 Task: Look for space in Tabanan, Indonesia from 24th August, 2023 to 10th September, 2023 for 6 adults, 2 children in price range Rs.12000 to Rs.15000. Place can be entire place or shared room with 6 bedrooms having 6 beds and 6 bathrooms. Property type can be house, flat, guest house. Amenities needed are: wifi, TV, free parkinig on premises, gym, breakfast. Booking option can be shelf check-in. Required host language is English.
Action: Mouse moved to (492, 120)
Screenshot: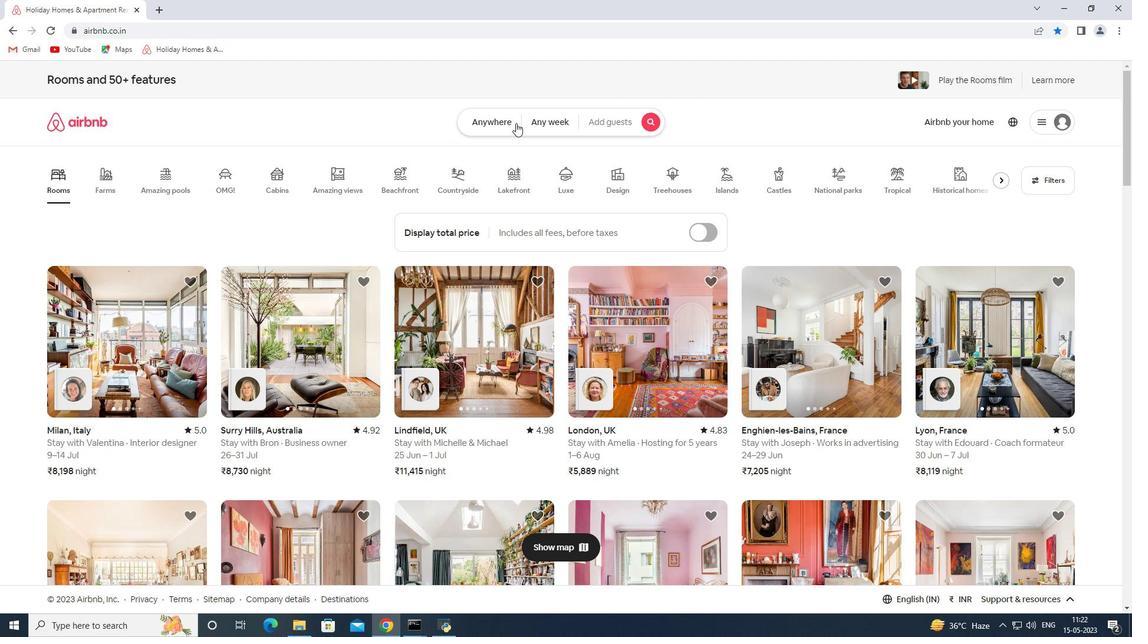 
Action: Mouse pressed left at (492, 120)
Screenshot: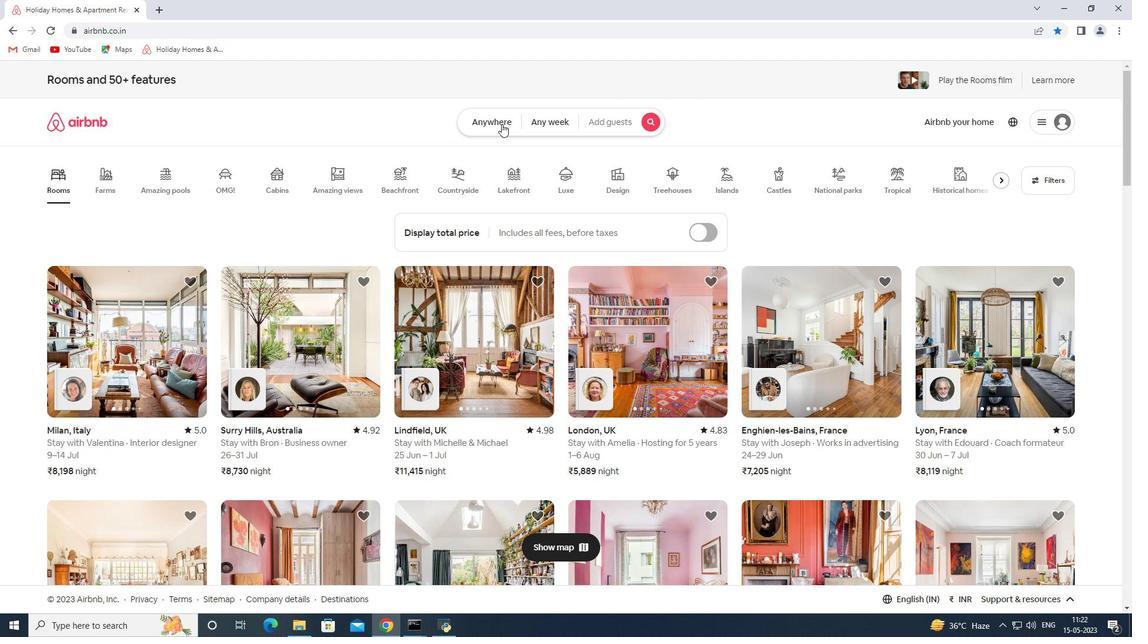
Action: Mouse moved to (402, 168)
Screenshot: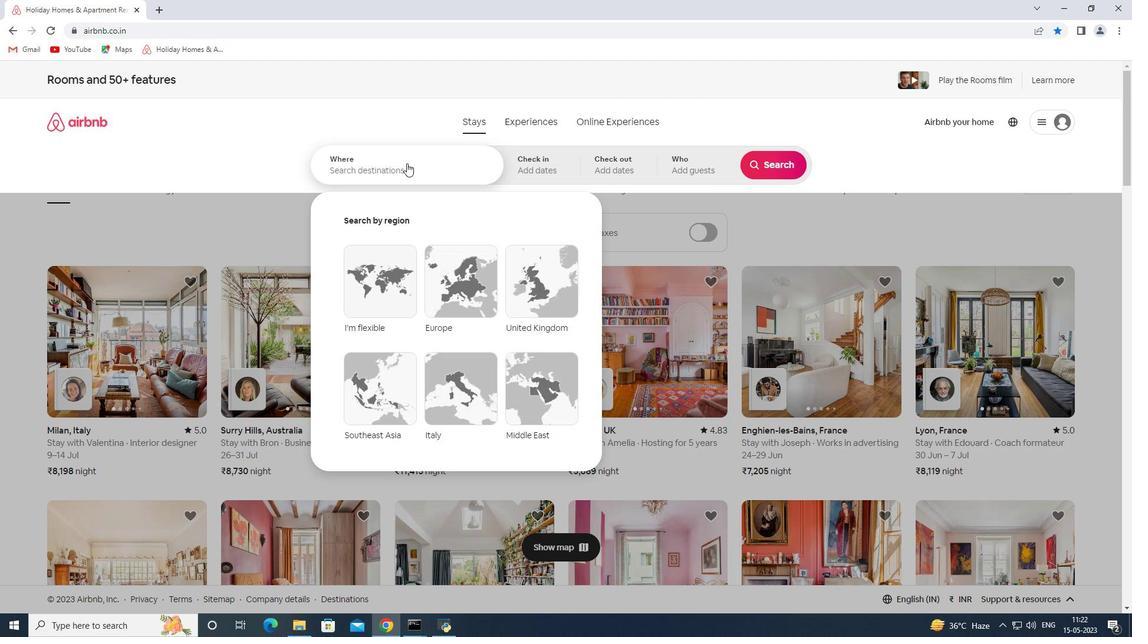 
Action: Mouse pressed left at (402, 168)
Screenshot: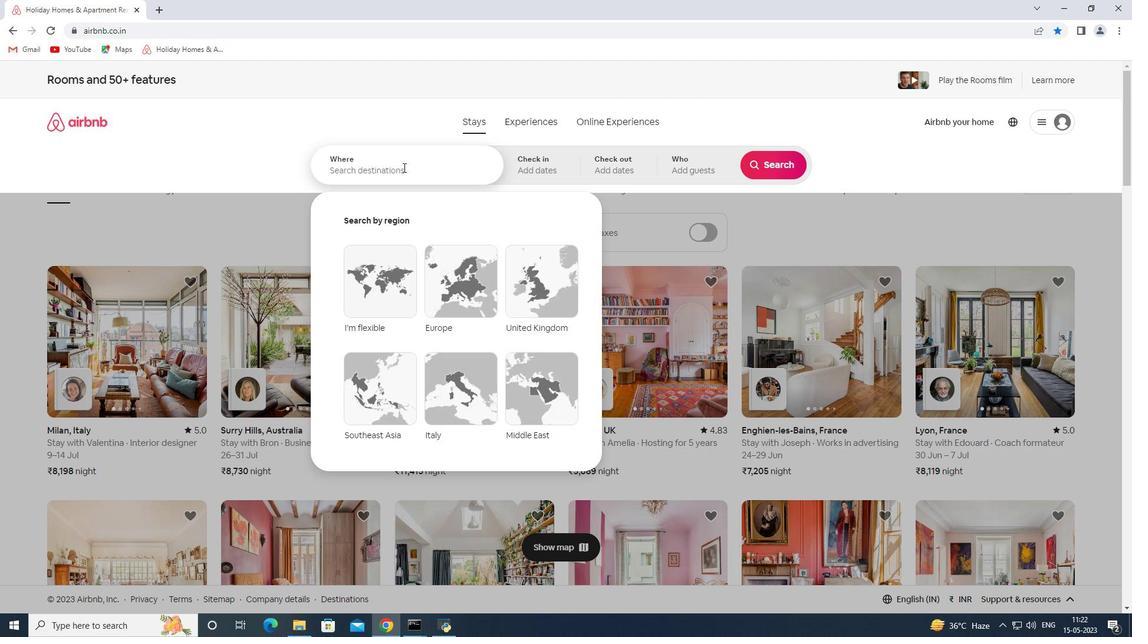
Action: Mouse moved to (402, 168)
Screenshot: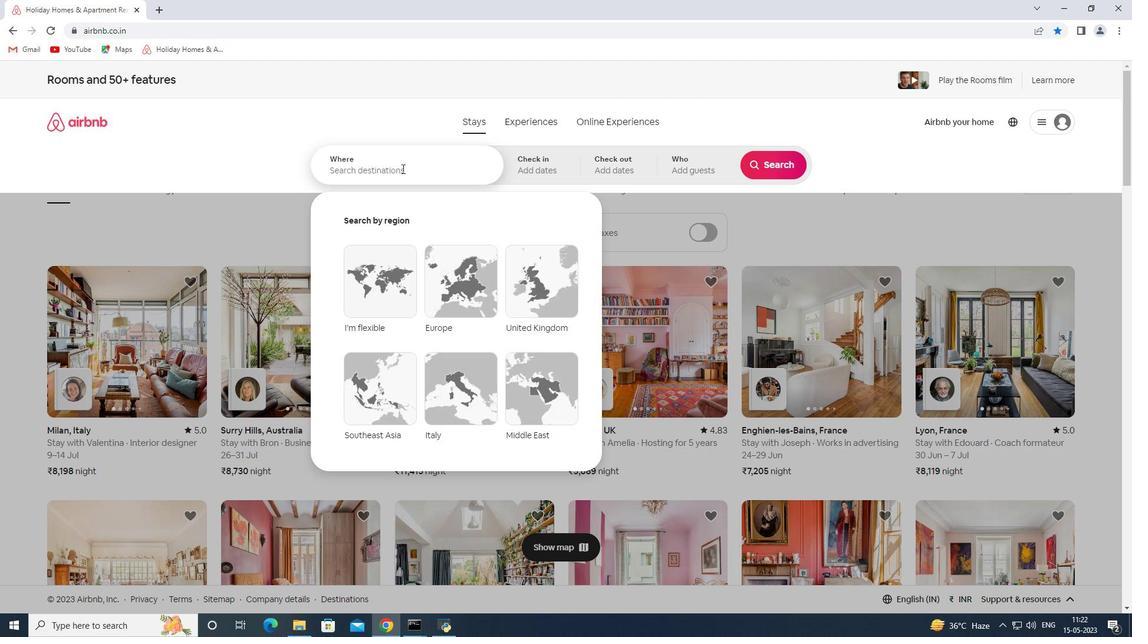 
Action: Key pressed <Key.shift><Key.shift><Key.shift><Key.shift>Tabamam<Key.backspace><Key.backspace><Key.backspace>nan<Key.space><Key.shift><Key.shift><Key.shift><Key.shift><Key.shift><Key.shift><Key.shift><Key.shift><Key.shift><Key.shift>Indonesia<Key.space><Key.enter>
Screenshot: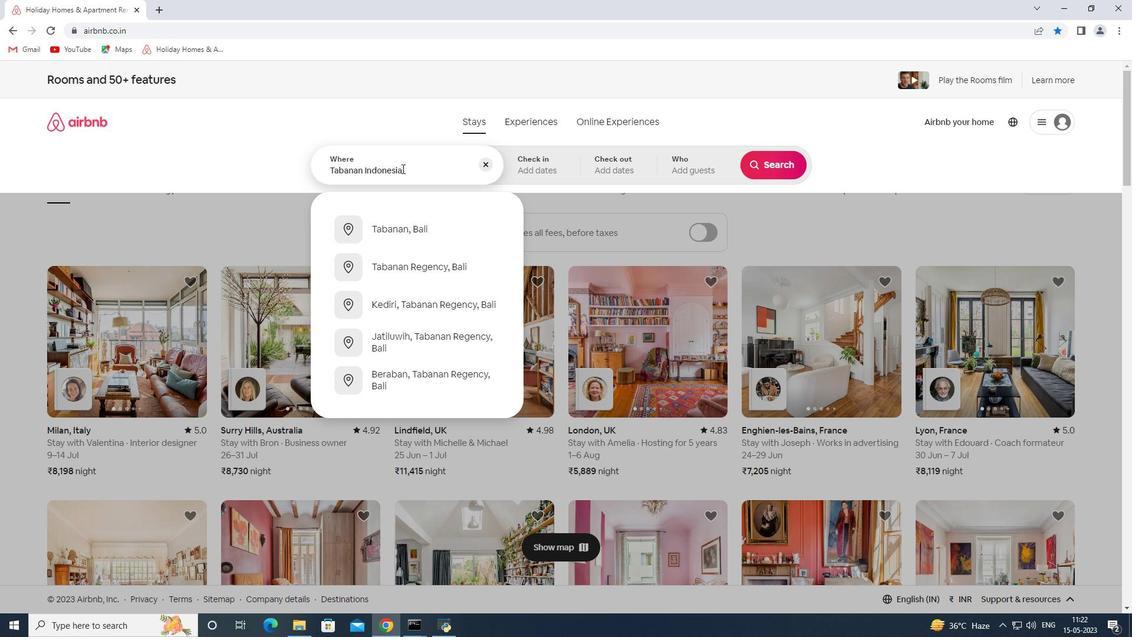 
Action: Mouse moved to (771, 262)
Screenshot: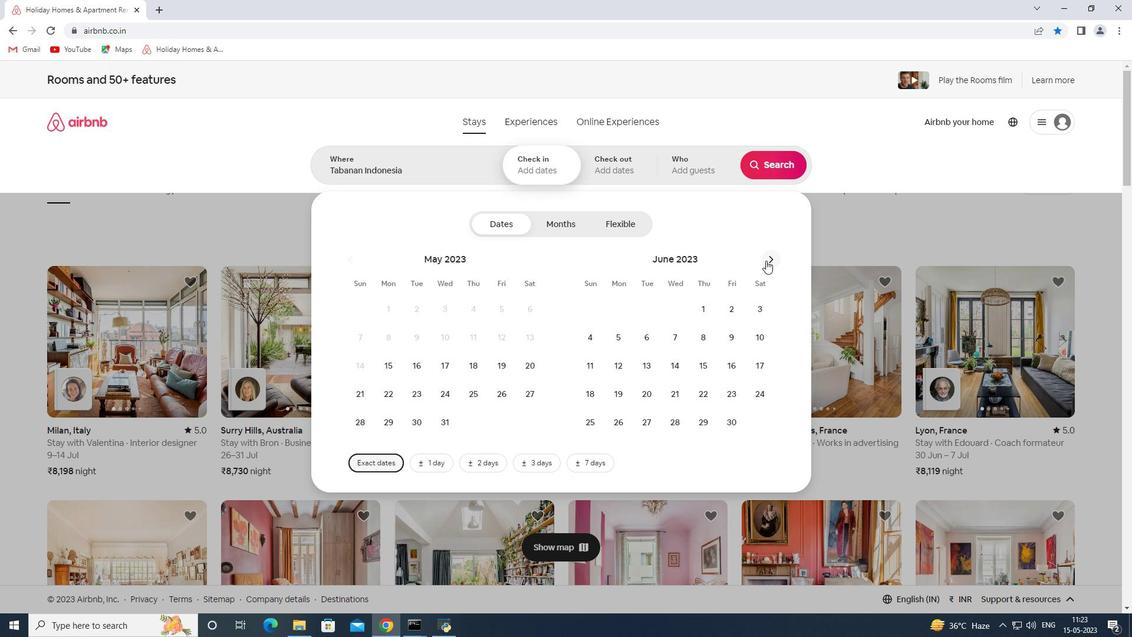 
Action: Mouse pressed left at (771, 262)
Screenshot: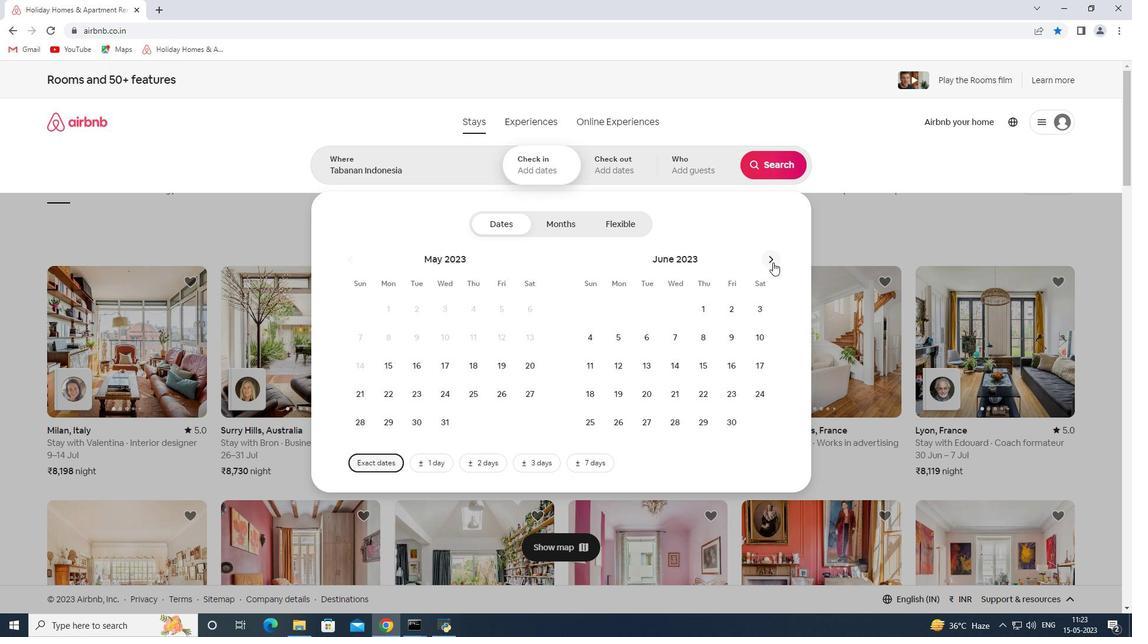 
Action: Mouse moved to (757, 262)
Screenshot: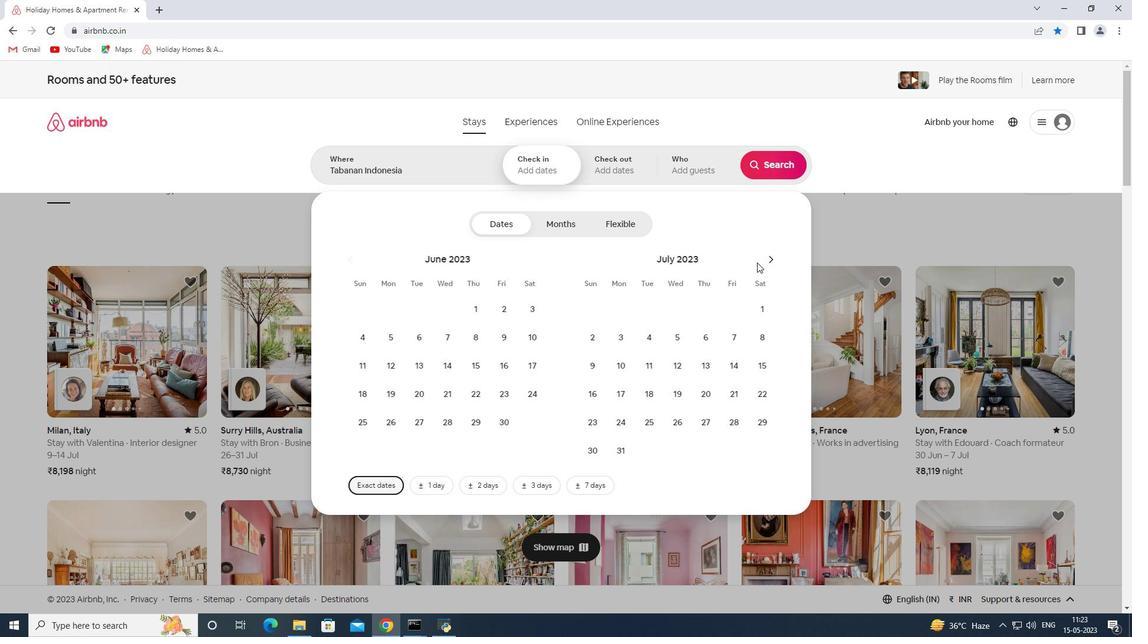 
Action: Mouse pressed left at (757, 262)
Screenshot: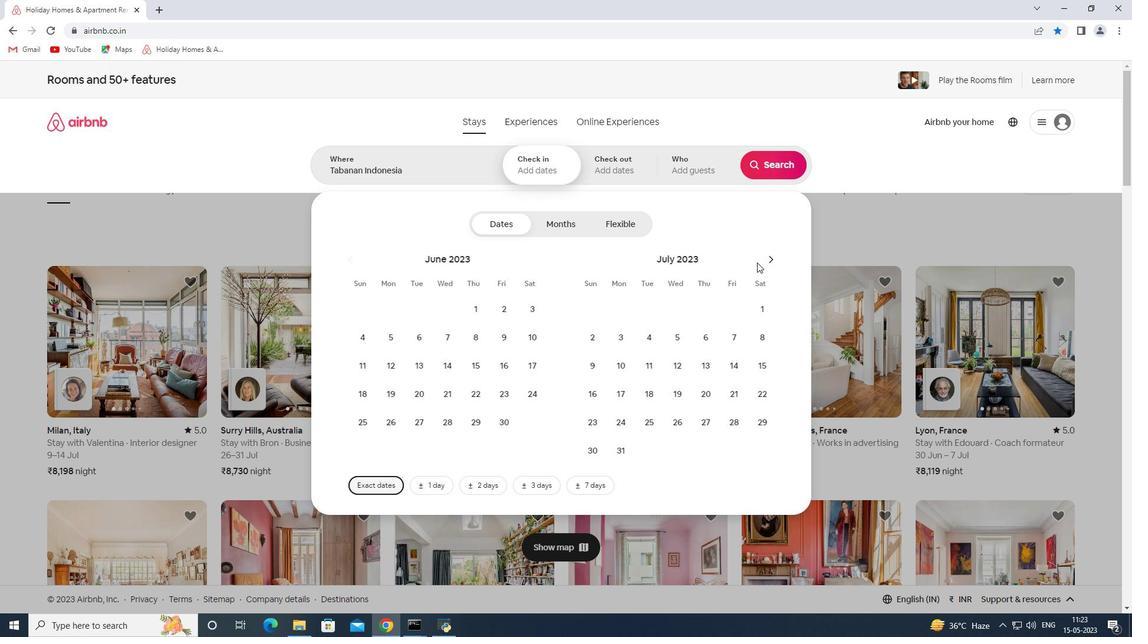 
Action: Mouse moved to (767, 262)
Screenshot: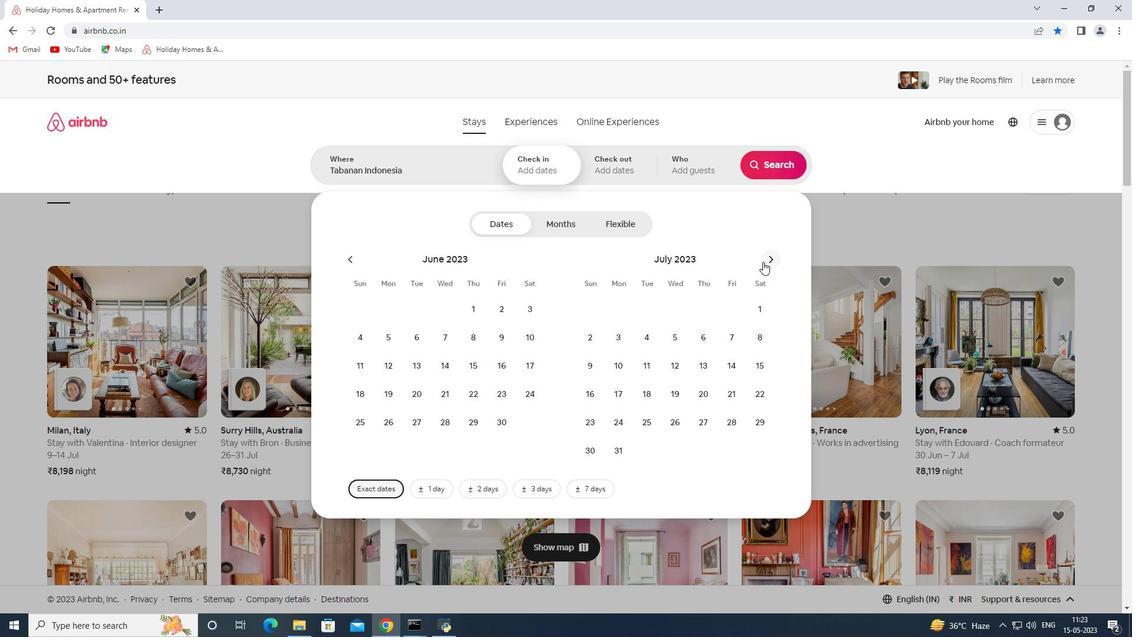 
Action: Mouse pressed left at (767, 262)
Screenshot: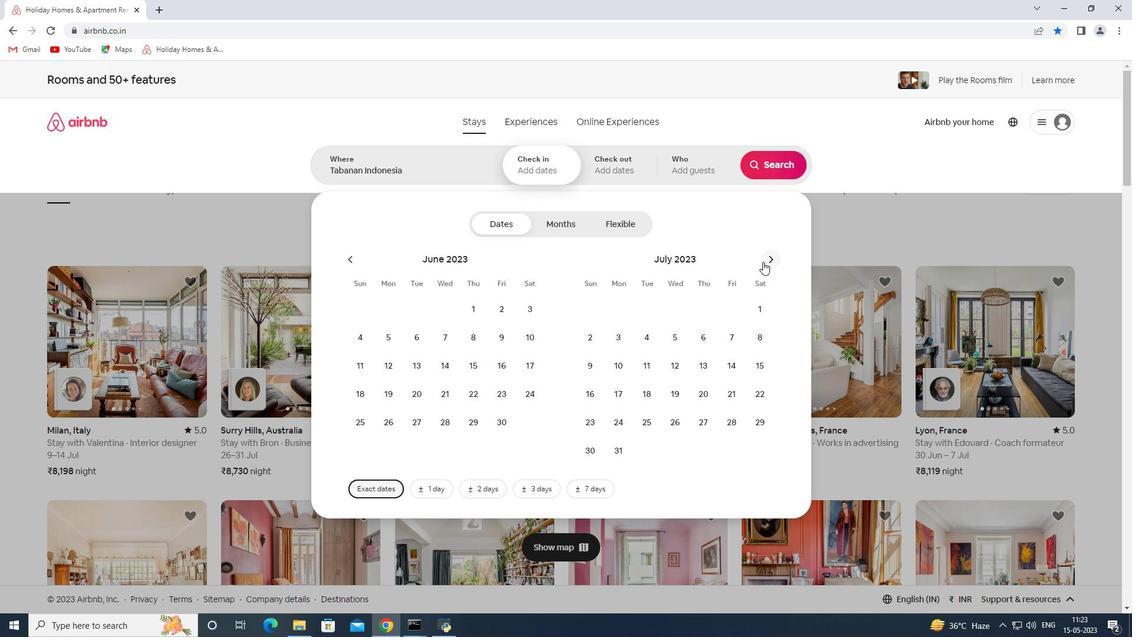 
Action: Mouse moved to (696, 391)
Screenshot: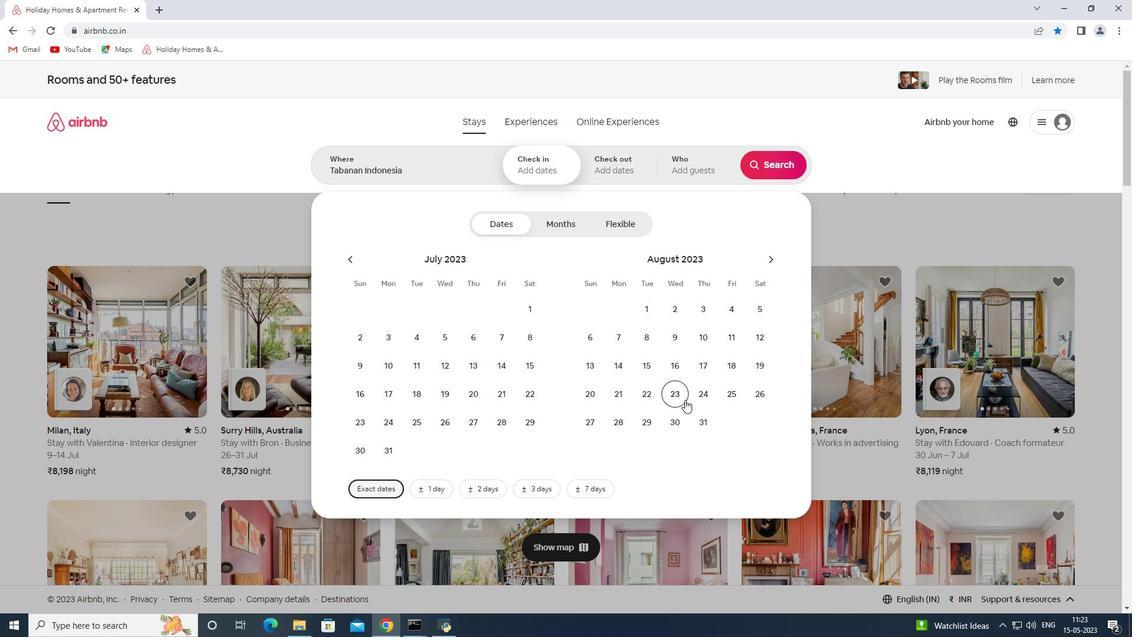 
Action: Mouse pressed left at (696, 391)
Screenshot: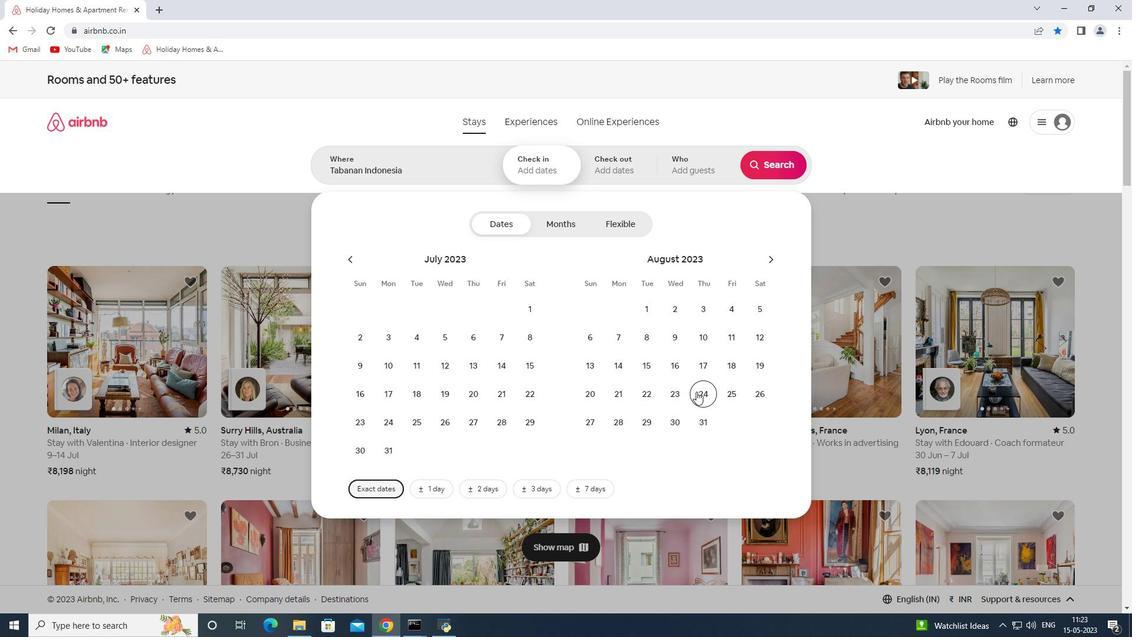 
Action: Mouse moved to (768, 262)
Screenshot: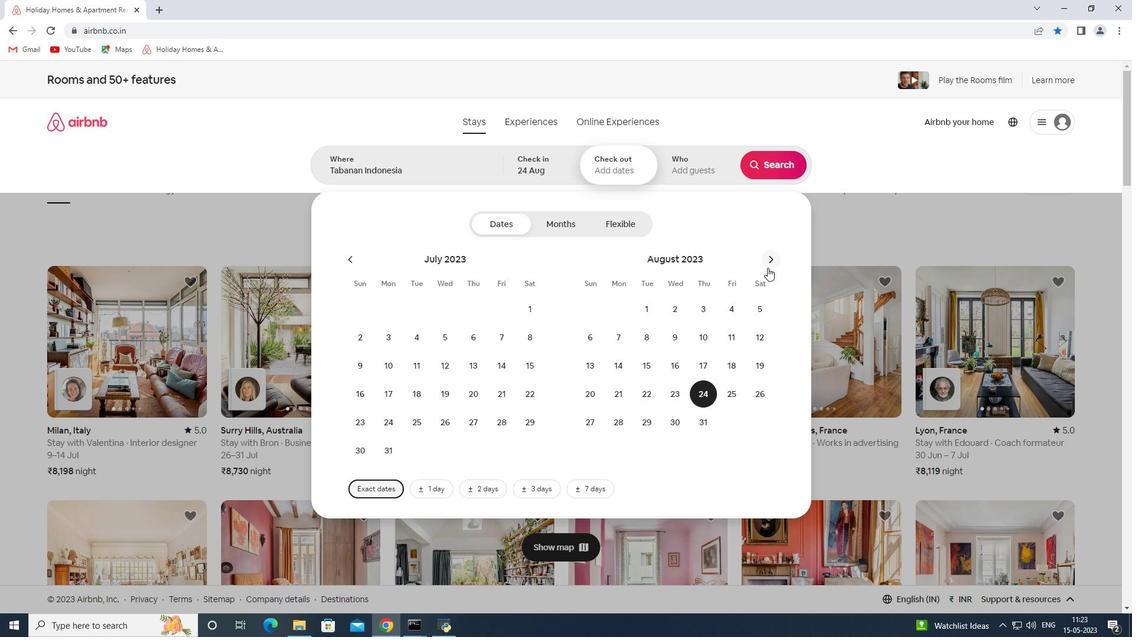 
Action: Mouse pressed left at (768, 262)
Screenshot: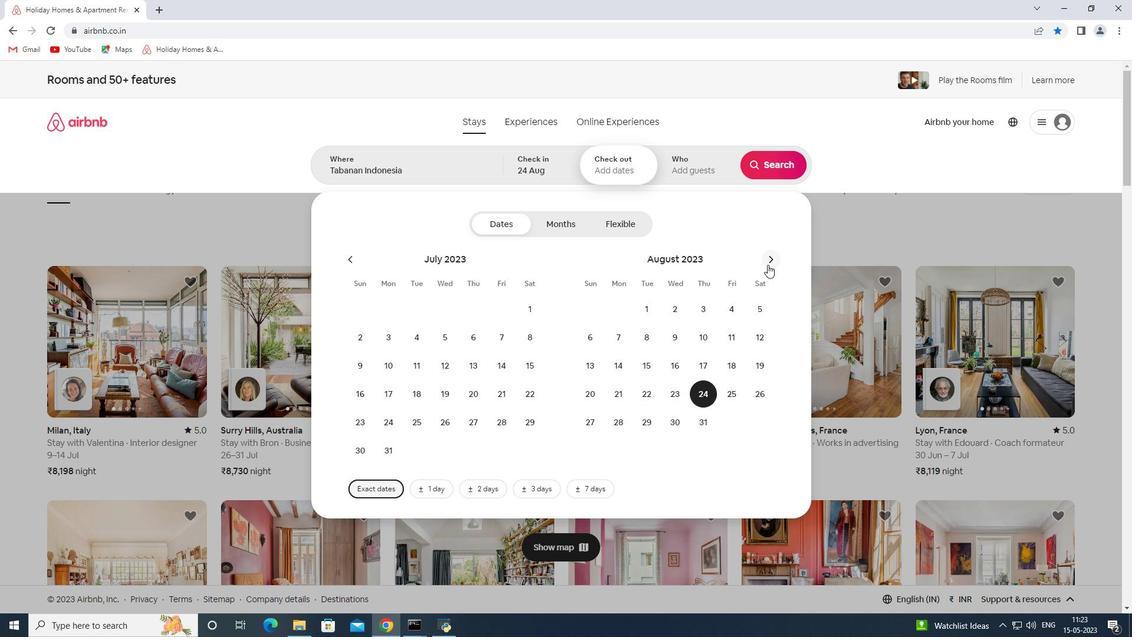 
Action: Mouse moved to (591, 363)
Screenshot: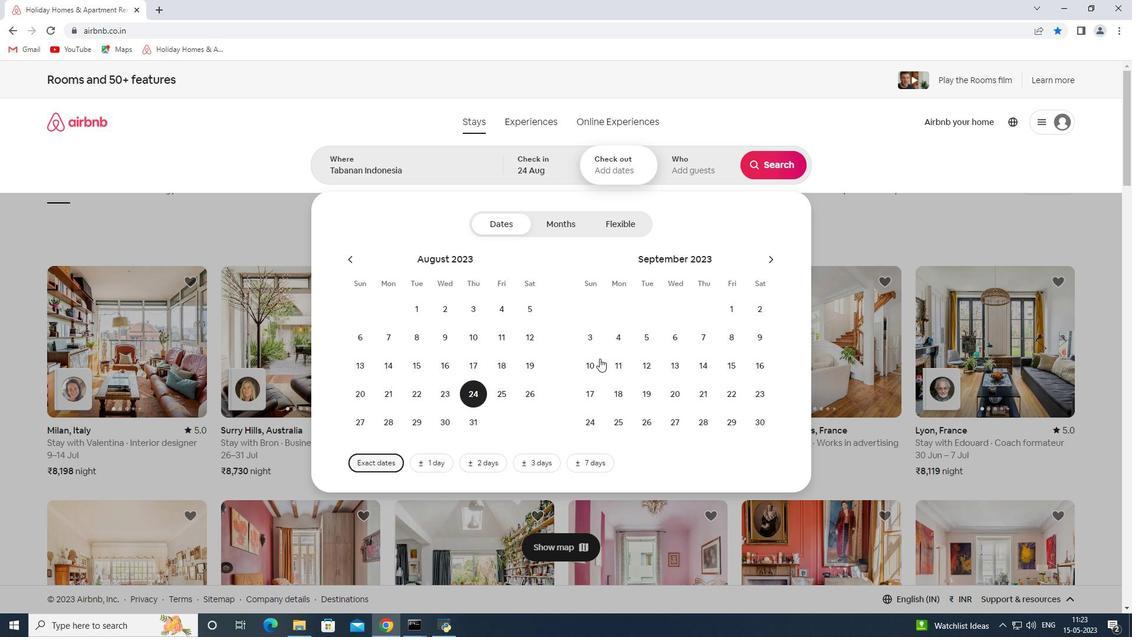 
Action: Mouse pressed left at (591, 363)
Screenshot: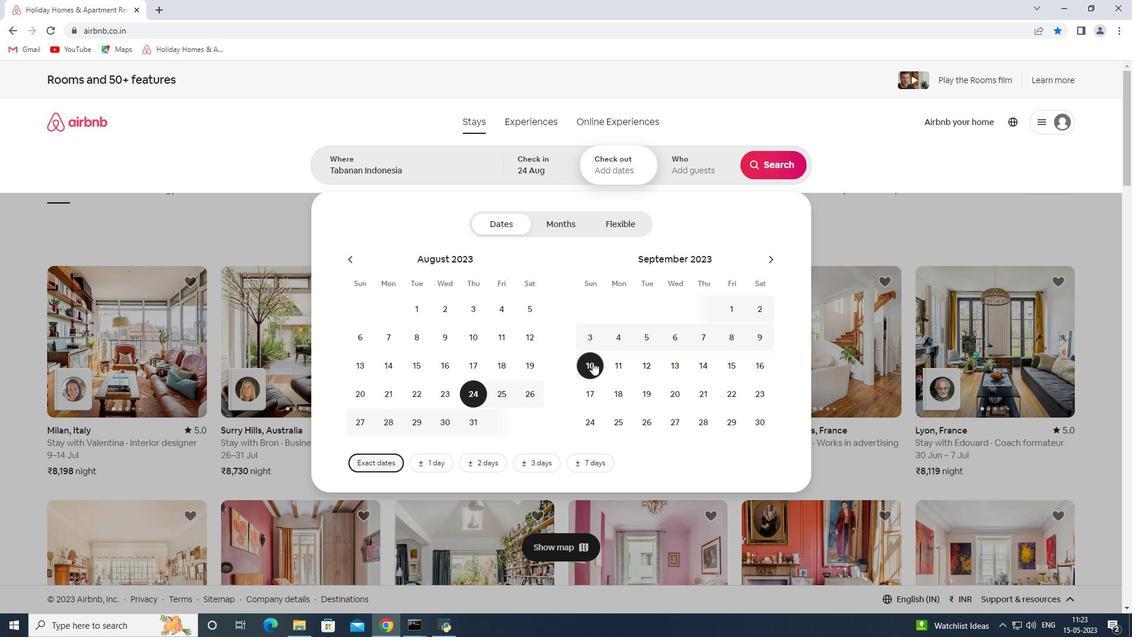 
Action: Mouse moved to (695, 178)
Screenshot: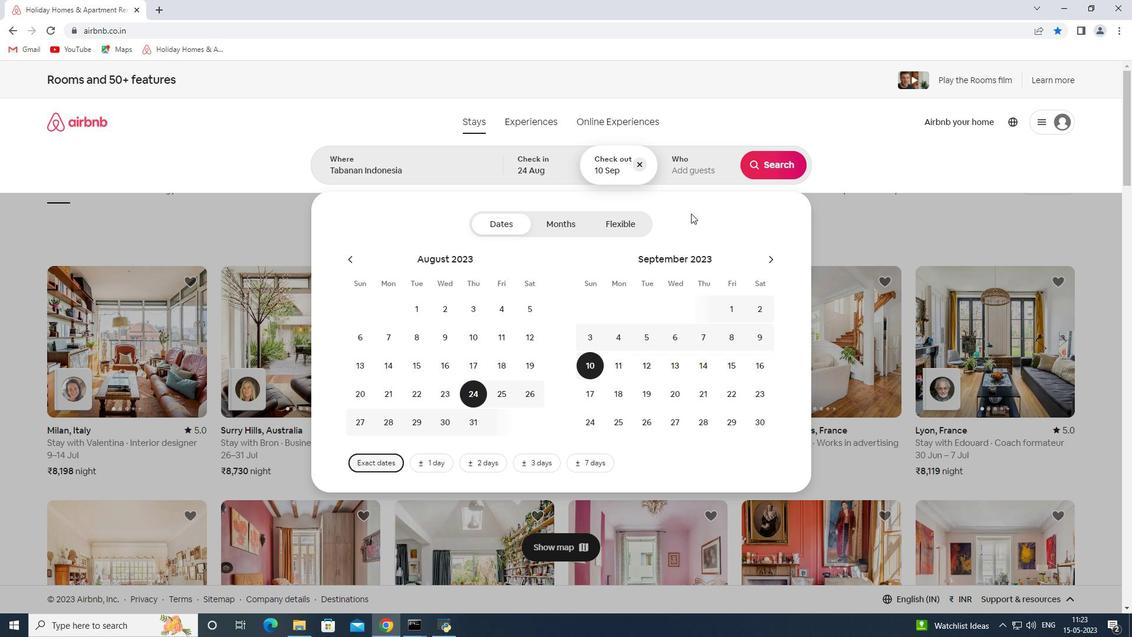 
Action: Mouse pressed left at (695, 178)
Screenshot: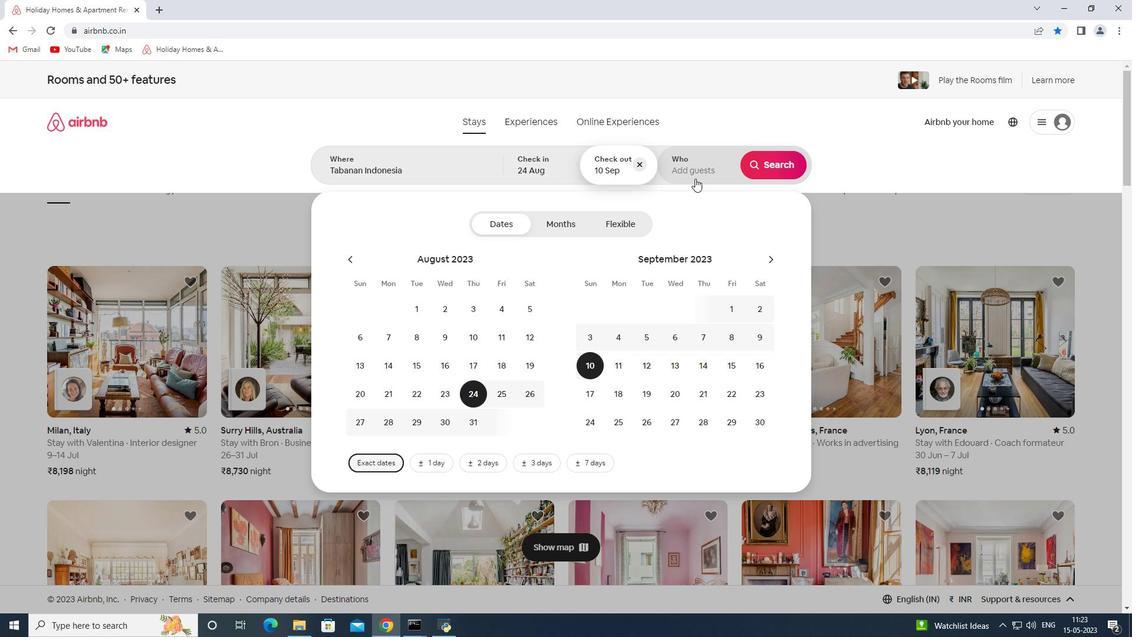 
Action: Mouse moved to (779, 224)
Screenshot: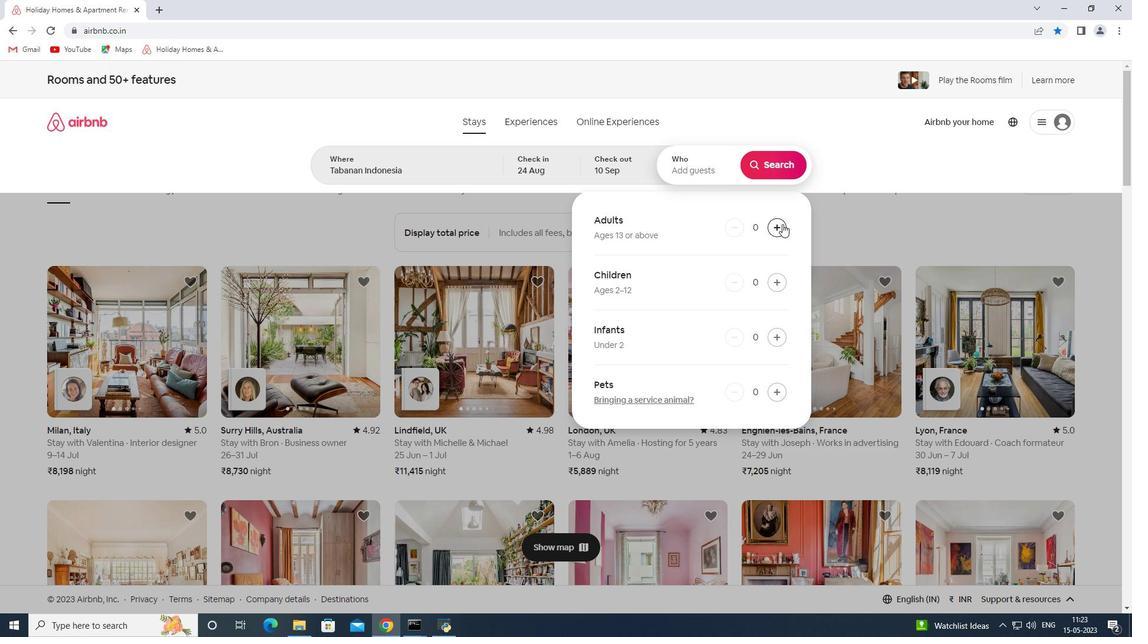 
Action: Mouse pressed left at (779, 224)
Screenshot: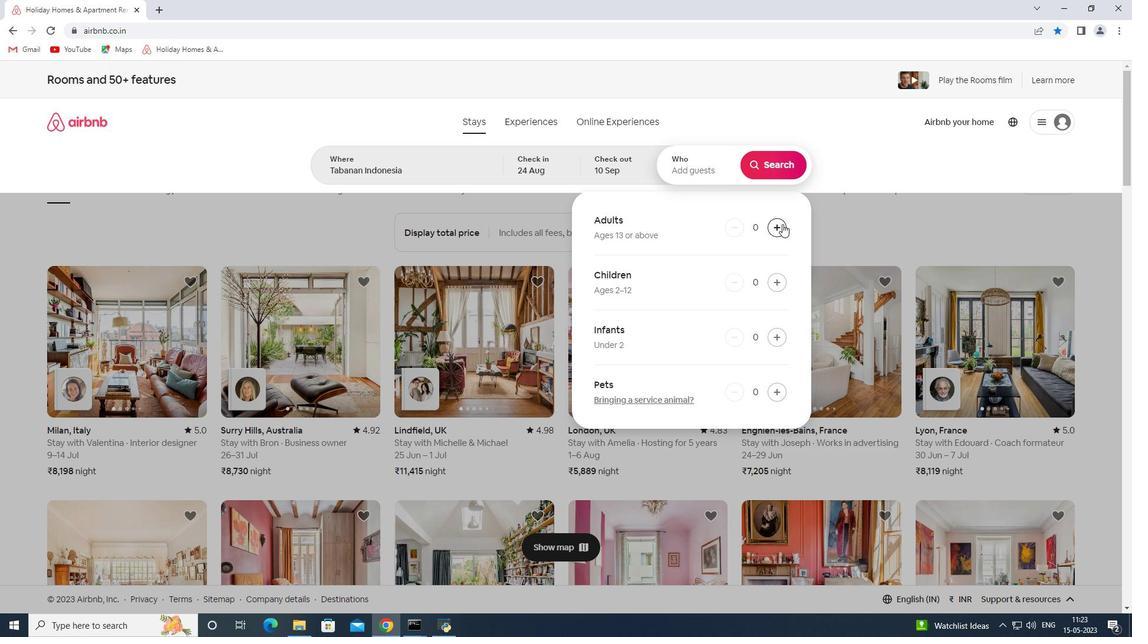 
Action: Mouse pressed left at (779, 224)
Screenshot: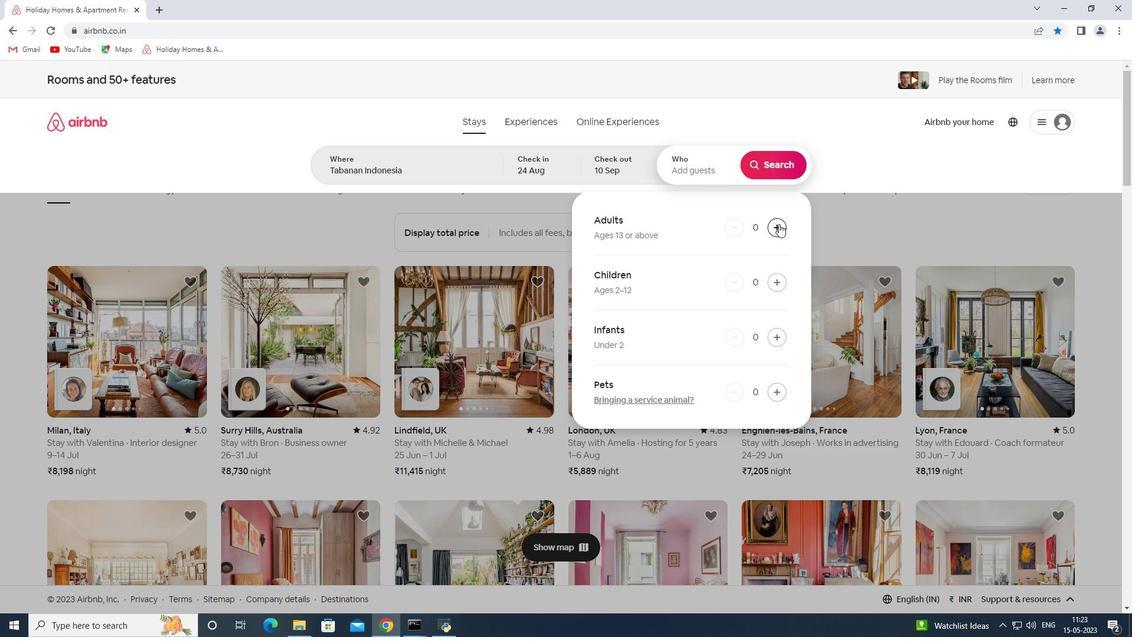 
Action: Mouse pressed left at (779, 224)
Screenshot: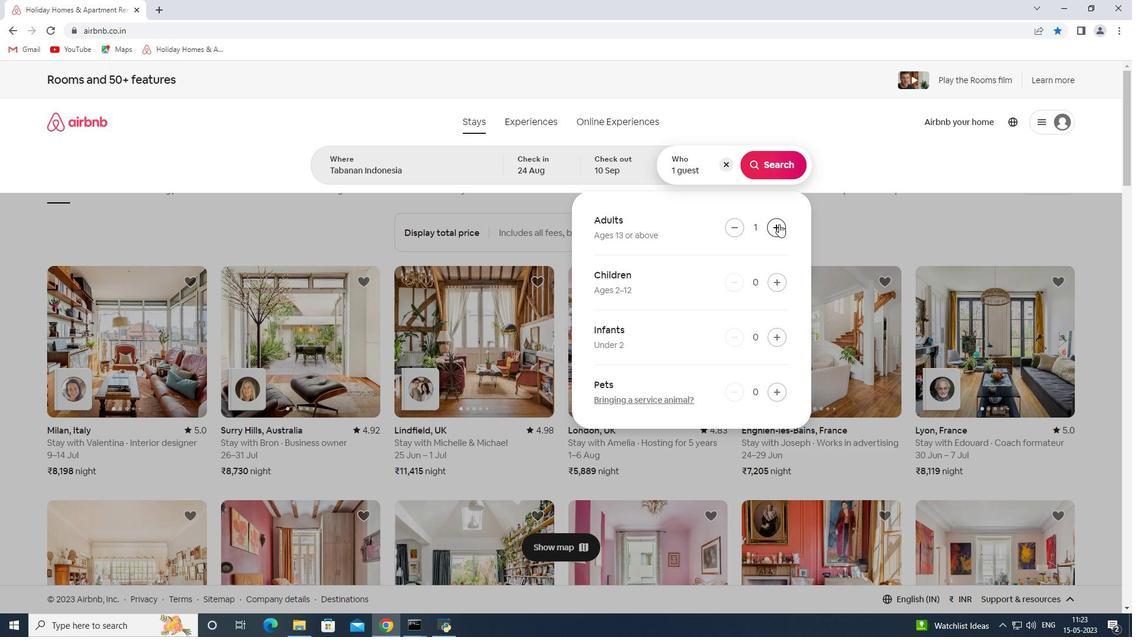 
Action: Mouse pressed left at (779, 224)
Screenshot: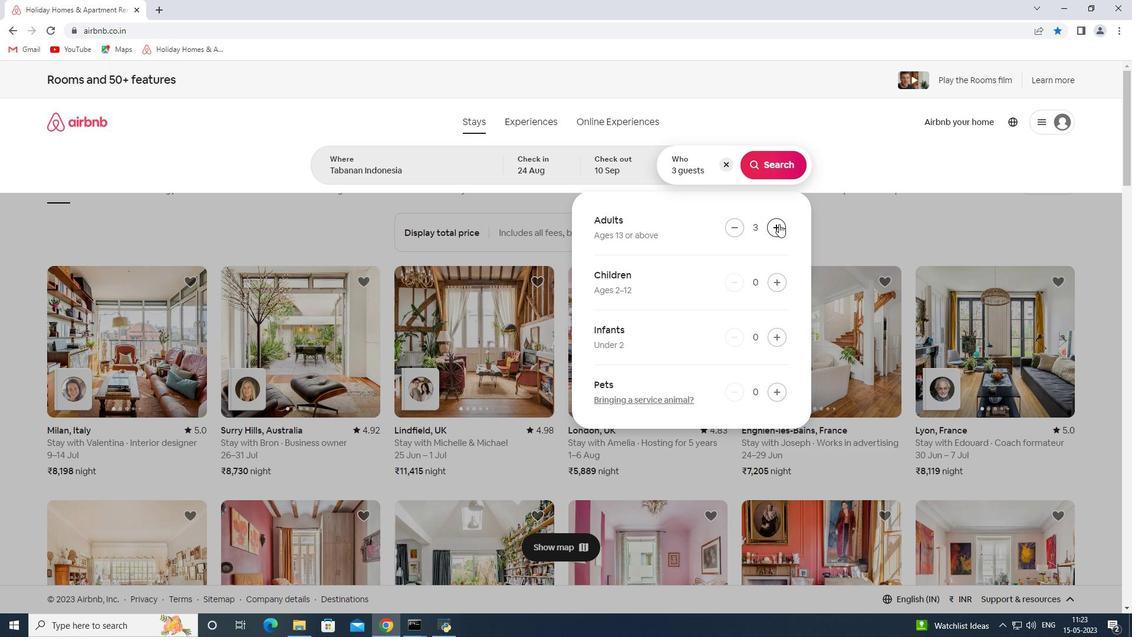 
Action: Mouse pressed left at (779, 224)
Screenshot: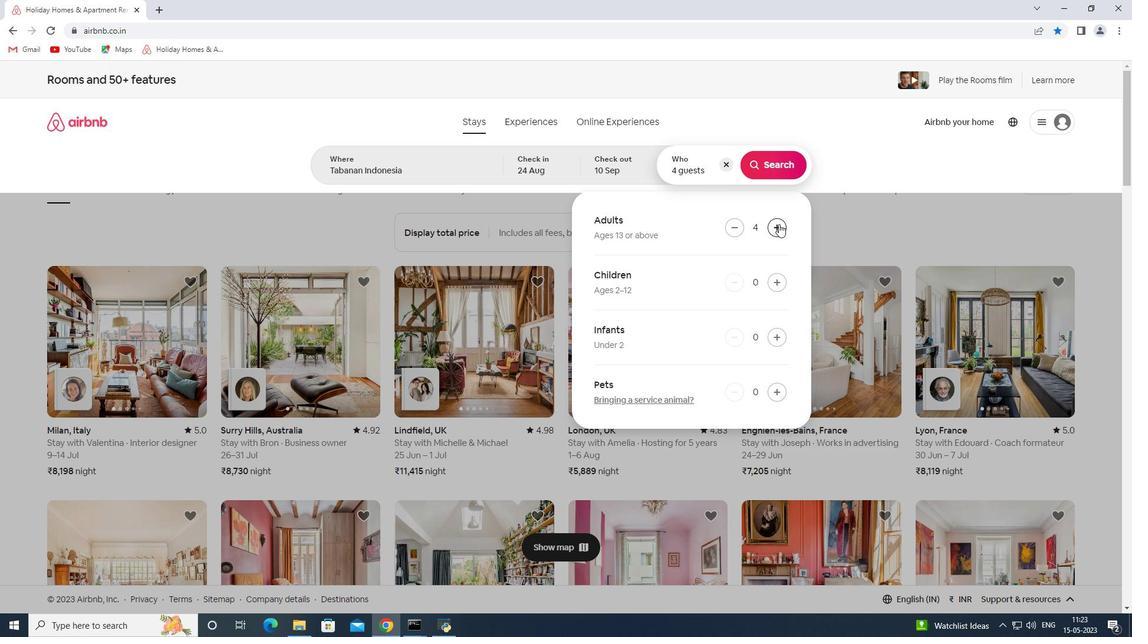 
Action: Mouse pressed left at (779, 224)
Screenshot: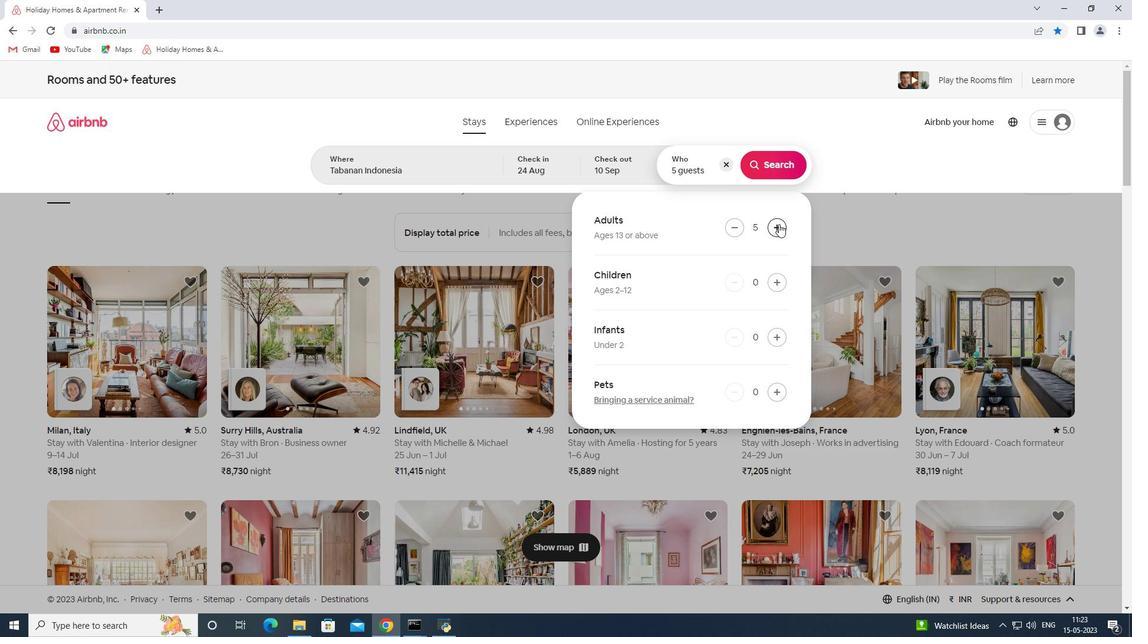 
Action: Mouse moved to (779, 281)
Screenshot: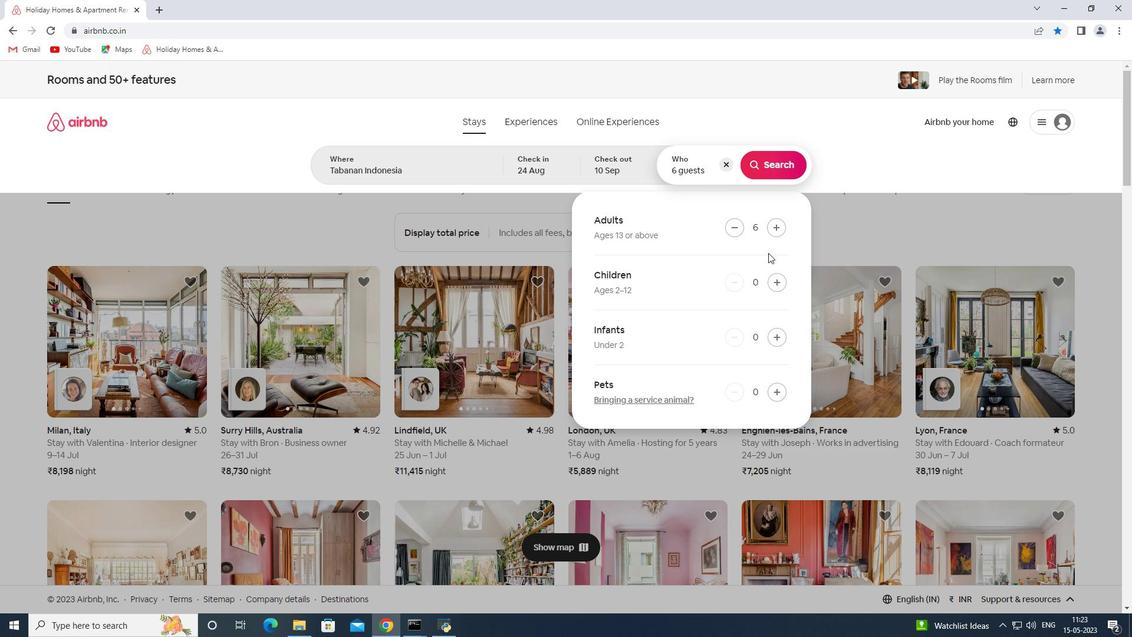 
Action: Mouse pressed left at (779, 281)
Screenshot: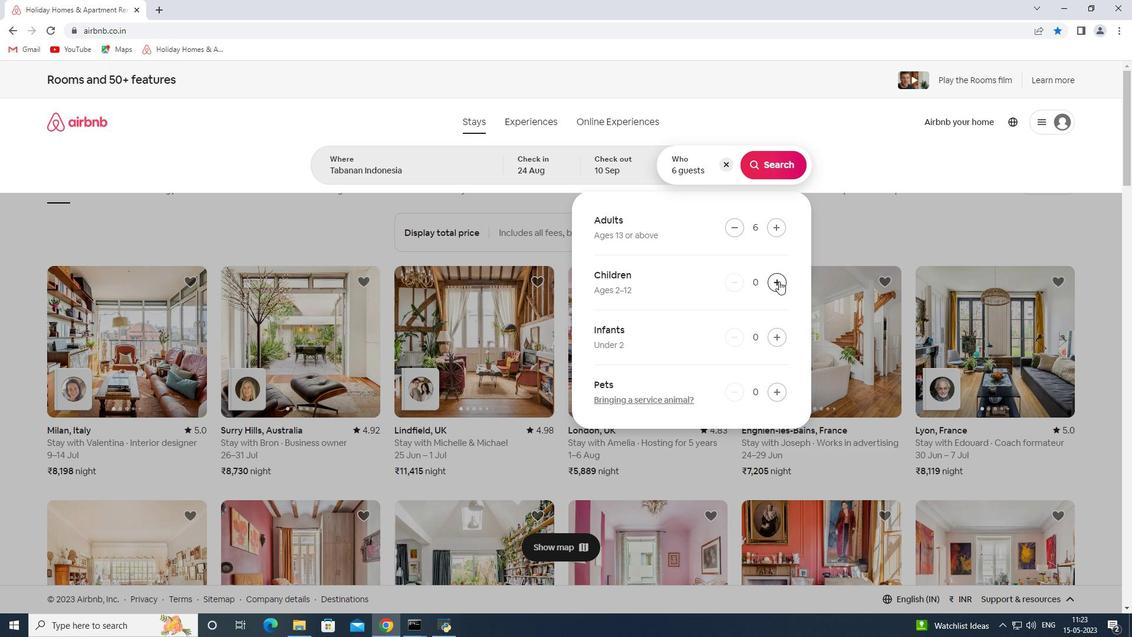 
Action: Mouse pressed left at (779, 281)
Screenshot: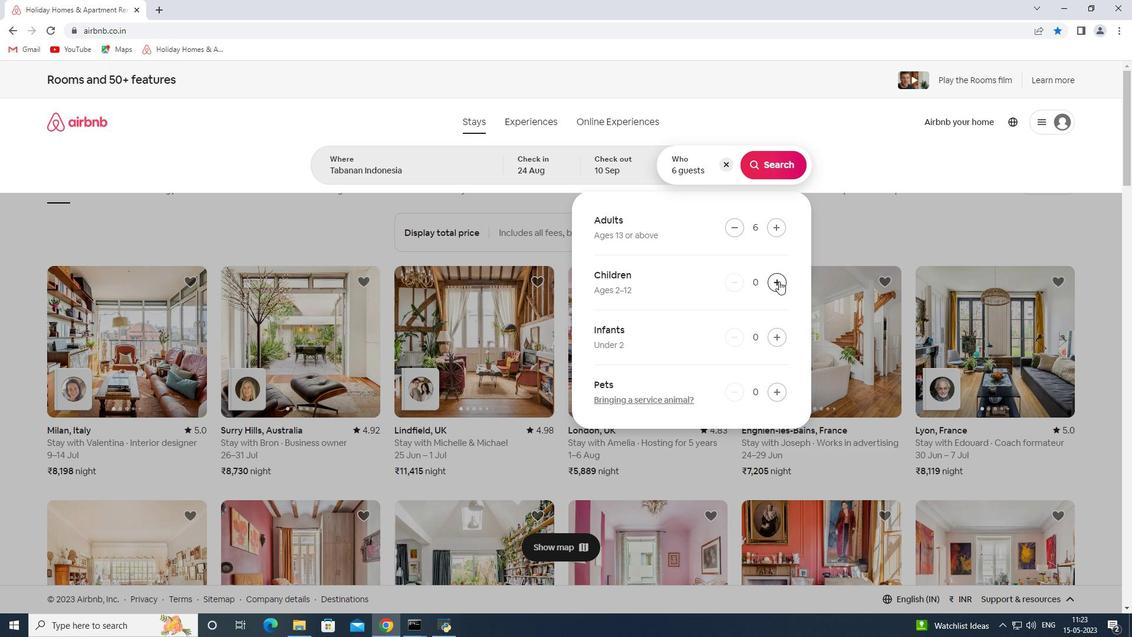 
Action: Mouse moved to (779, 170)
Screenshot: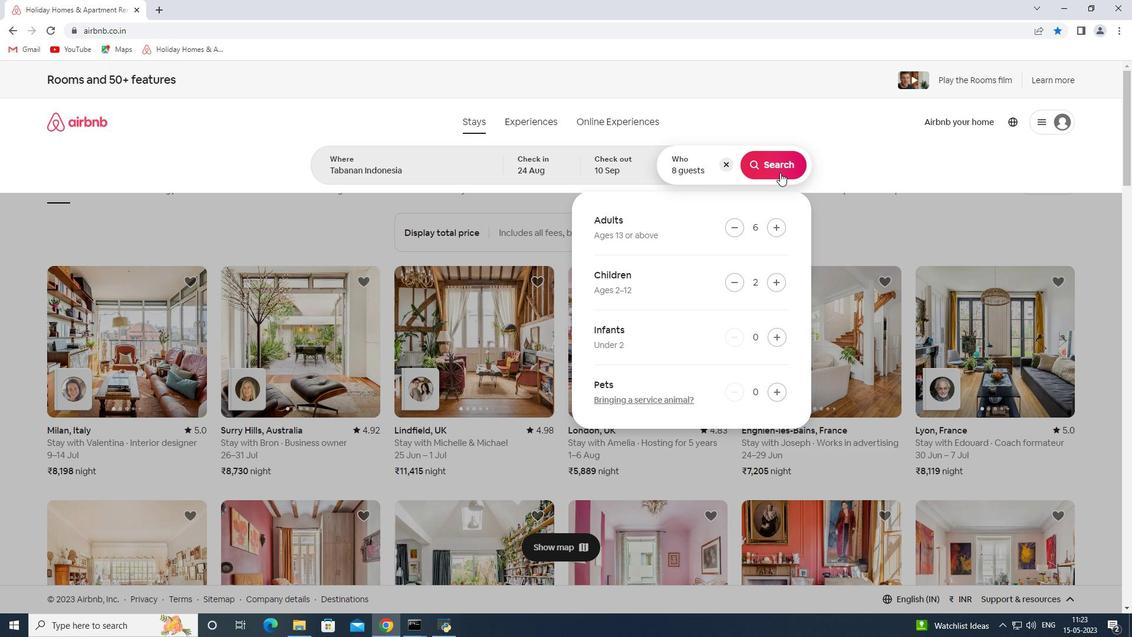 
Action: Mouse pressed left at (779, 170)
Screenshot: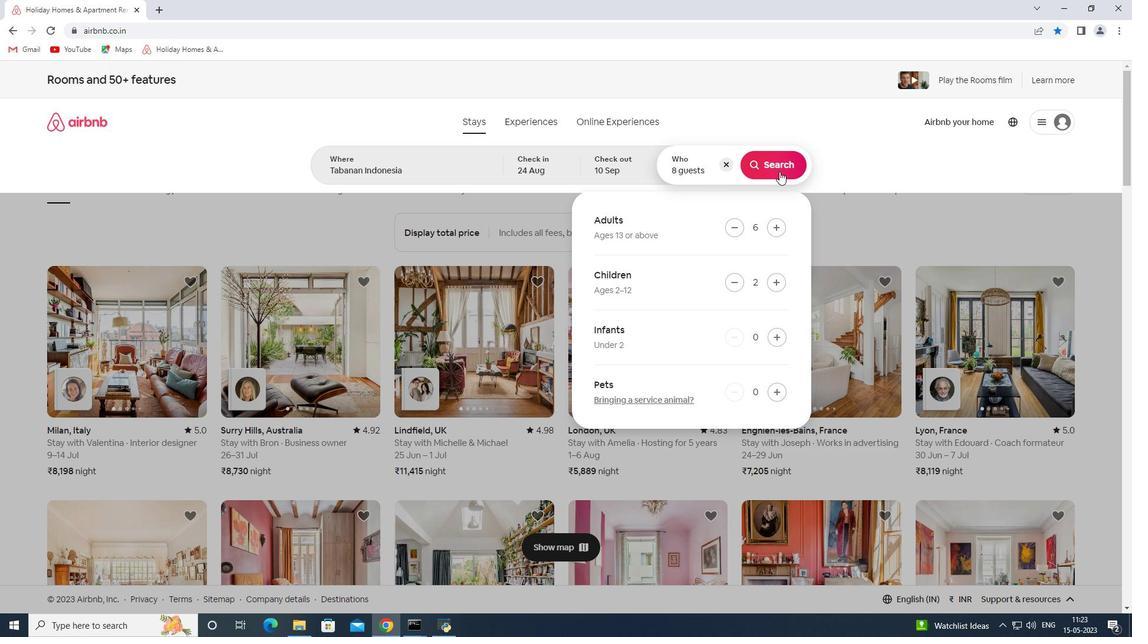 
Action: Mouse moved to (1076, 126)
Screenshot: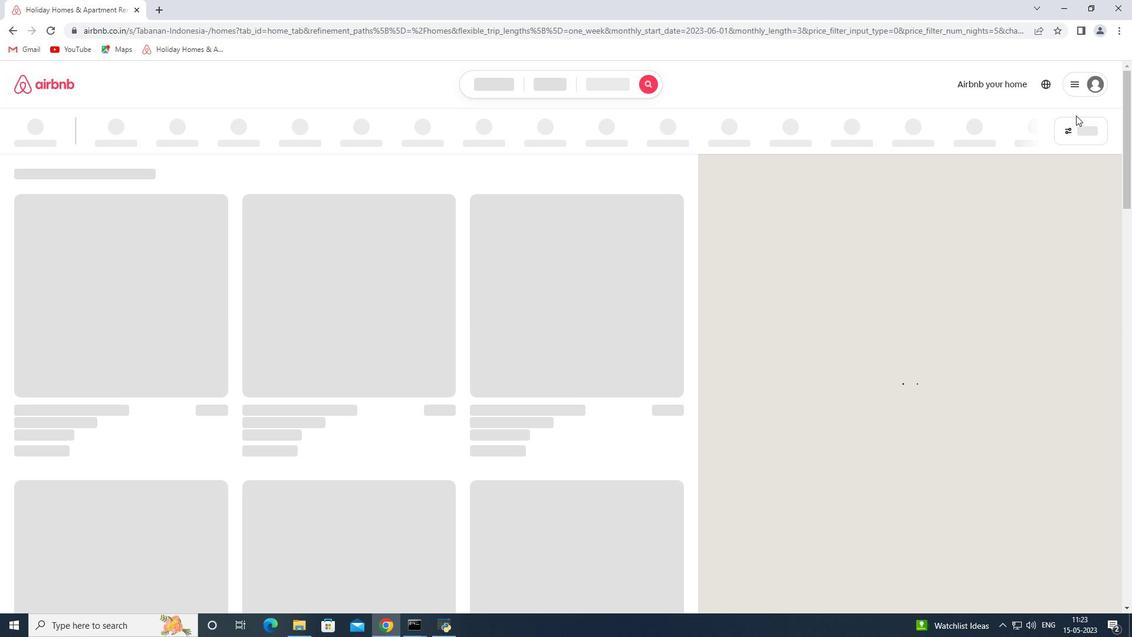 
Action: Mouse pressed left at (1076, 126)
Screenshot: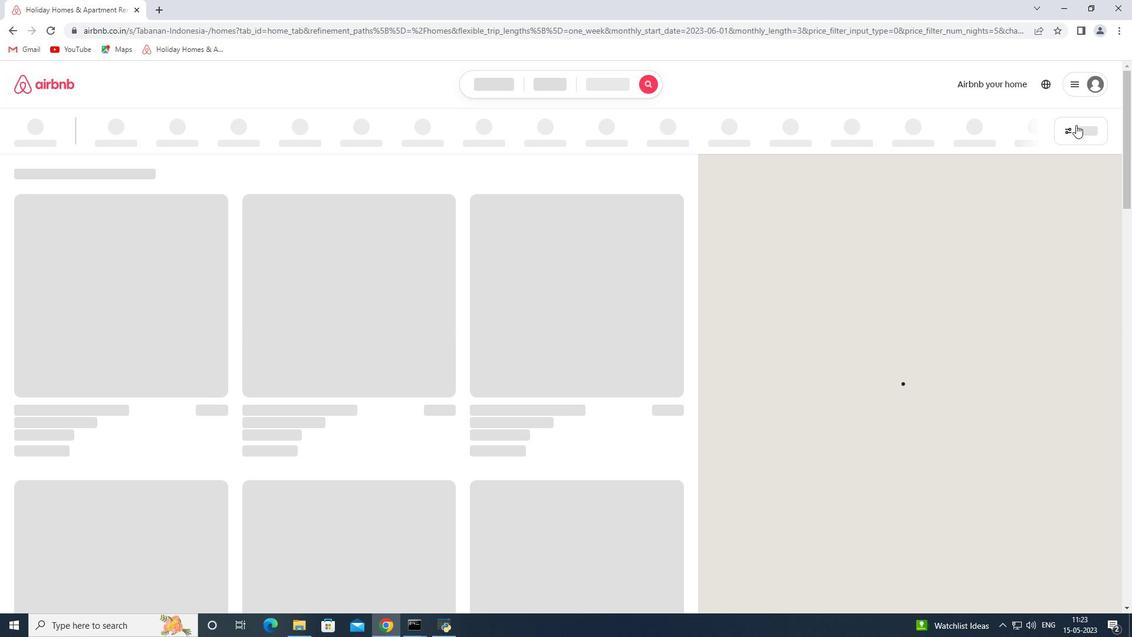 
Action: Mouse moved to (400, 419)
Screenshot: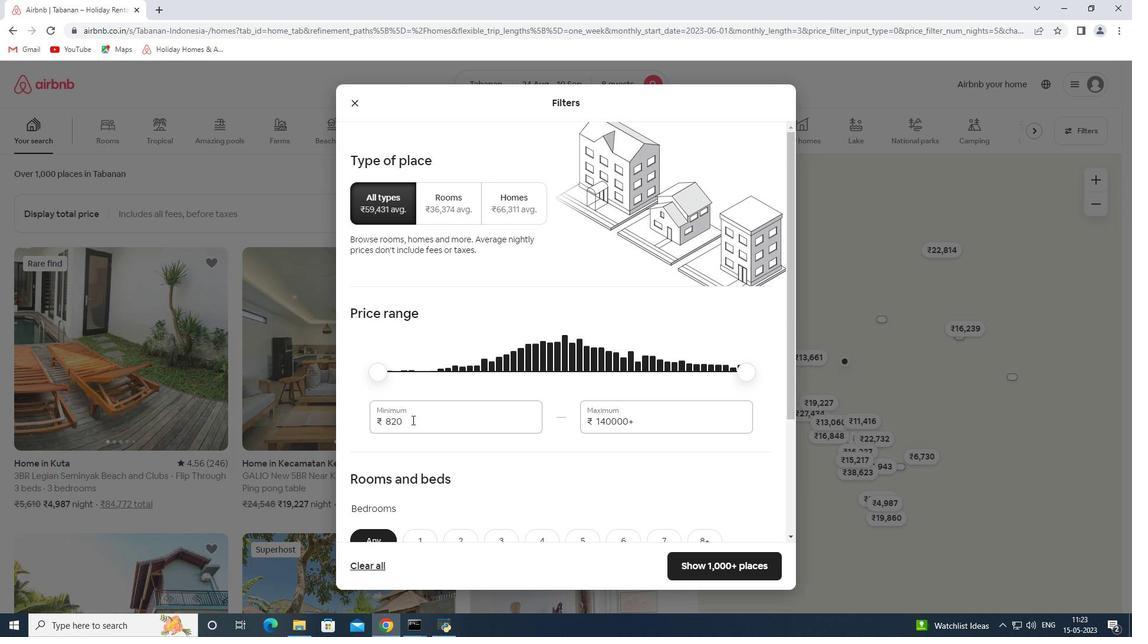 
Action: Mouse pressed left at (400, 419)
Screenshot: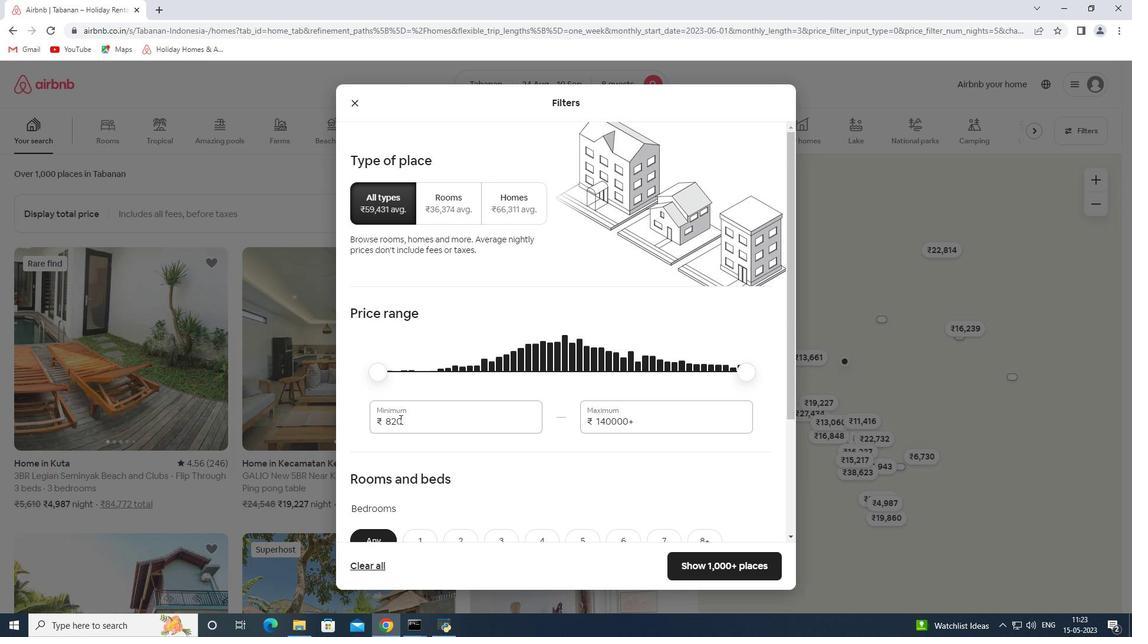 
Action: Mouse pressed left at (400, 419)
Screenshot: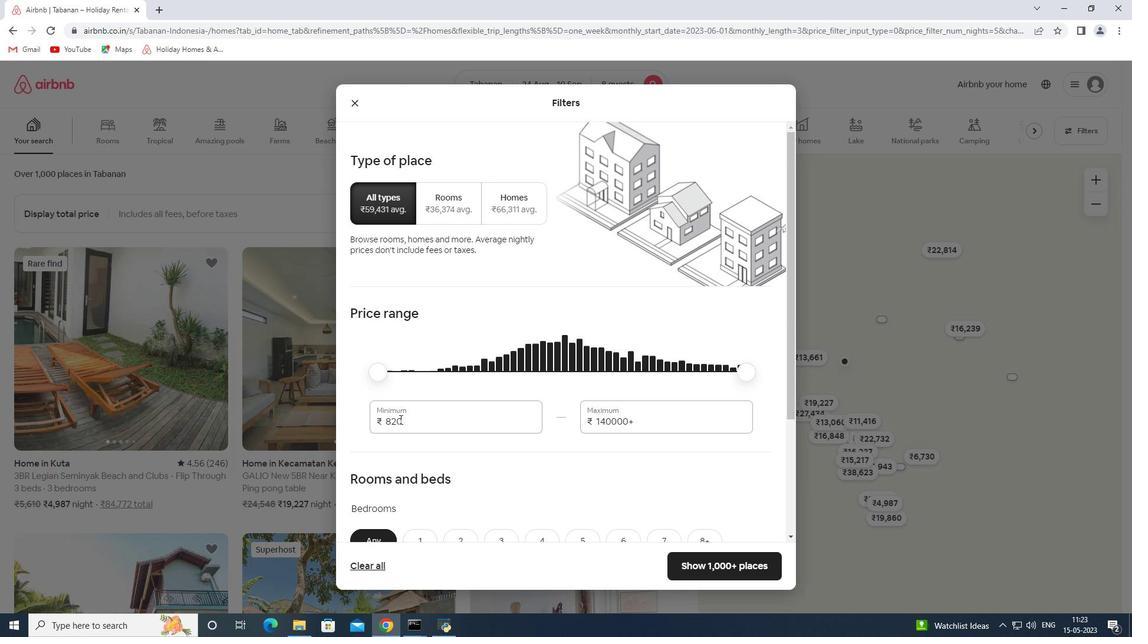 
Action: Key pressed 12000<Key.tab>1
Screenshot: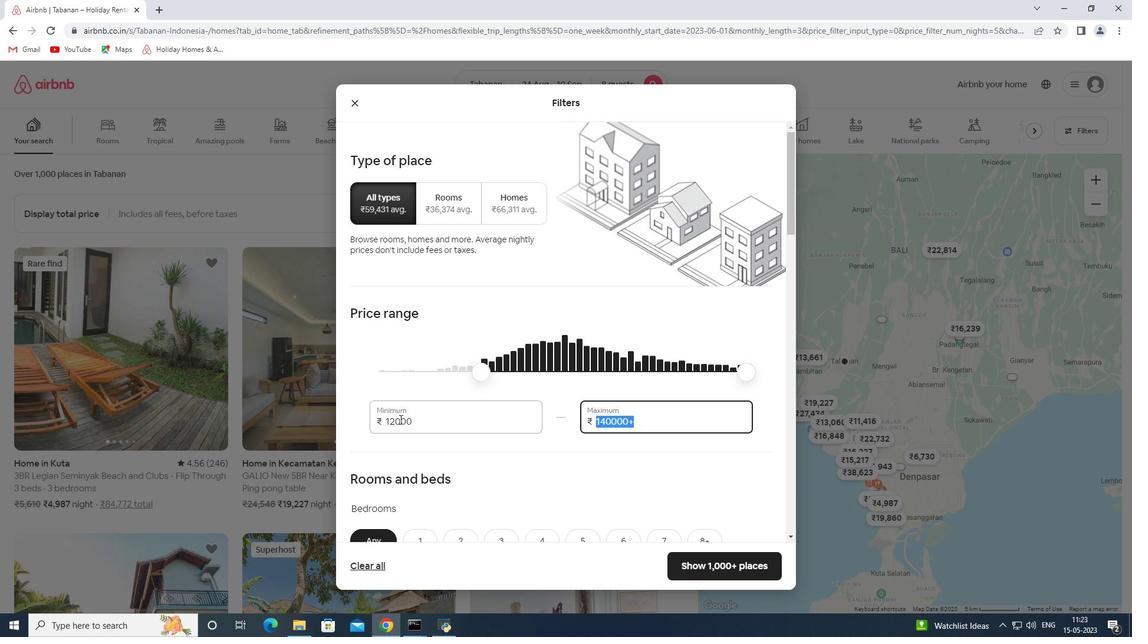 
Action: Mouse moved to (407, 414)
Screenshot: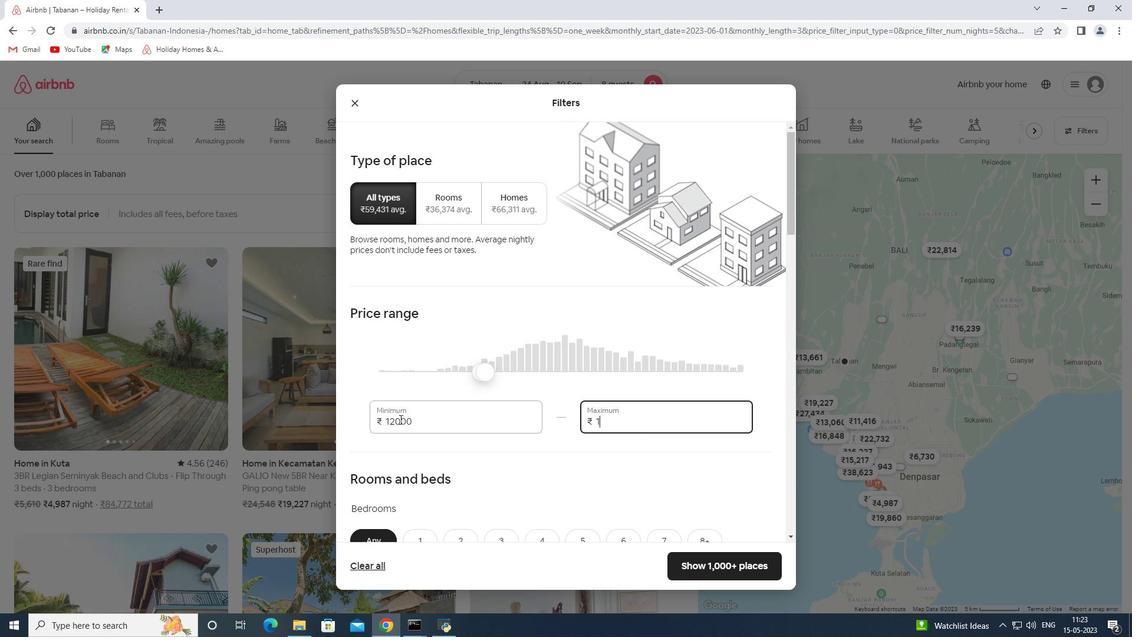 
Action: Key pressed 5
Screenshot: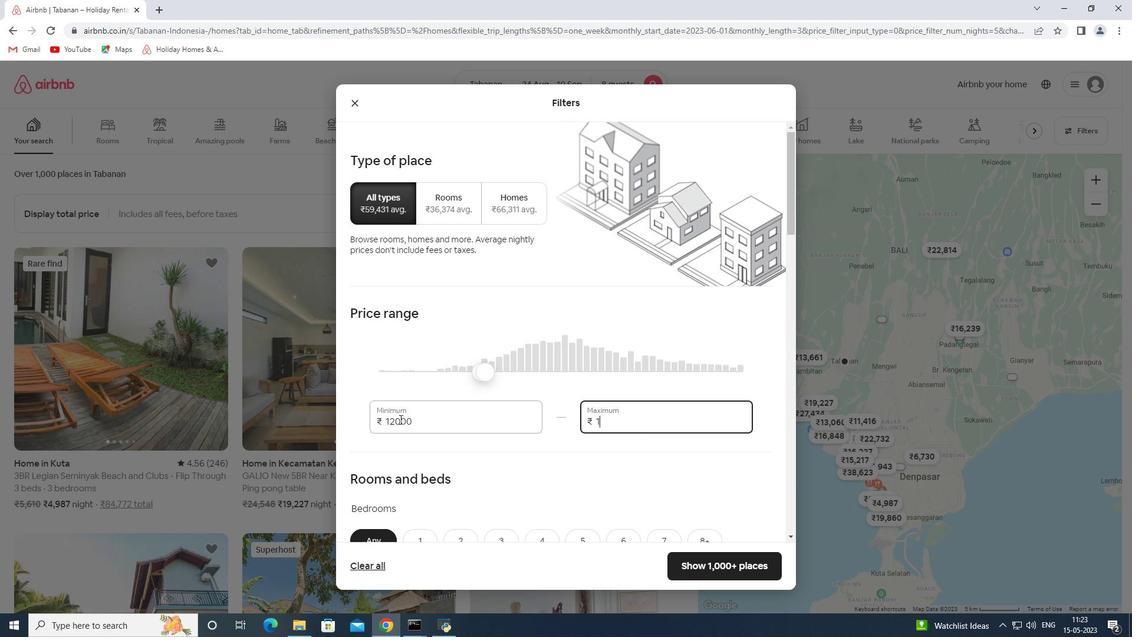 
Action: Mouse moved to (408, 414)
Screenshot: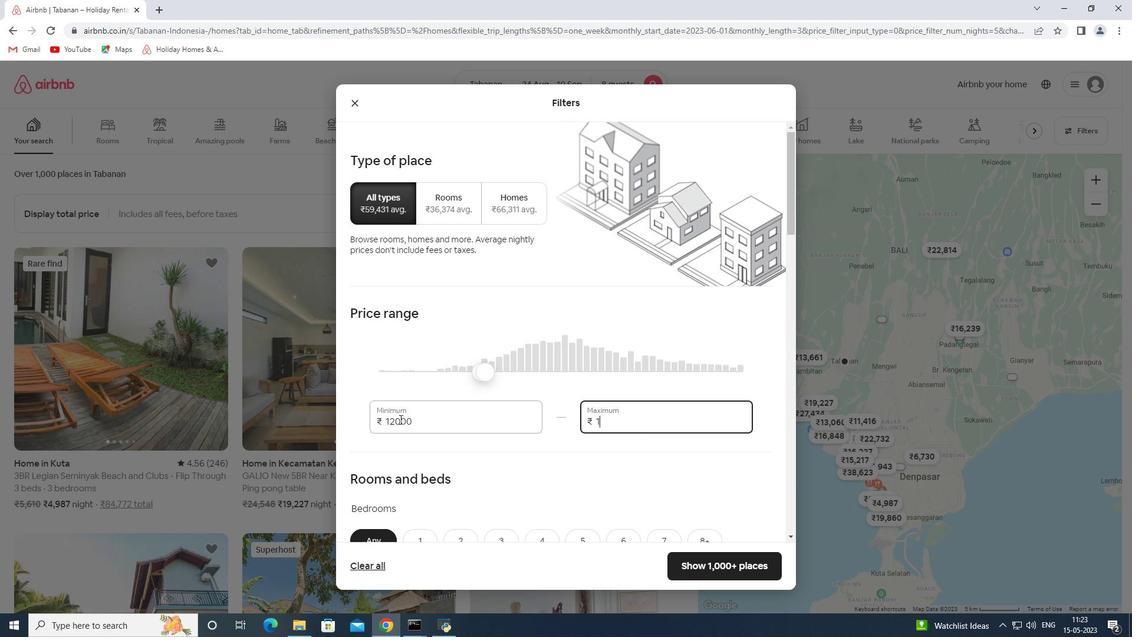 
Action: Key pressed 000
Screenshot: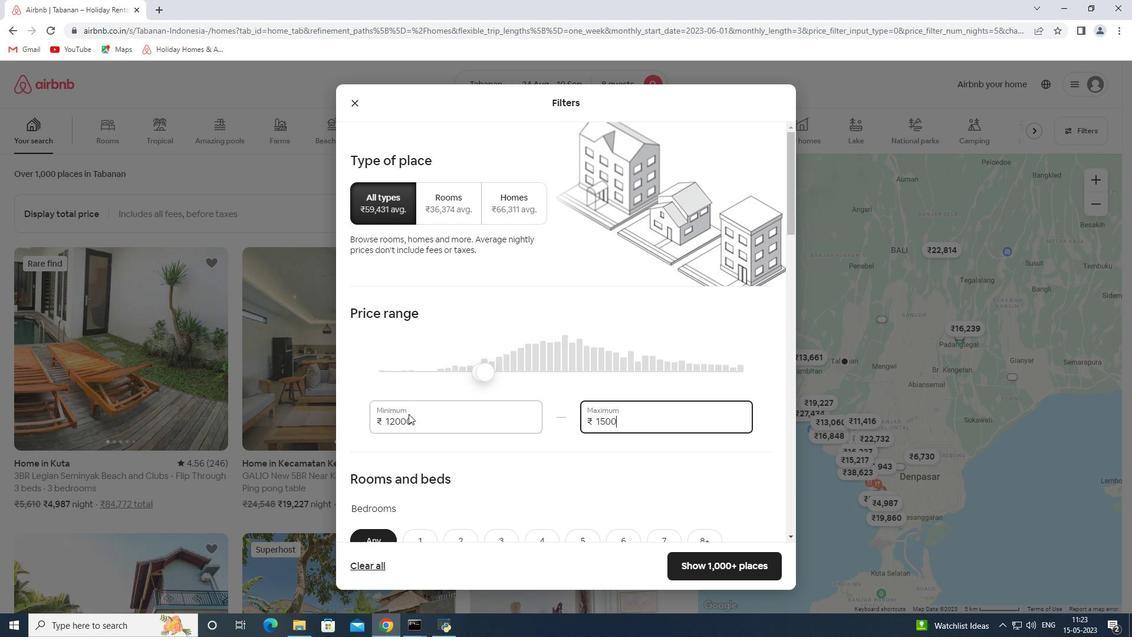 
Action: Mouse moved to (545, 371)
Screenshot: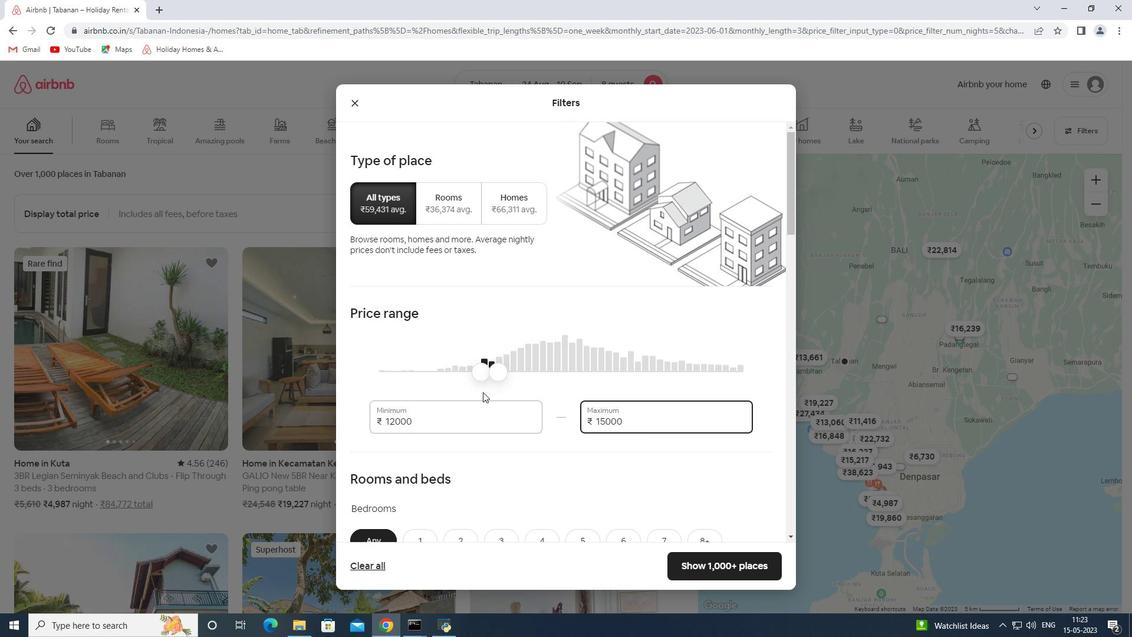 
Action: Mouse scrolled (545, 371) with delta (0, 0)
Screenshot: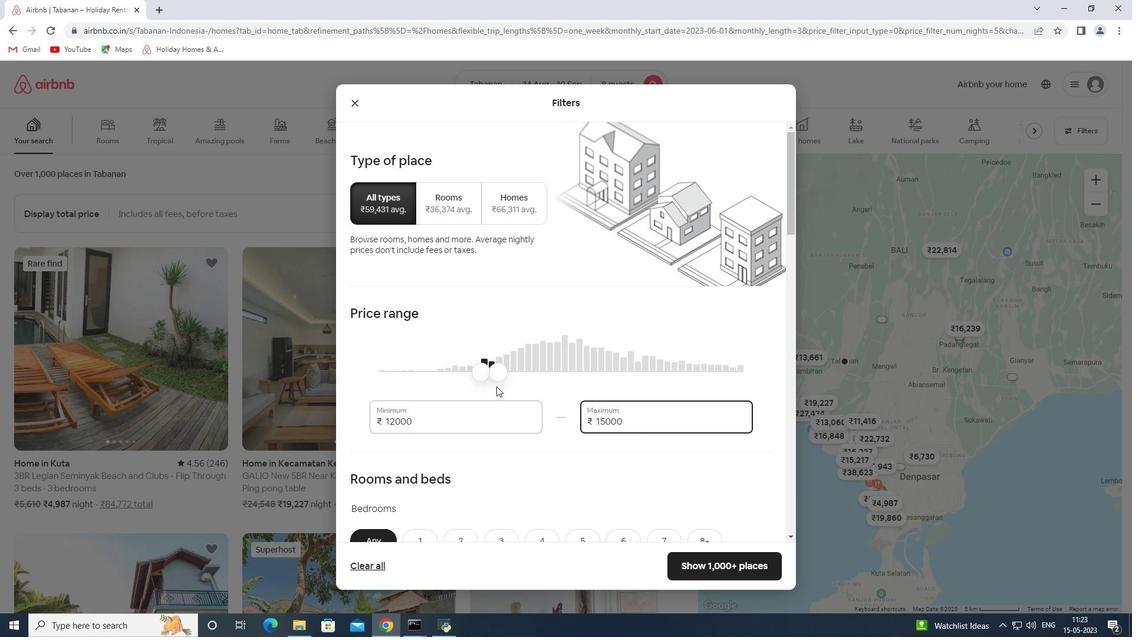 
Action: Mouse moved to (545, 371)
Screenshot: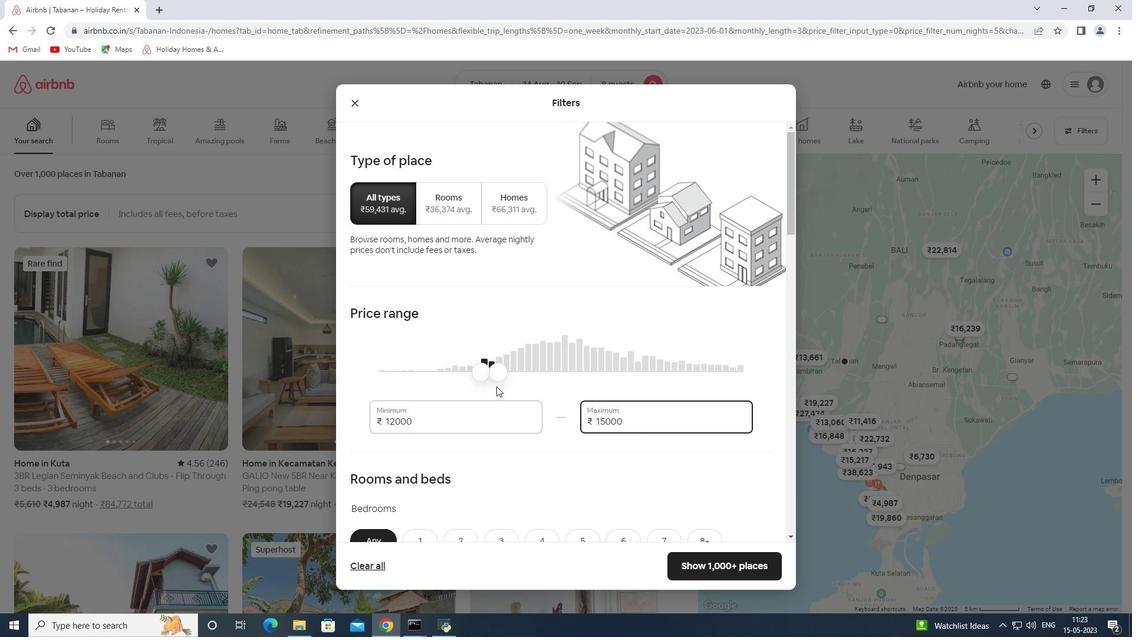 
Action: Mouse scrolled (545, 371) with delta (0, 0)
Screenshot: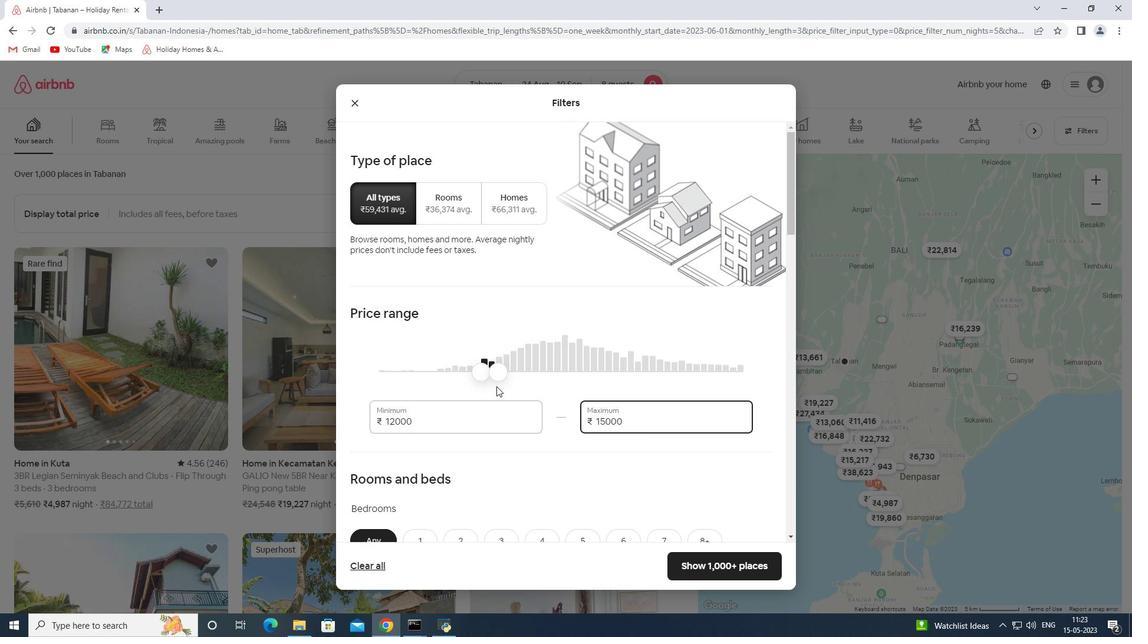 
Action: Mouse scrolled (545, 371) with delta (0, 0)
Screenshot: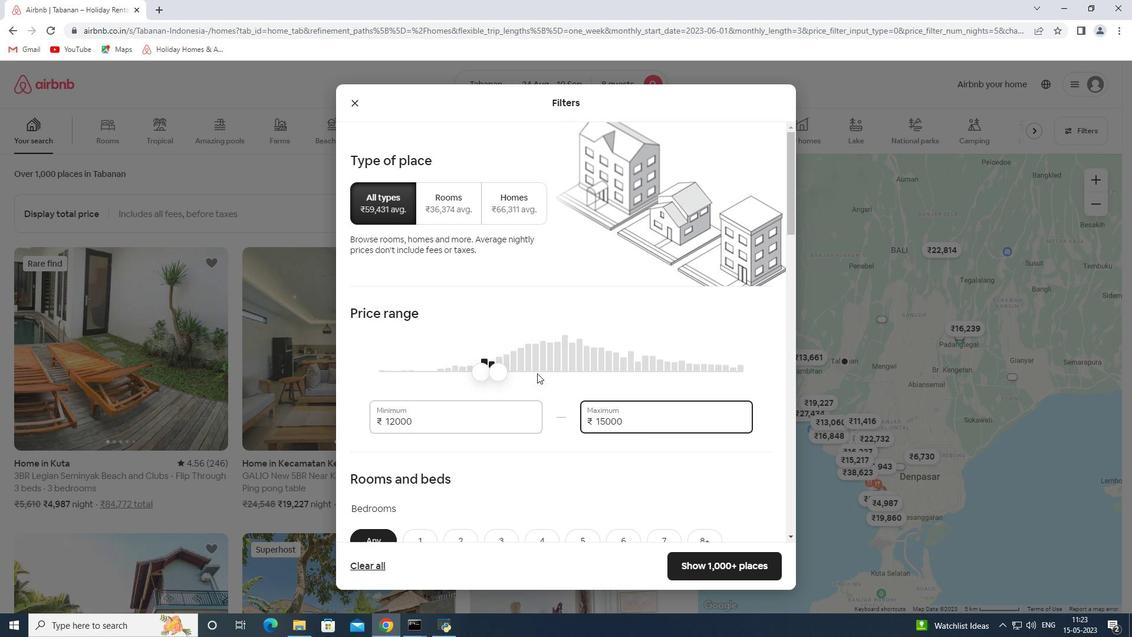 
Action: Mouse moved to (614, 358)
Screenshot: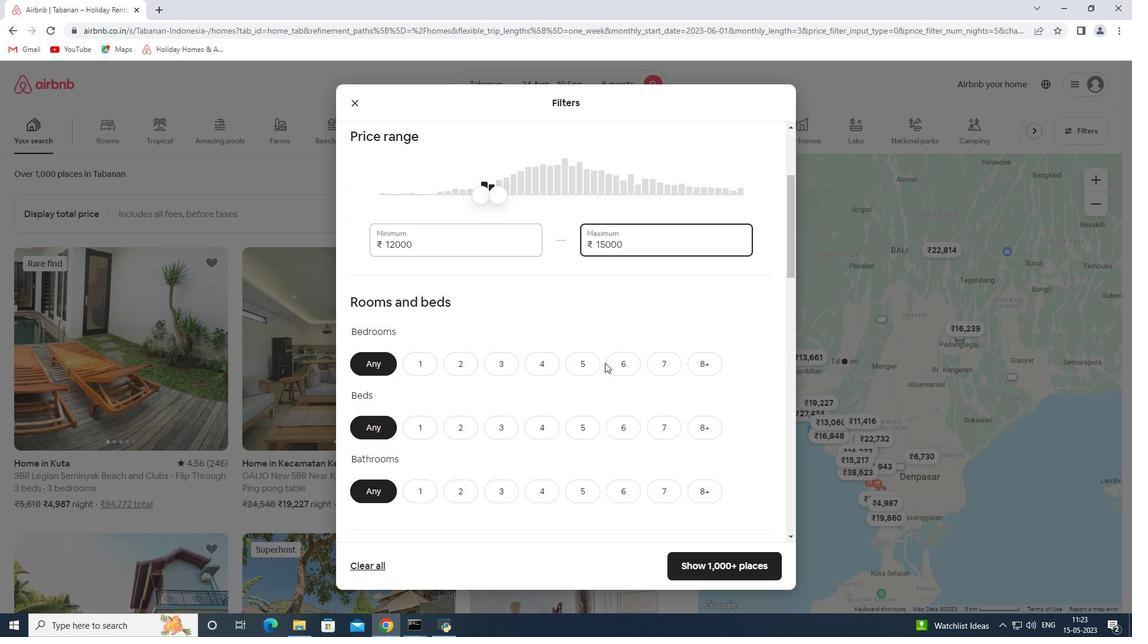 
Action: Mouse pressed left at (614, 358)
Screenshot: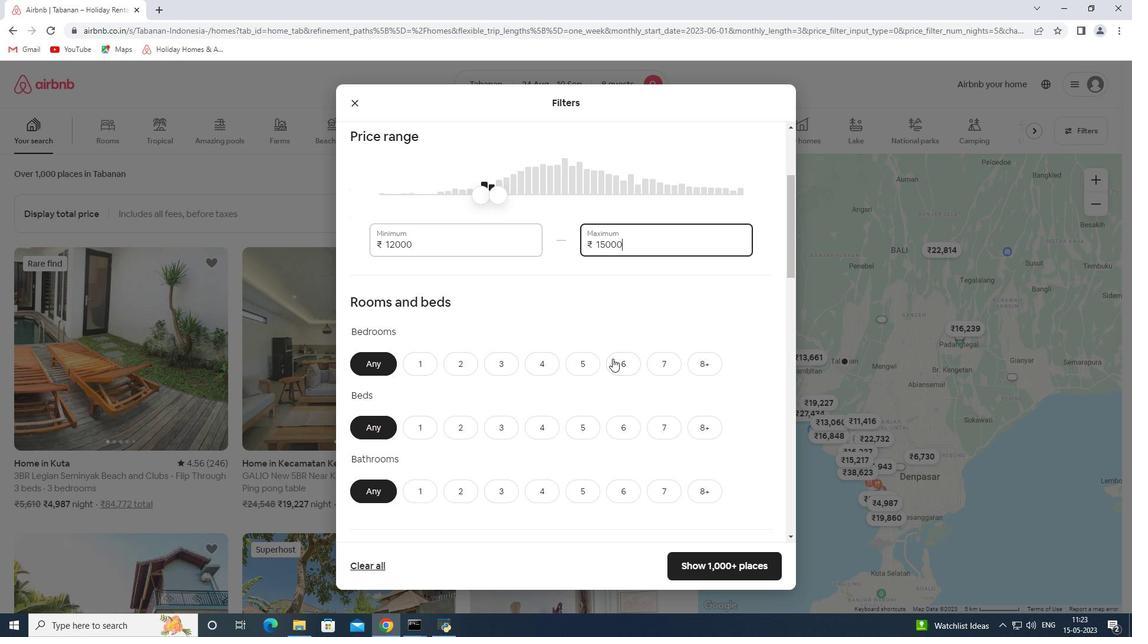 
Action: Mouse moved to (626, 424)
Screenshot: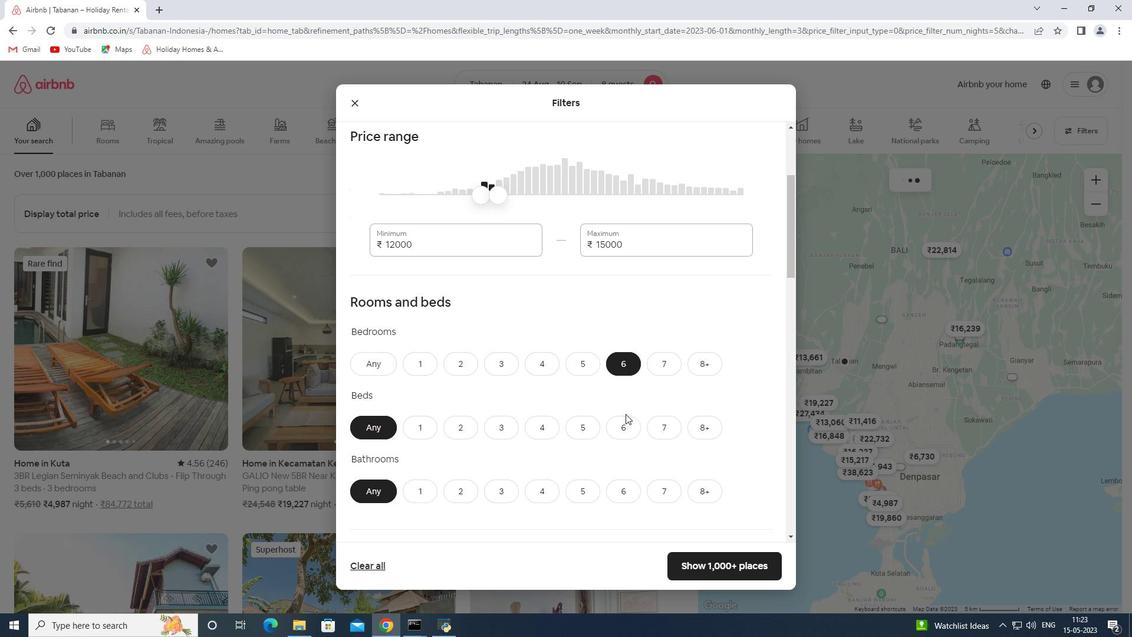 
Action: Mouse pressed left at (626, 424)
Screenshot: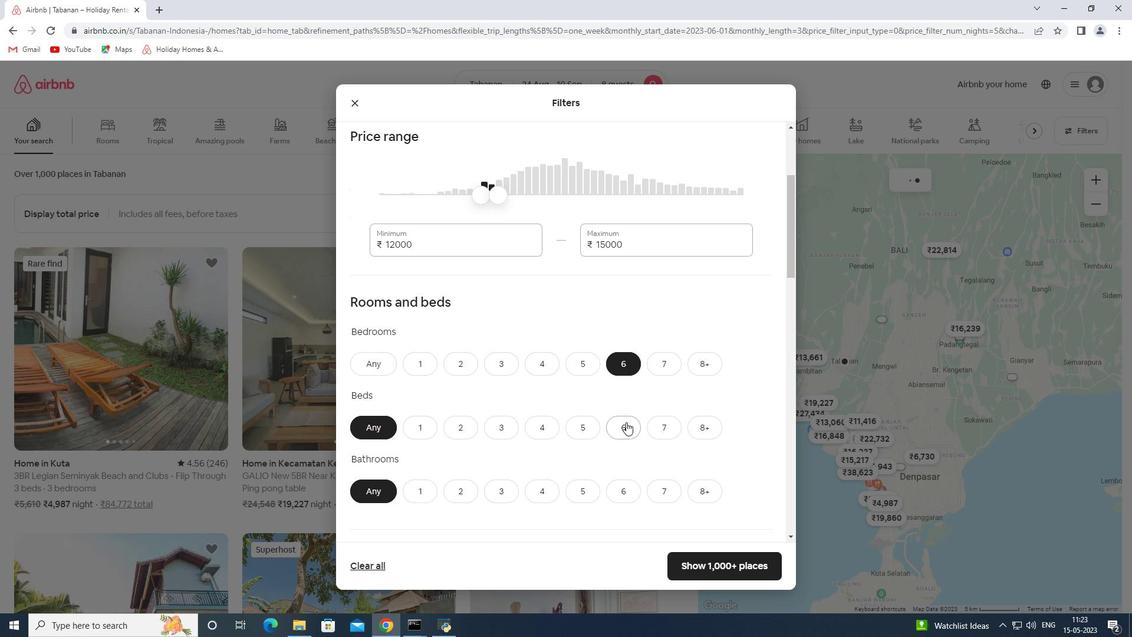 
Action: Mouse moved to (621, 489)
Screenshot: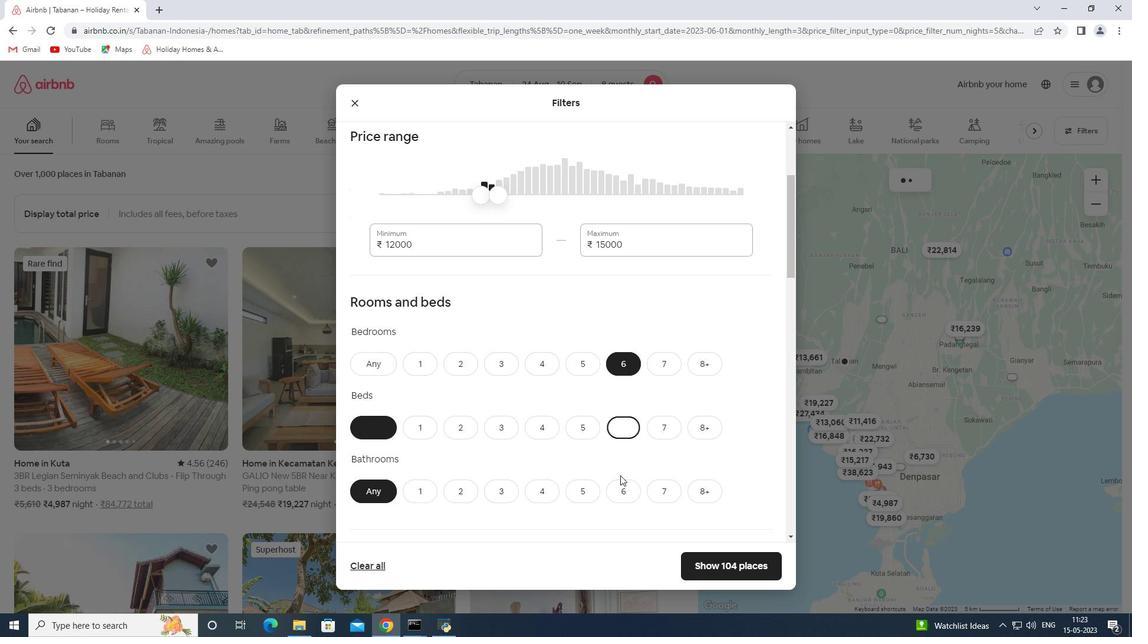 
Action: Mouse pressed left at (621, 489)
Screenshot: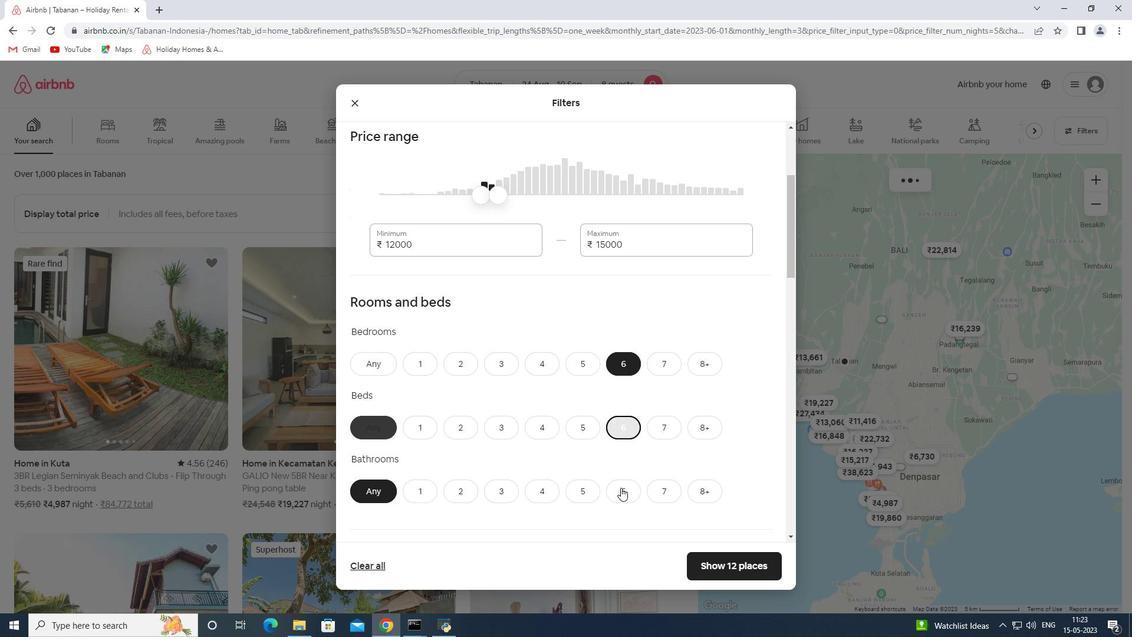 
Action: Mouse moved to (603, 408)
Screenshot: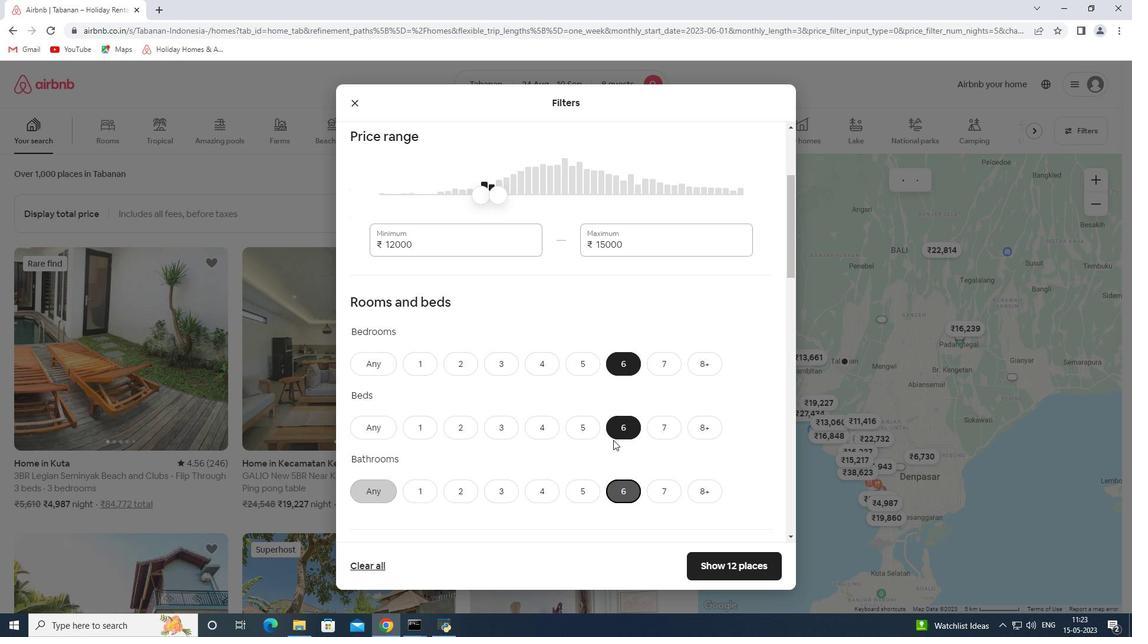 
Action: Mouse scrolled (603, 407) with delta (0, 0)
Screenshot: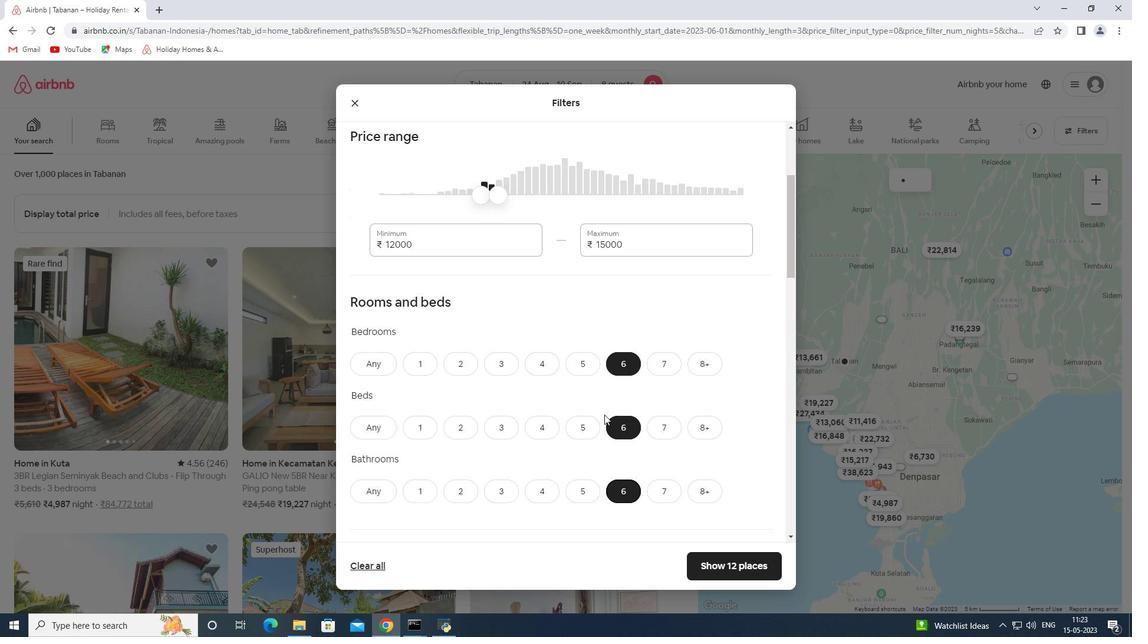 
Action: Mouse scrolled (603, 407) with delta (0, 0)
Screenshot: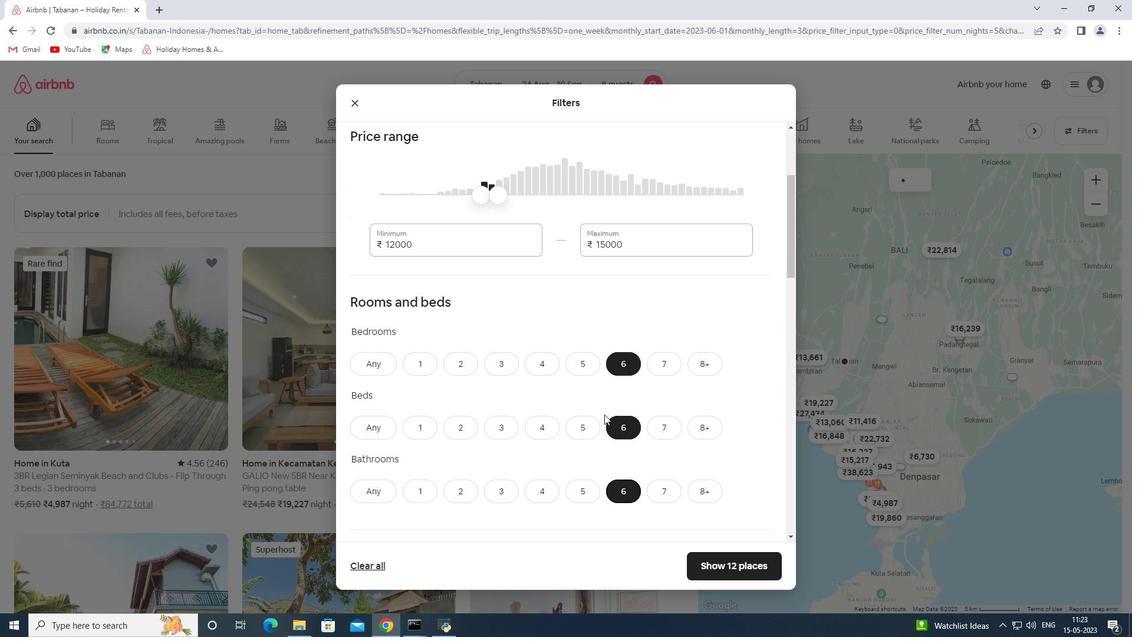 
Action: Mouse scrolled (603, 407) with delta (0, 0)
Screenshot: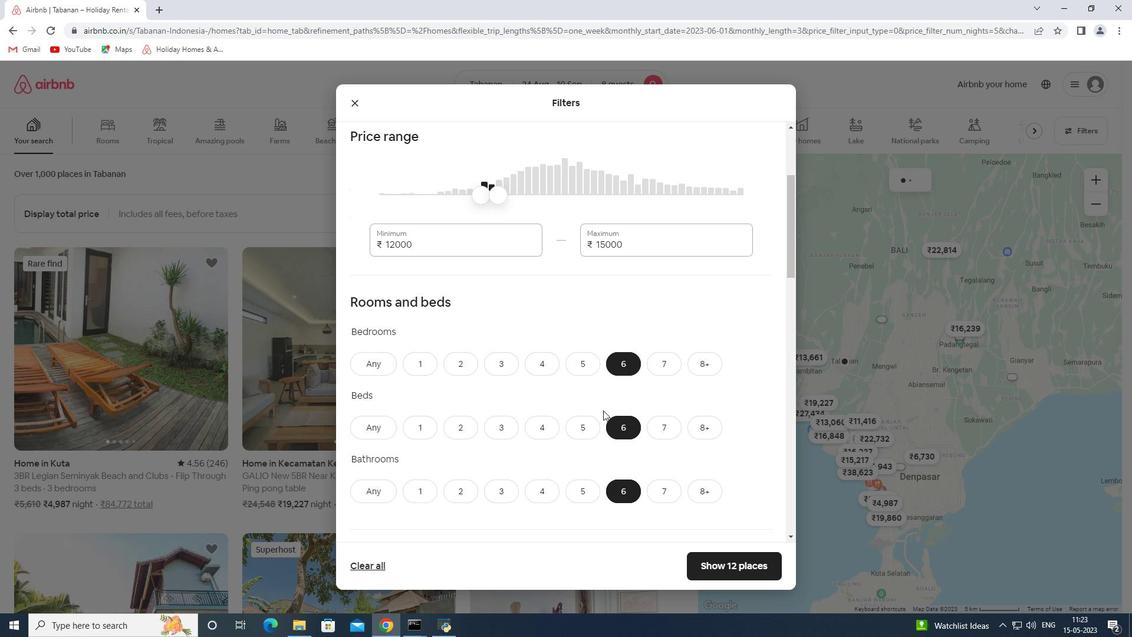 
Action: Mouse scrolled (603, 407) with delta (0, 0)
Screenshot: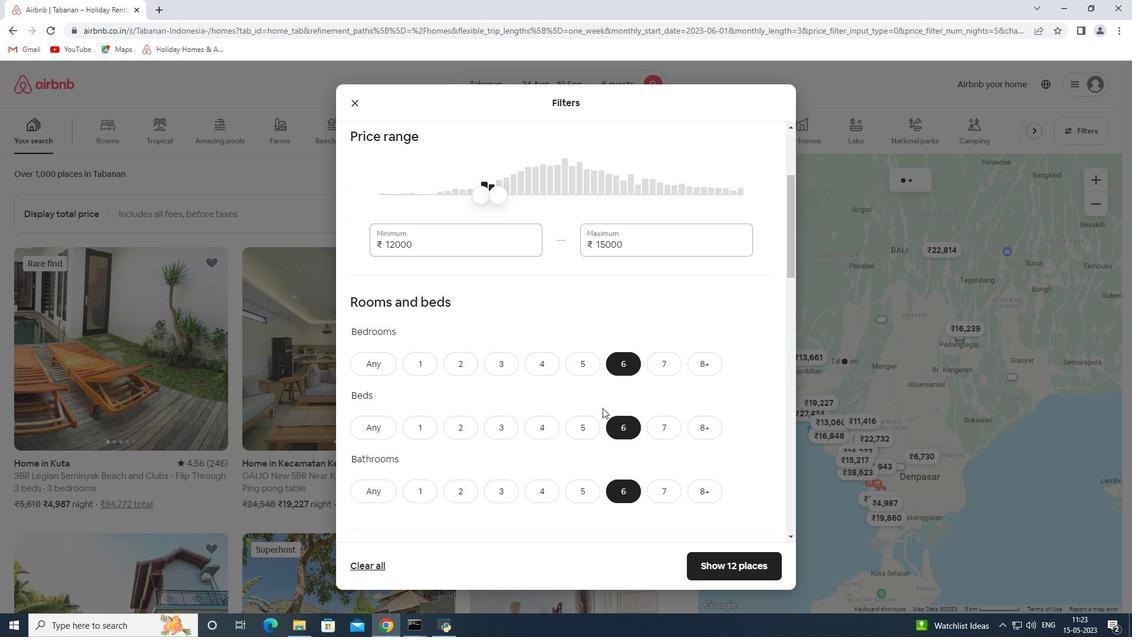 
Action: Mouse moved to (446, 385)
Screenshot: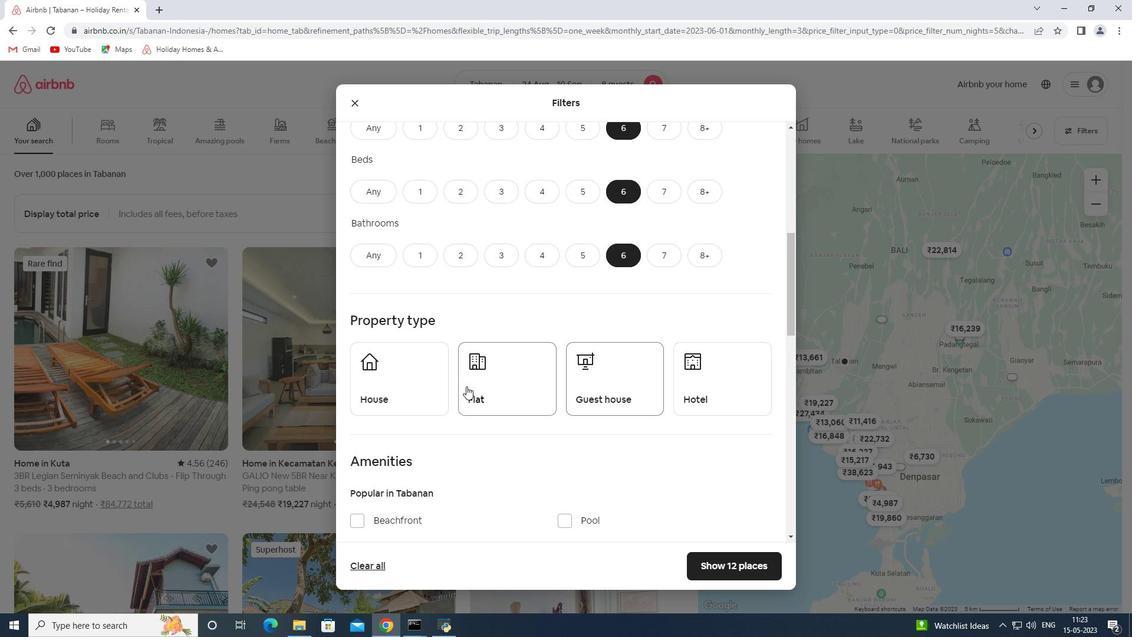 
Action: Mouse pressed left at (446, 385)
Screenshot: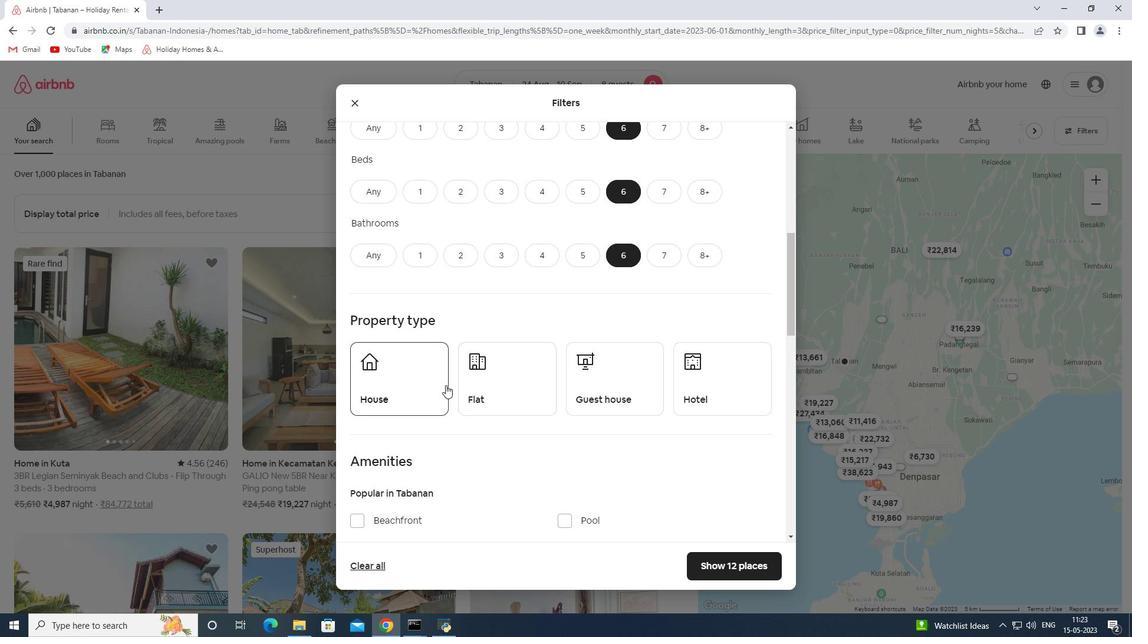 
Action: Mouse moved to (486, 381)
Screenshot: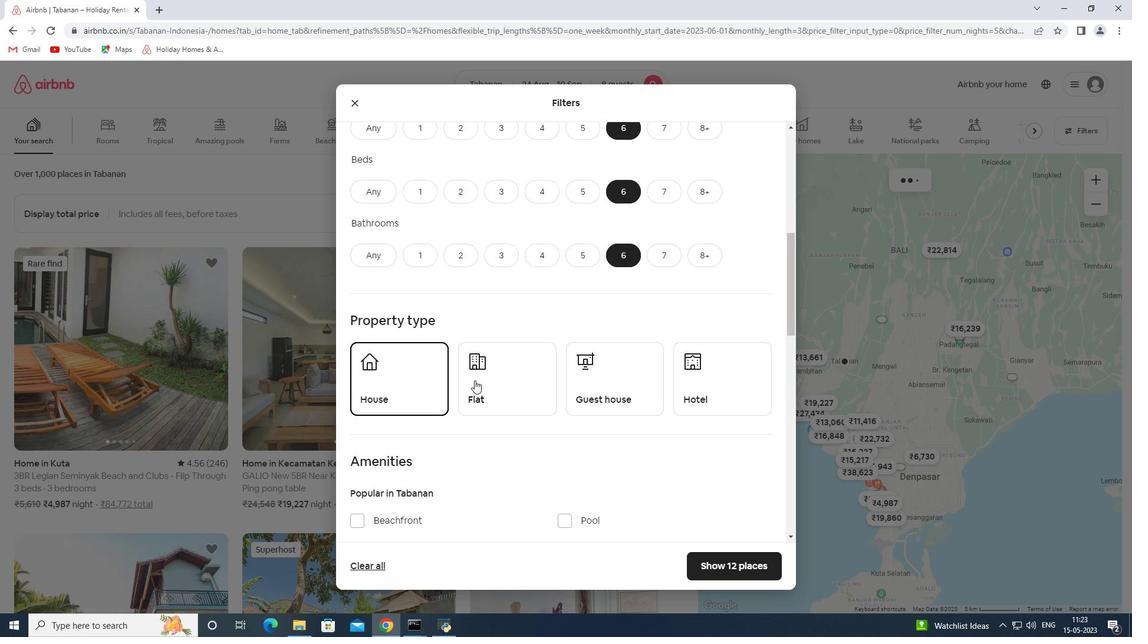 
Action: Mouse pressed left at (486, 381)
Screenshot: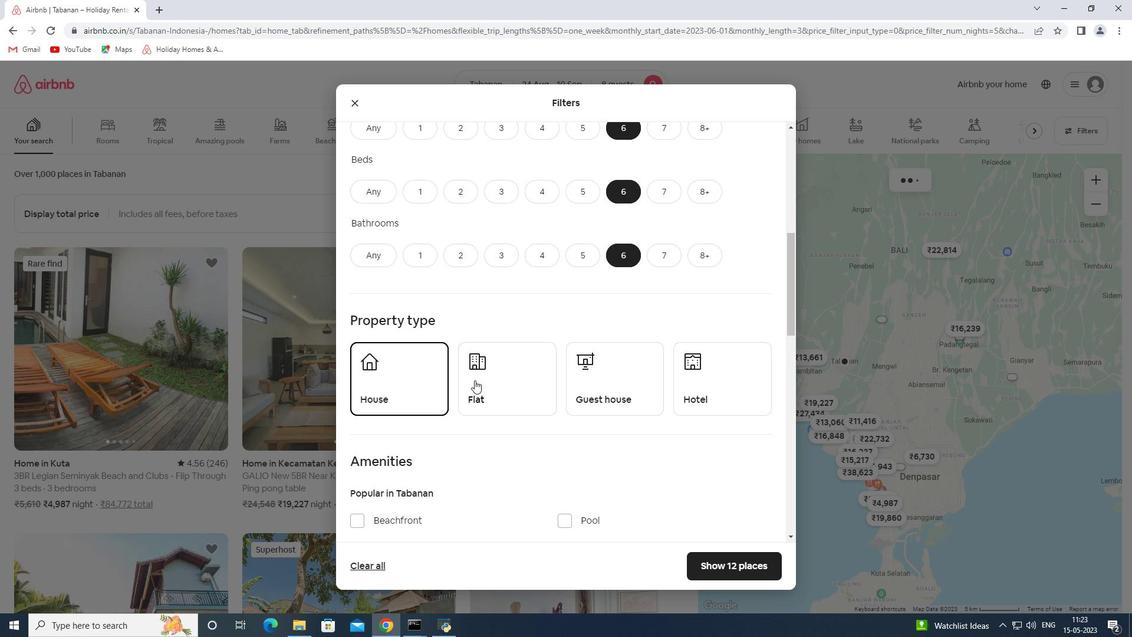 
Action: Mouse moved to (615, 386)
Screenshot: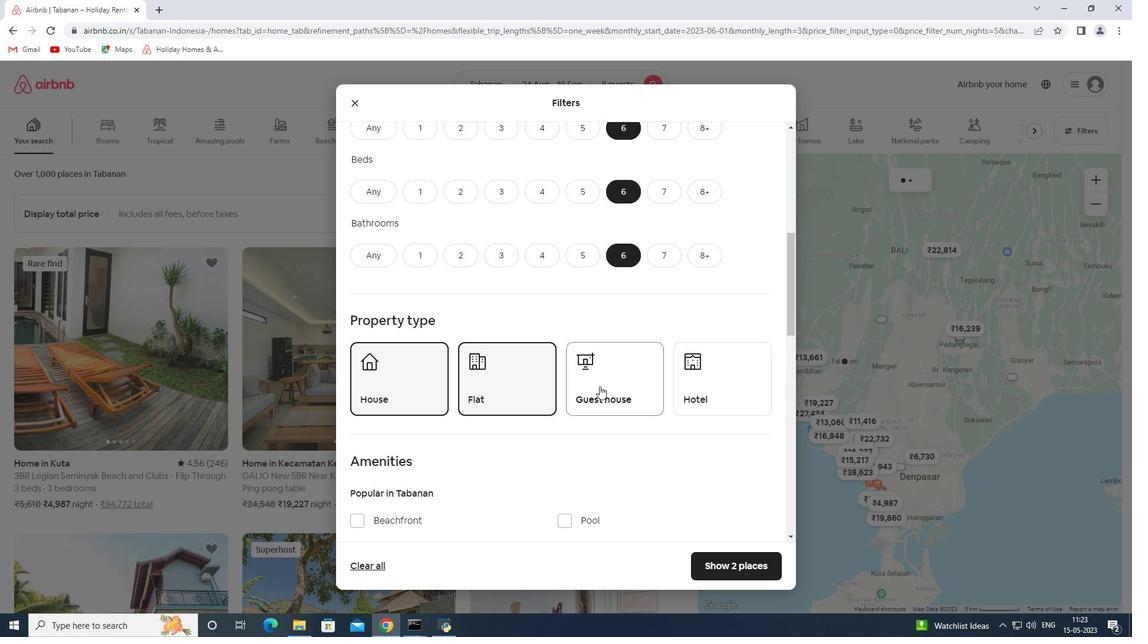 
Action: Mouse pressed left at (615, 386)
Screenshot: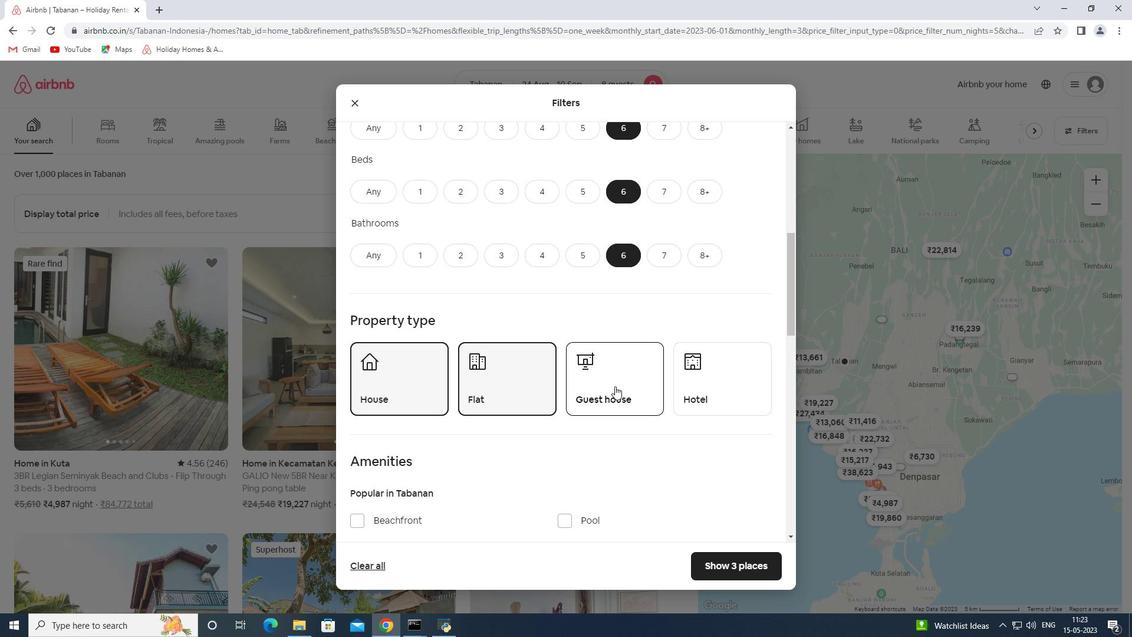 
Action: Mouse scrolled (615, 385) with delta (0, 0)
Screenshot: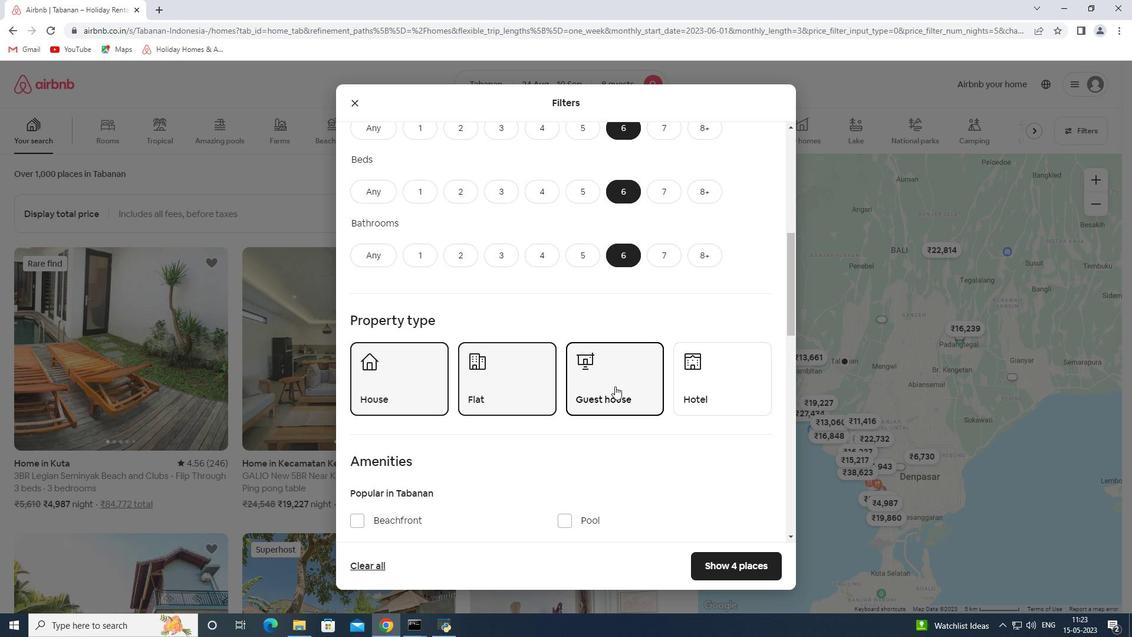 
Action: Mouse moved to (615, 387)
Screenshot: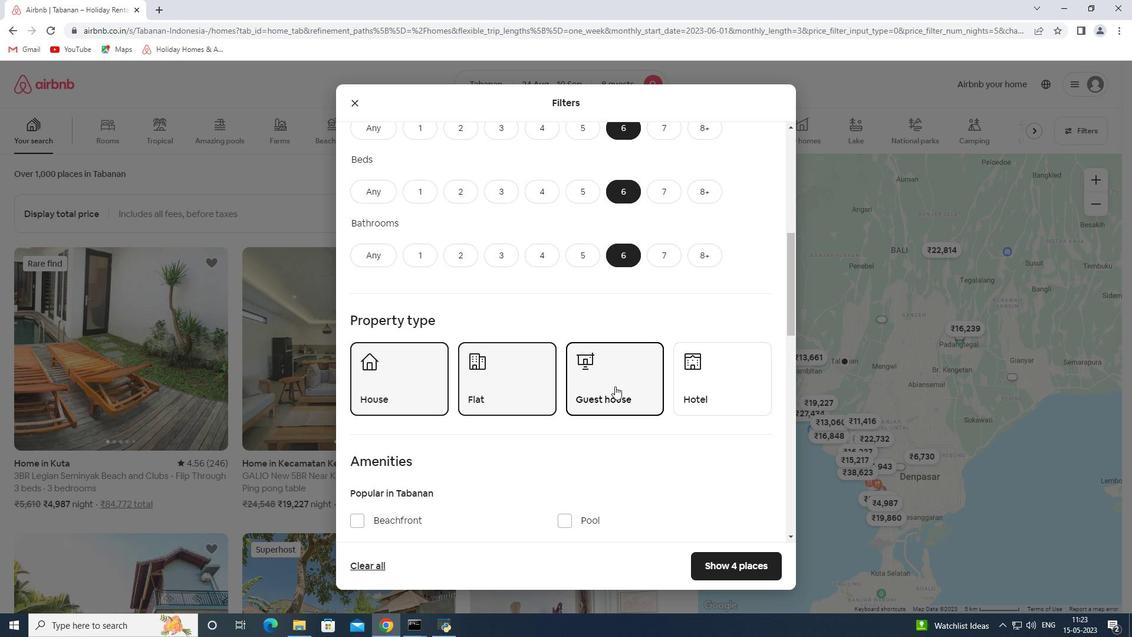 
Action: Mouse scrolled (615, 386) with delta (0, 0)
Screenshot: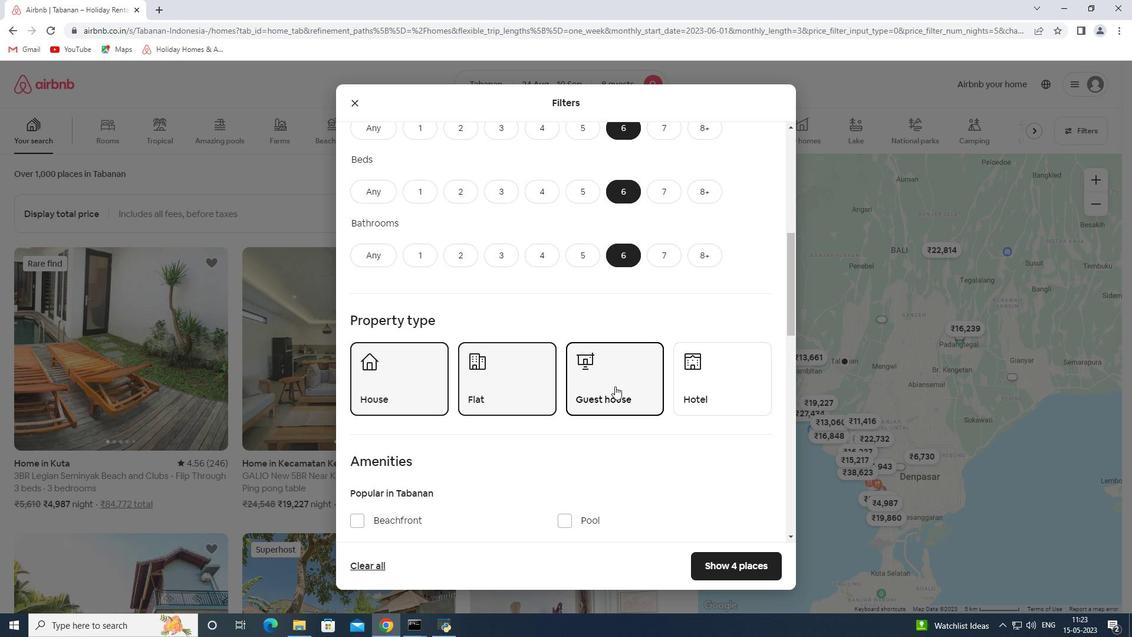 
Action: Mouse moved to (381, 430)
Screenshot: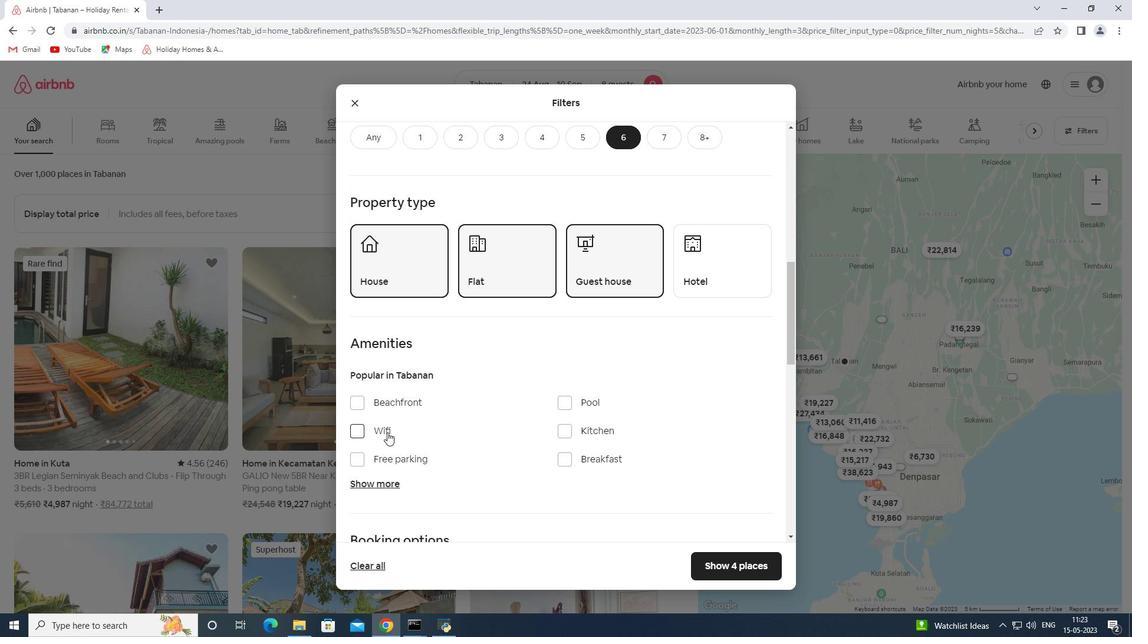 
Action: Mouse pressed left at (381, 430)
Screenshot: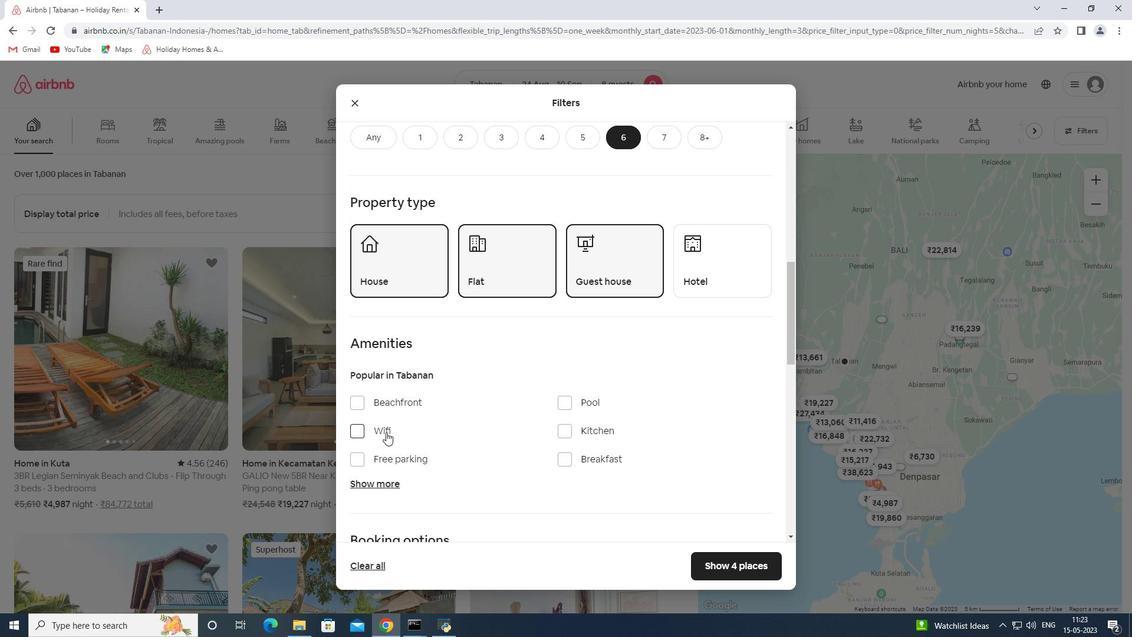 
Action: Mouse moved to (395, 459)
Screenshot: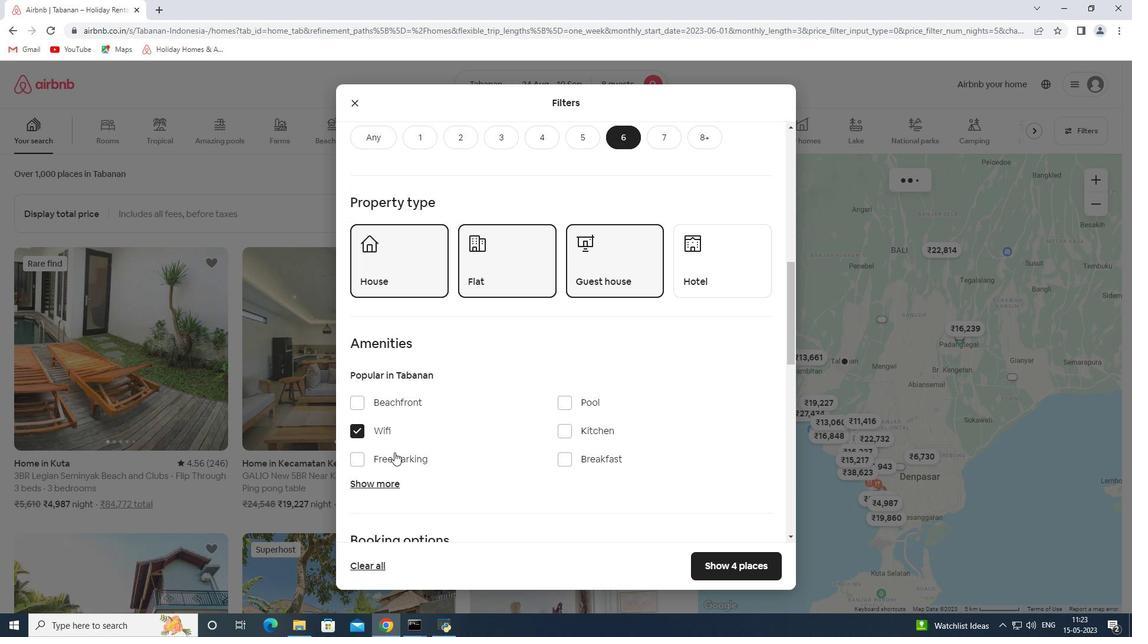 
Action: Mouse pressed left at (395, 459)
Screenshot: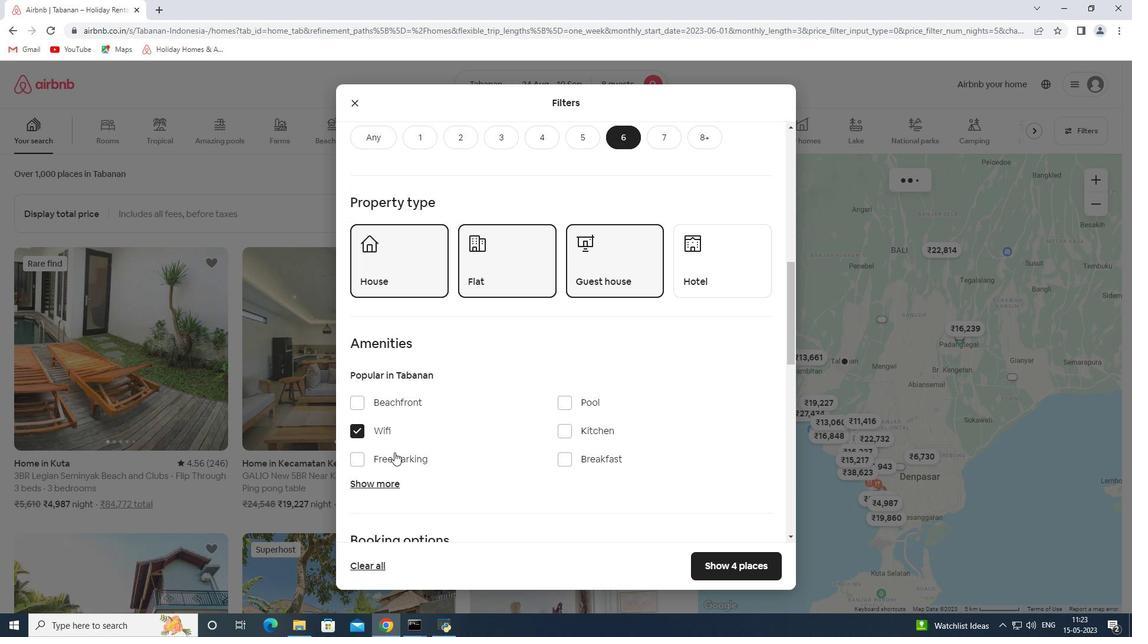 
Action: Mouse moved to (384, 488)
Screenshot: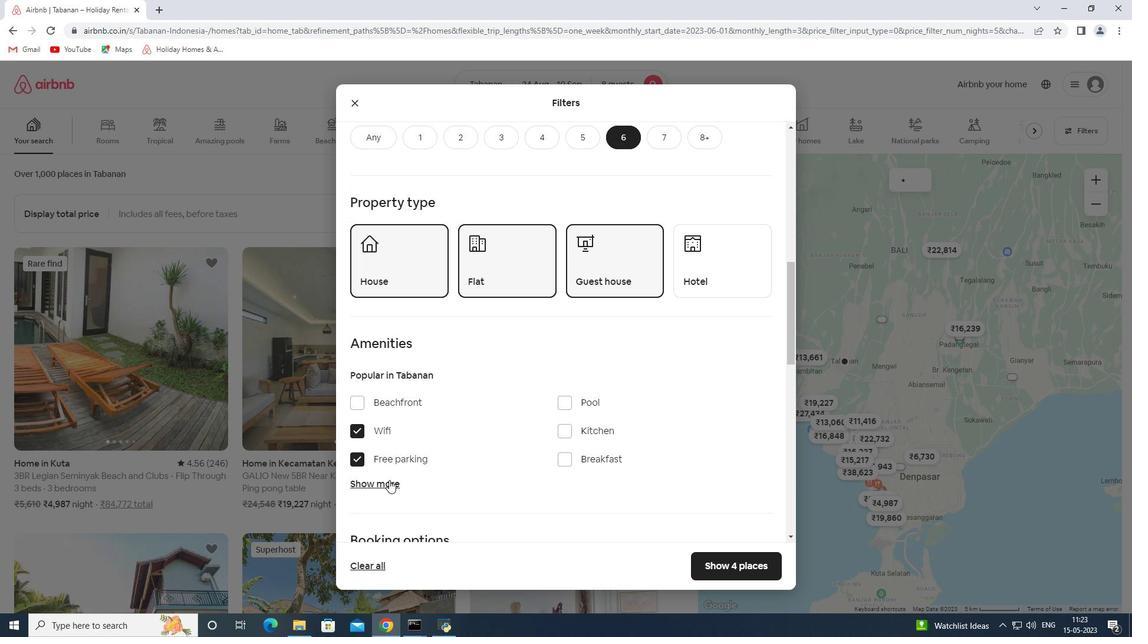 
Action: Mouse pressed left at (384, 488)
Screenshot: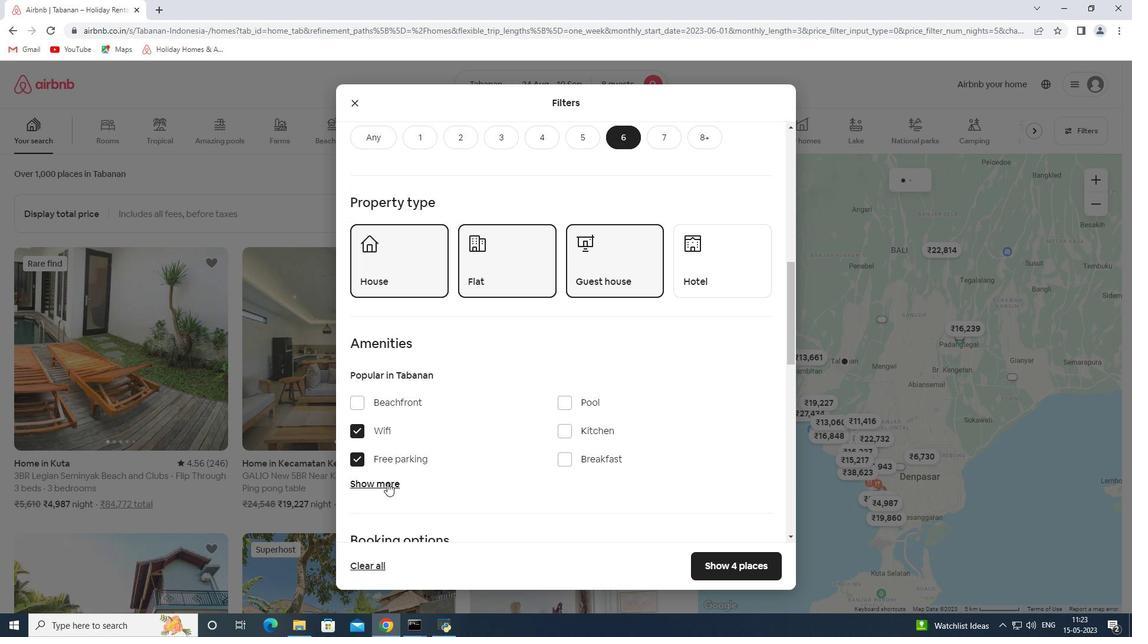 
Action: Mouse moved to (441, 401)
Screenshot: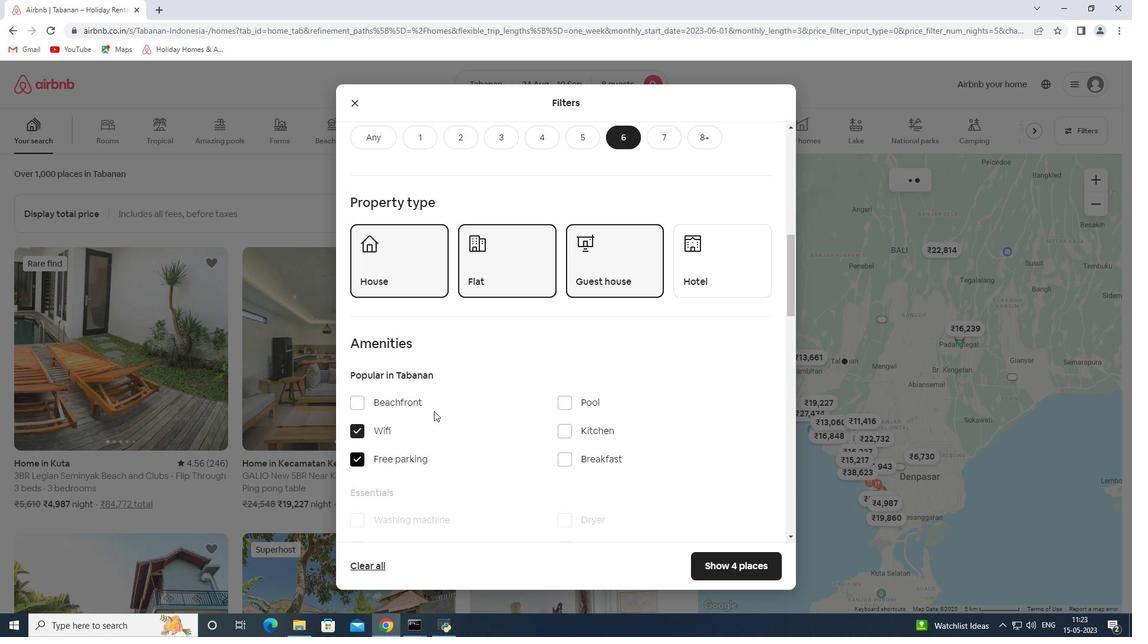 
Action: Mouse scrolled (441, 401) with delta (0, 0)
Screenshot: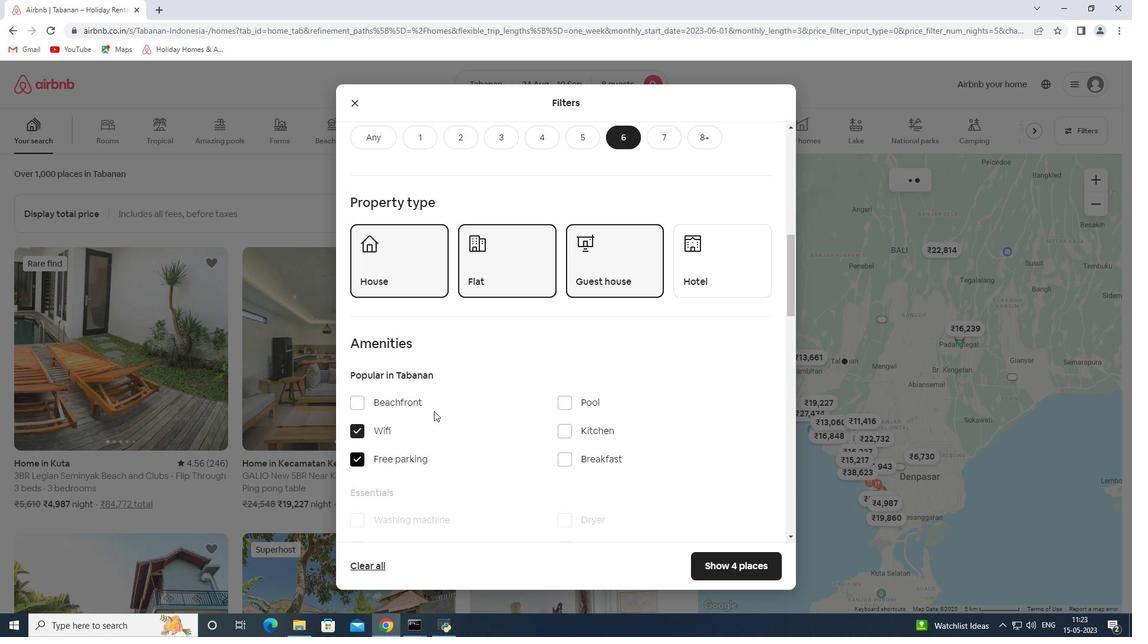 
Action: Mouse scrolled (441, 401) with delta (0, 0)
Screenshot: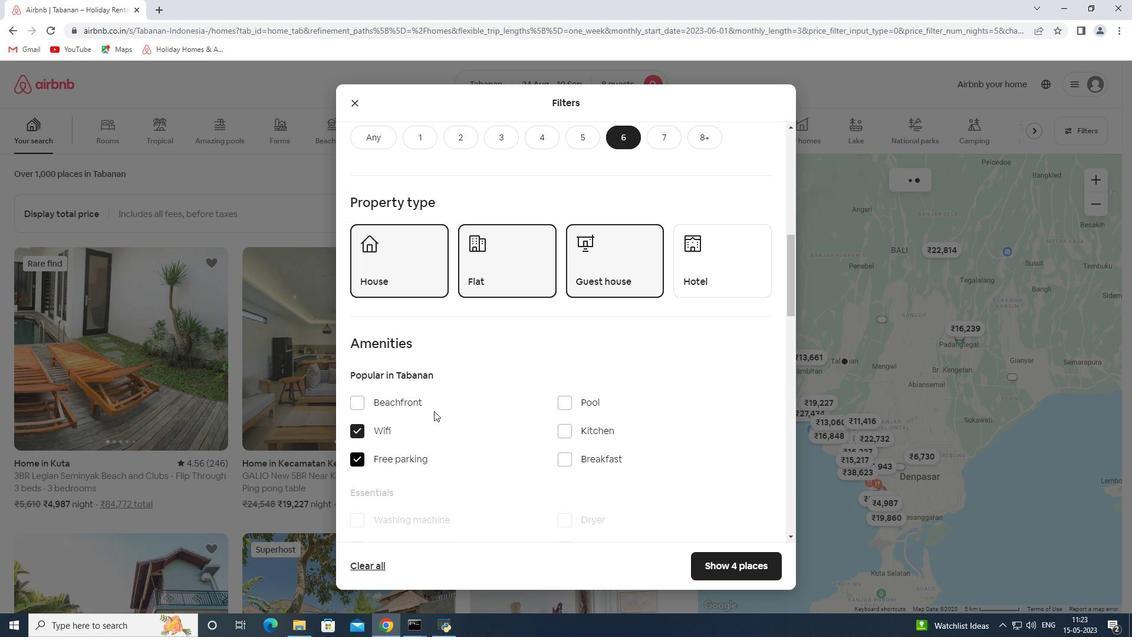 
Action: Mouse scrolled (441, 401) with delta (0, 0)
Screenshot: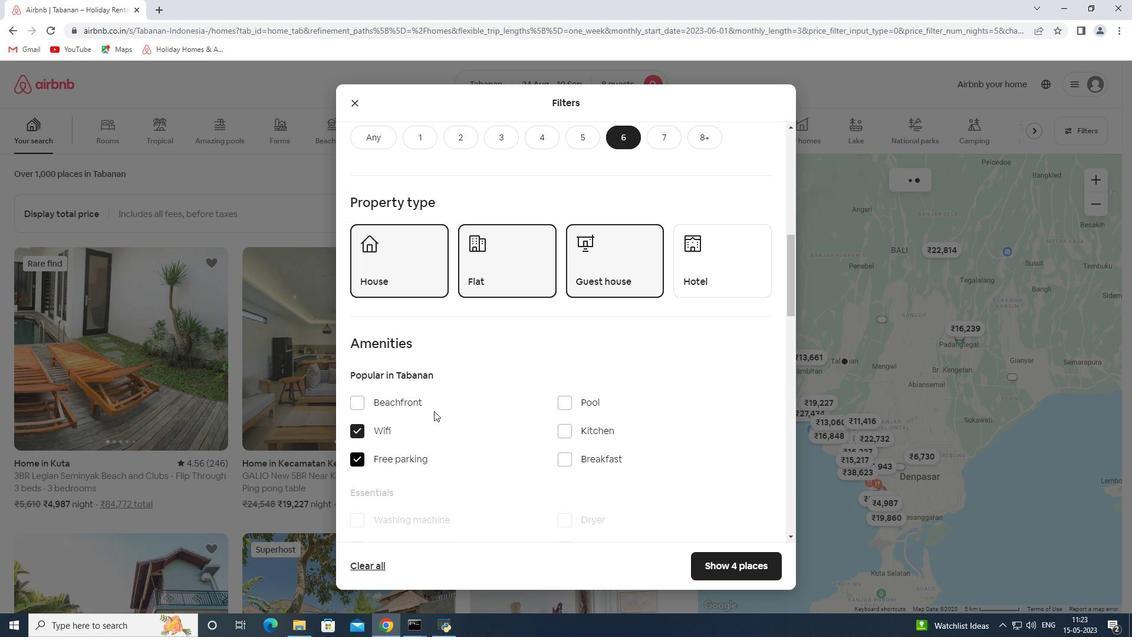 
Action: Mouse moved to (441, 401)
Screenshot: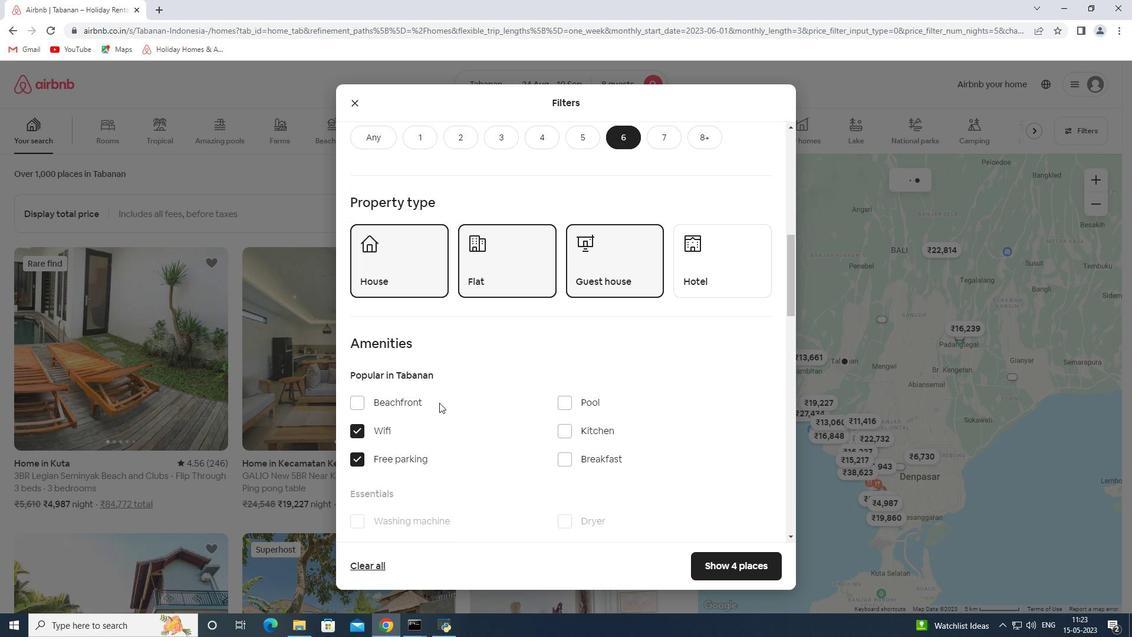 
Action: Mouse scrolled (441, 400) with delta (0, 0)
Screenshot: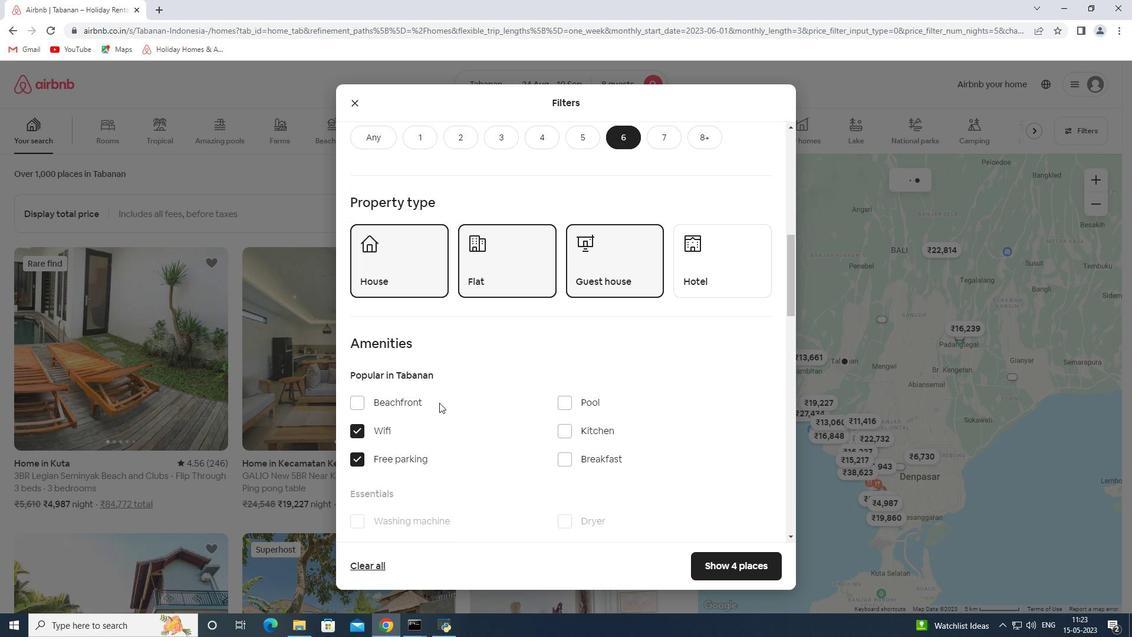 
Action: Mouse moved to (578, 223)
Screenshot: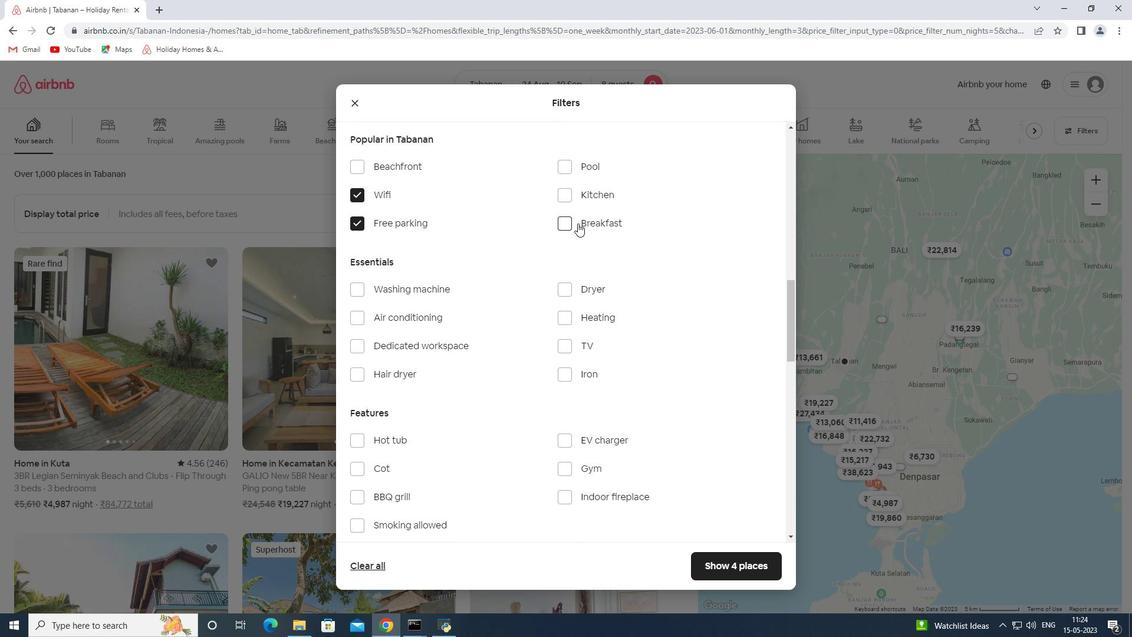 
Action: Mouse pressed left at (578, 223)
Screenshot: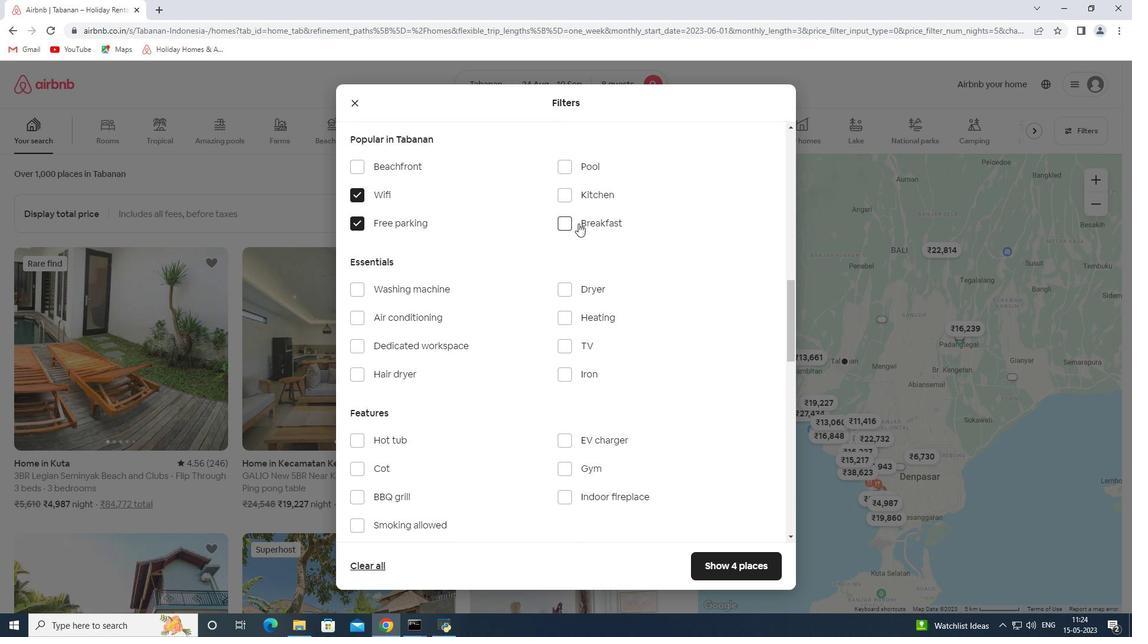 
Action: Mouse moved to (572, 343)
Screenshot: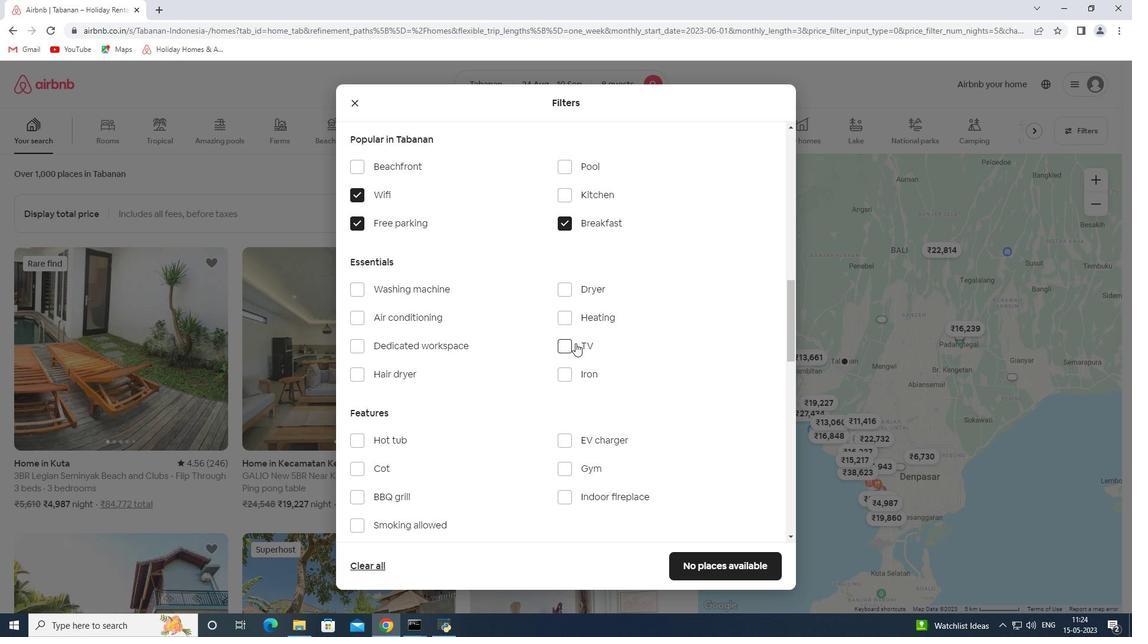 
Action: Mouse pressed left at (572, 343)
Screenshot: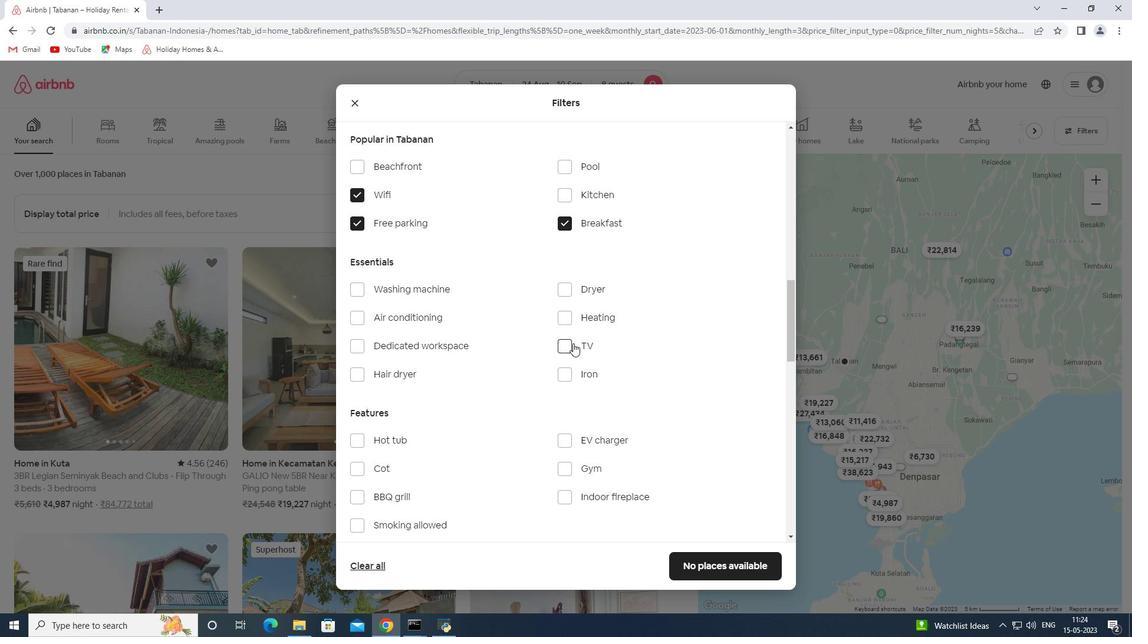 
Action: Mouse moved to (561, 468)
Screenshot: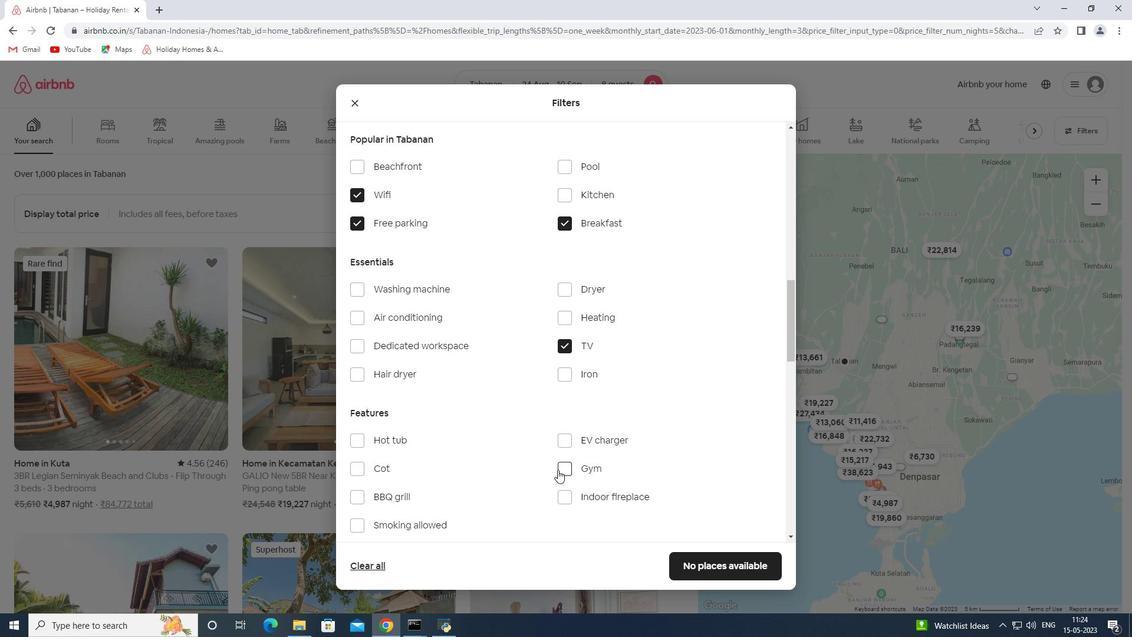 
Action: Mouse pressed left at (561, 468)
Screenshot: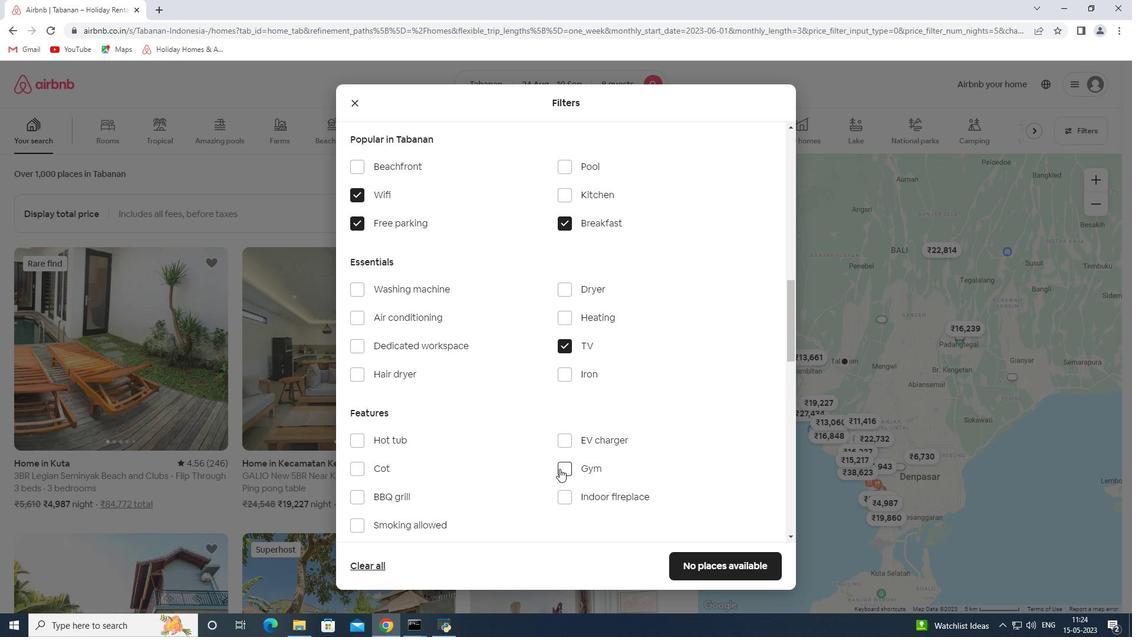 
Action: Mouse moved to (580, 454)
Screenshot: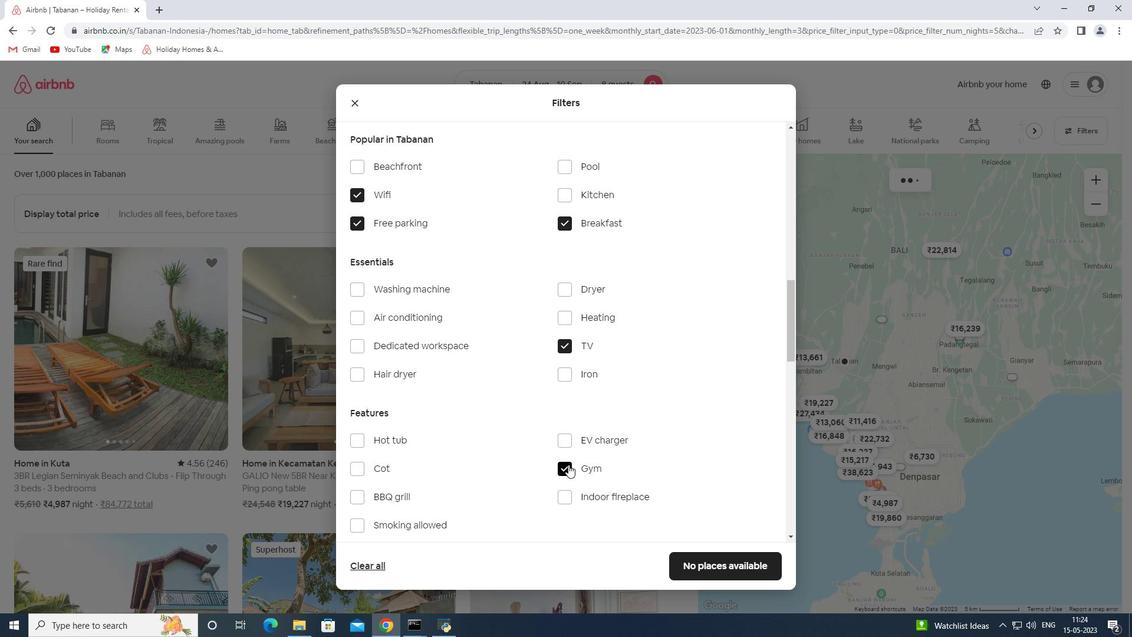 
Action: Mouse scrolled (580, 453) with delta (0, 0)
Screenshot: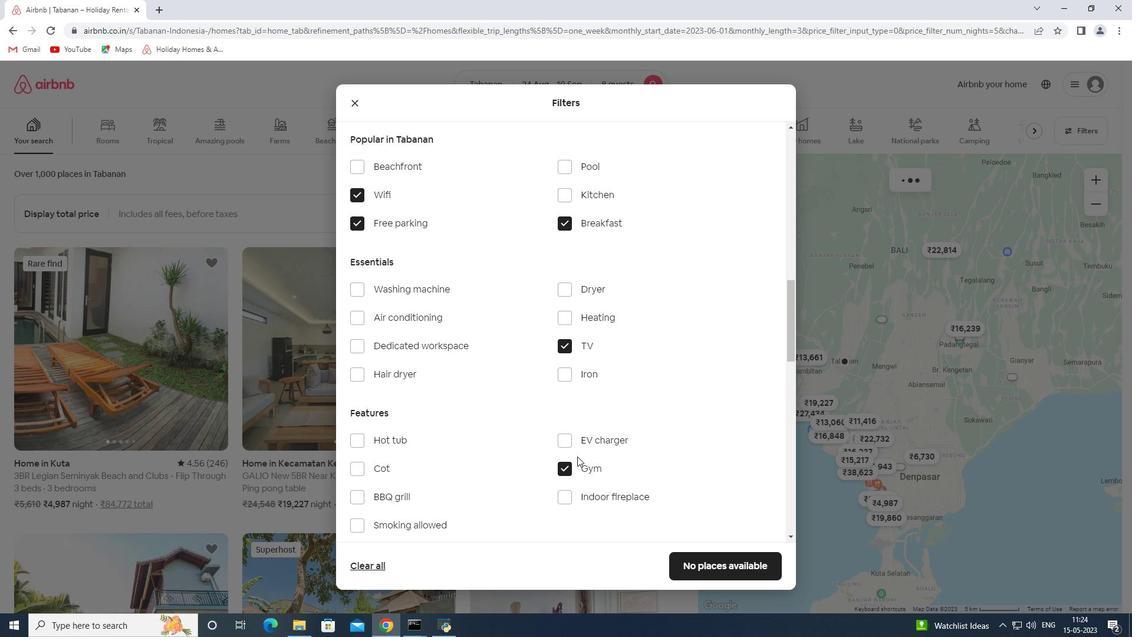 
Action: Mouse scrolled (580, 453) with delta (0, 0)
Screenshot: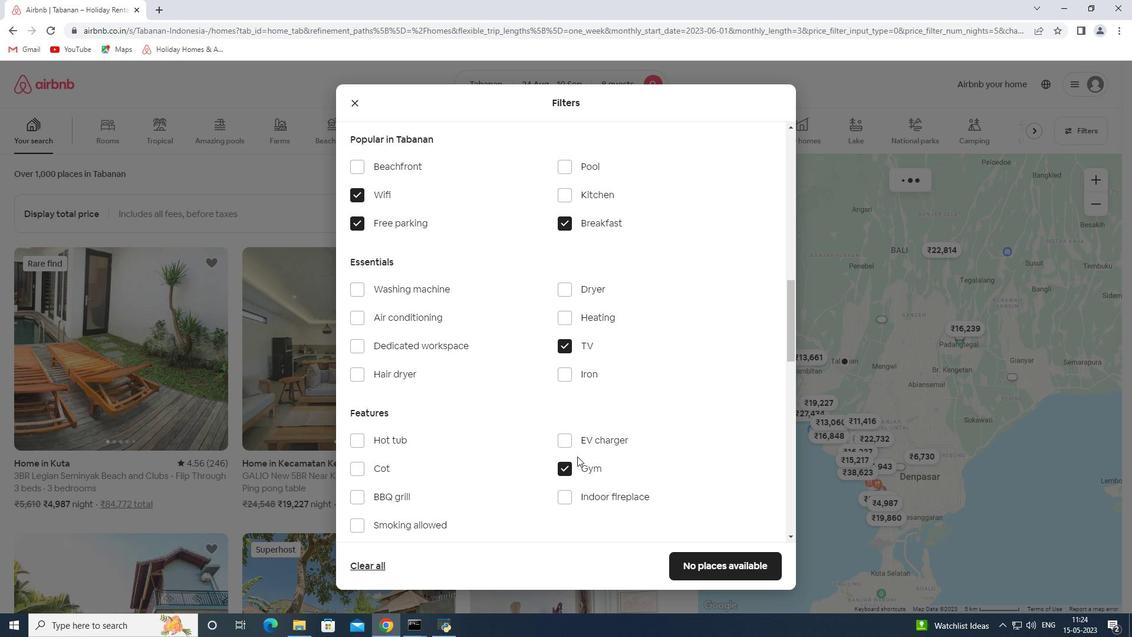 
Action: Mouse scrolled (580, 453) with delta (0, 0)
Screenshot: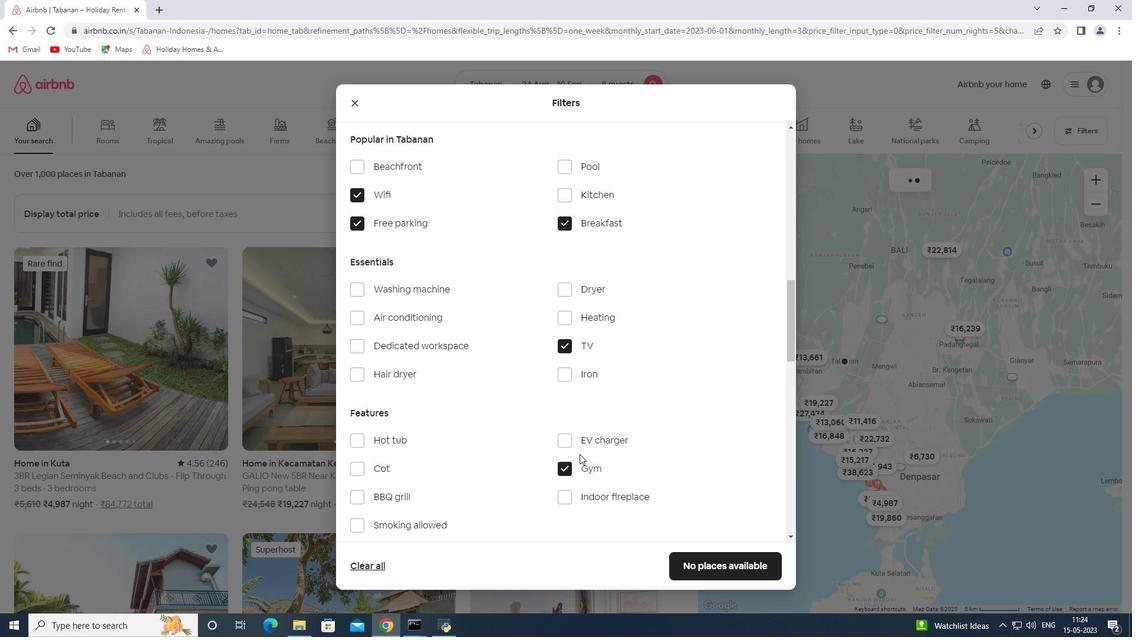 
Action: Mouse scrolled (580, 453) with delta (0, 0)
Screenshot: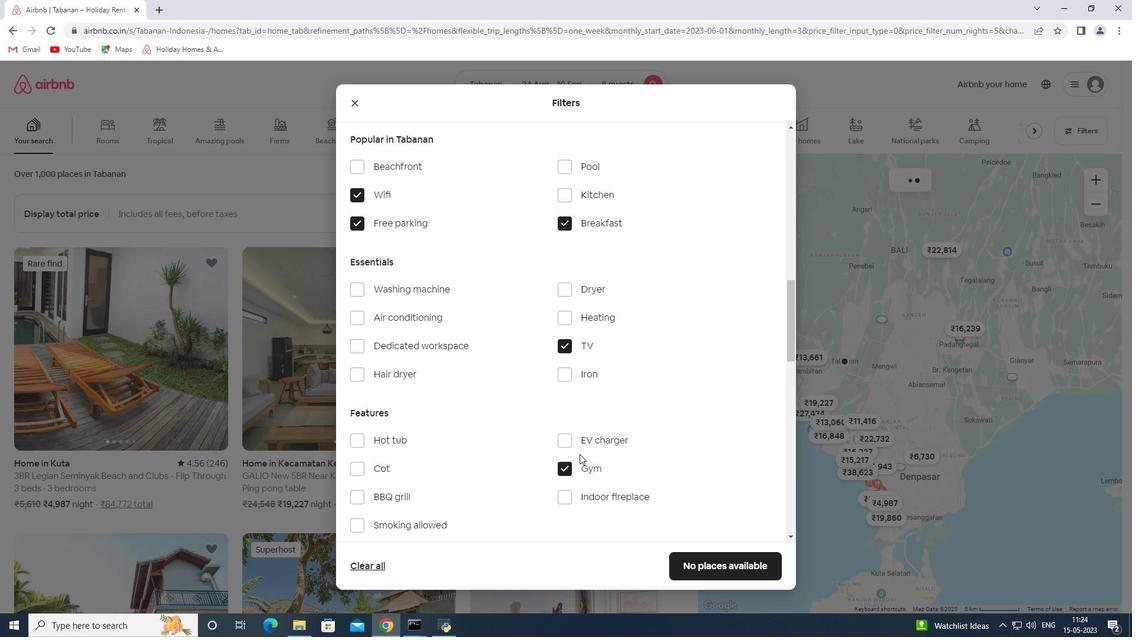
Action: Mouse scrolled (580, 453) with delta (0, 0)
Screenshot: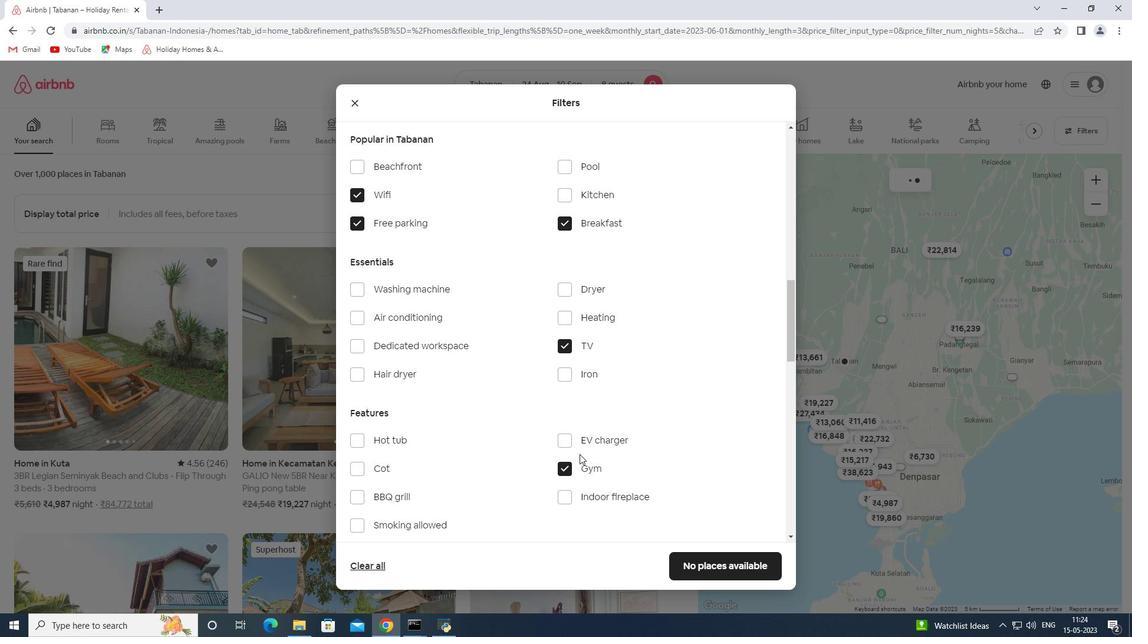 
Action: Mouse moved to (580, 448)
Screenshot: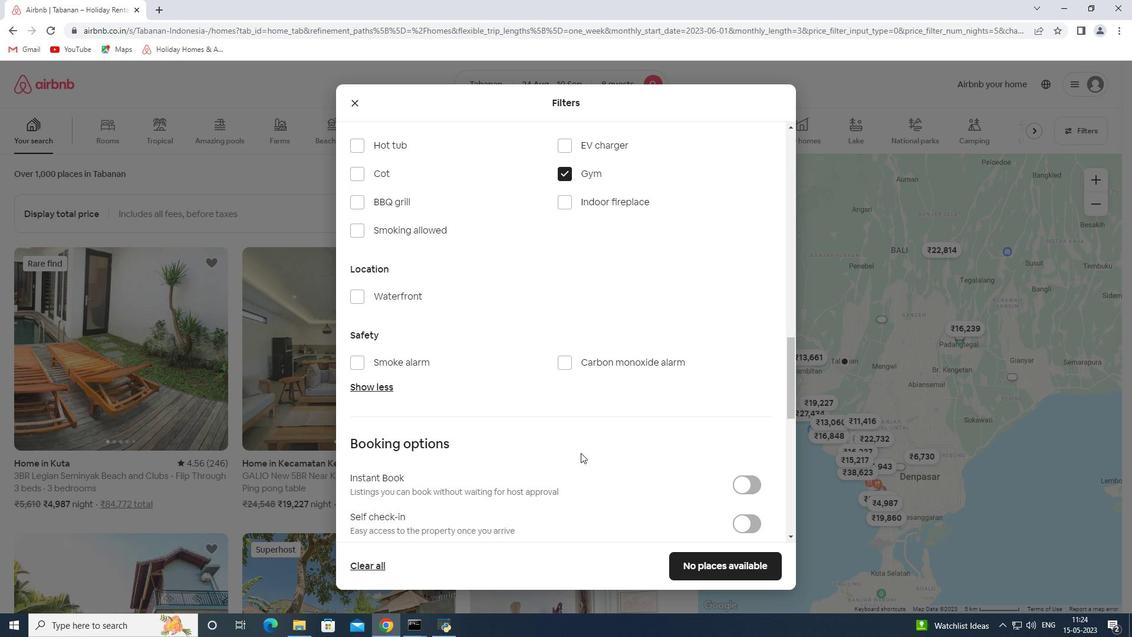
Action: Mouse scrolled (580, 447) with delta (0, 0)
Screenshot: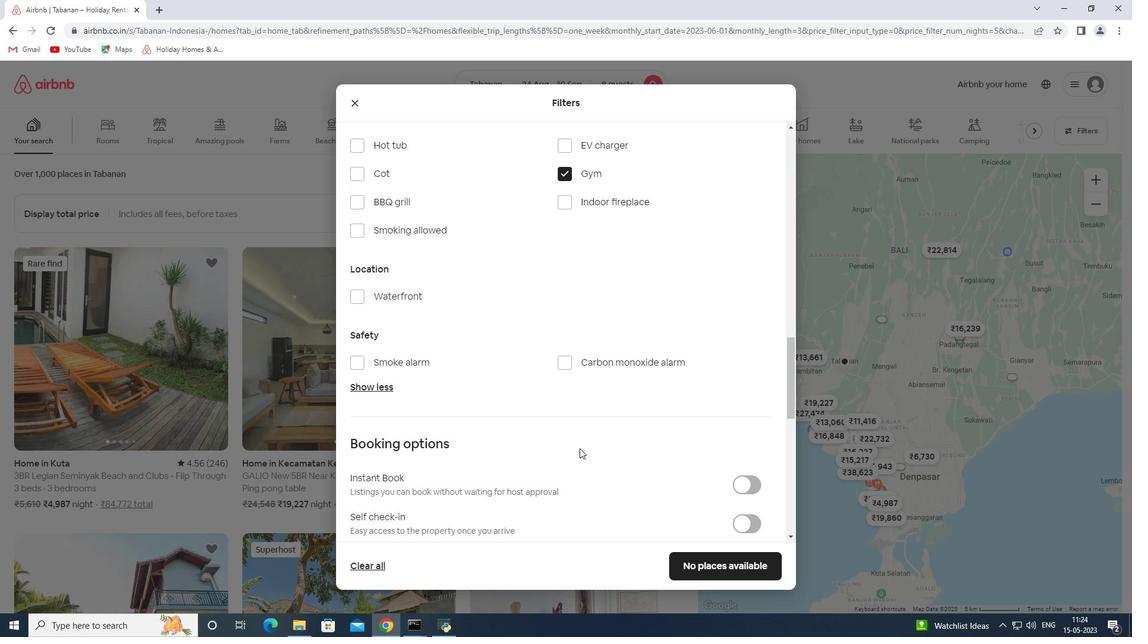 
Action: Mouse scrolled (580, 447) with delta (0, 0)
Screenshot: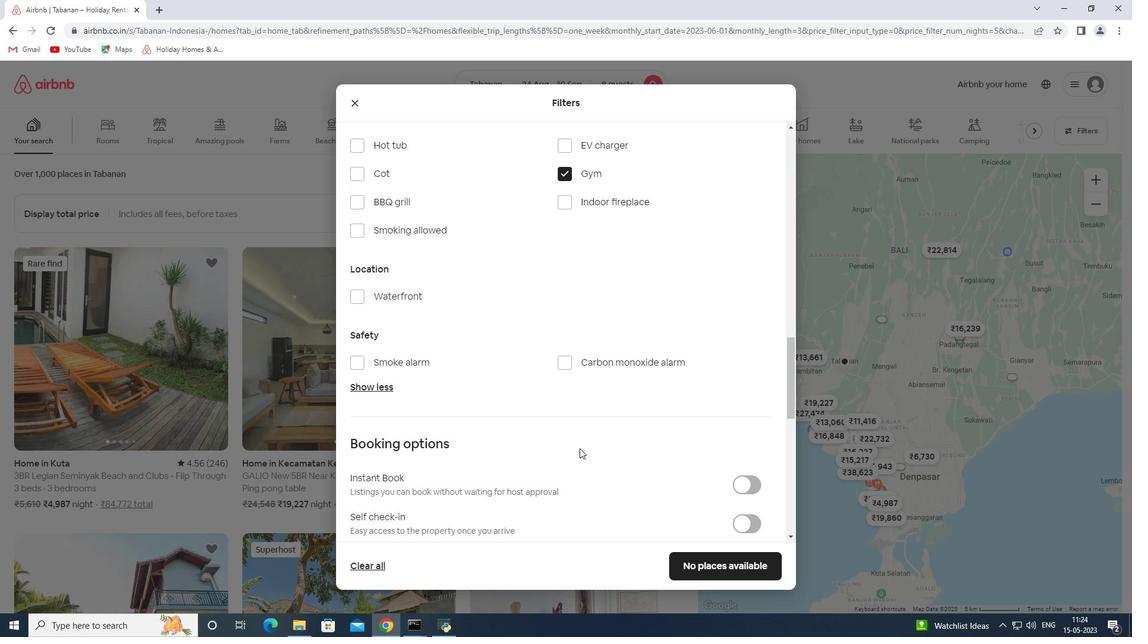 
Action: Mouse scrolled (580, 447) with delta (0, 0)
Screenshot: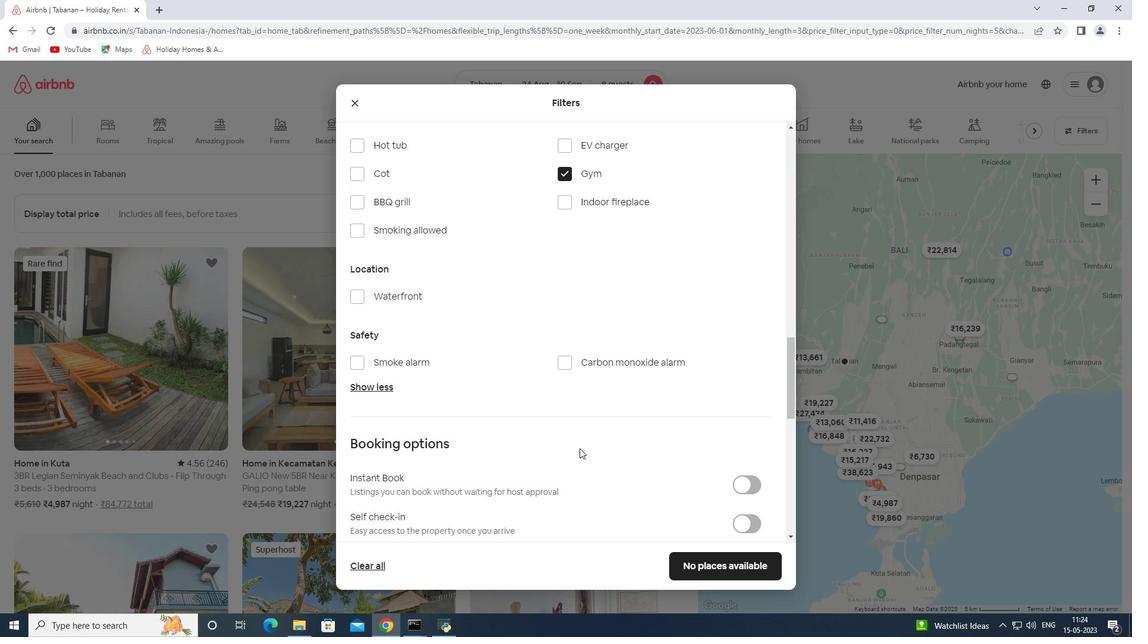 
Action: Mouse scrolled (580, 447) with delta (0, 0)
Screenshot: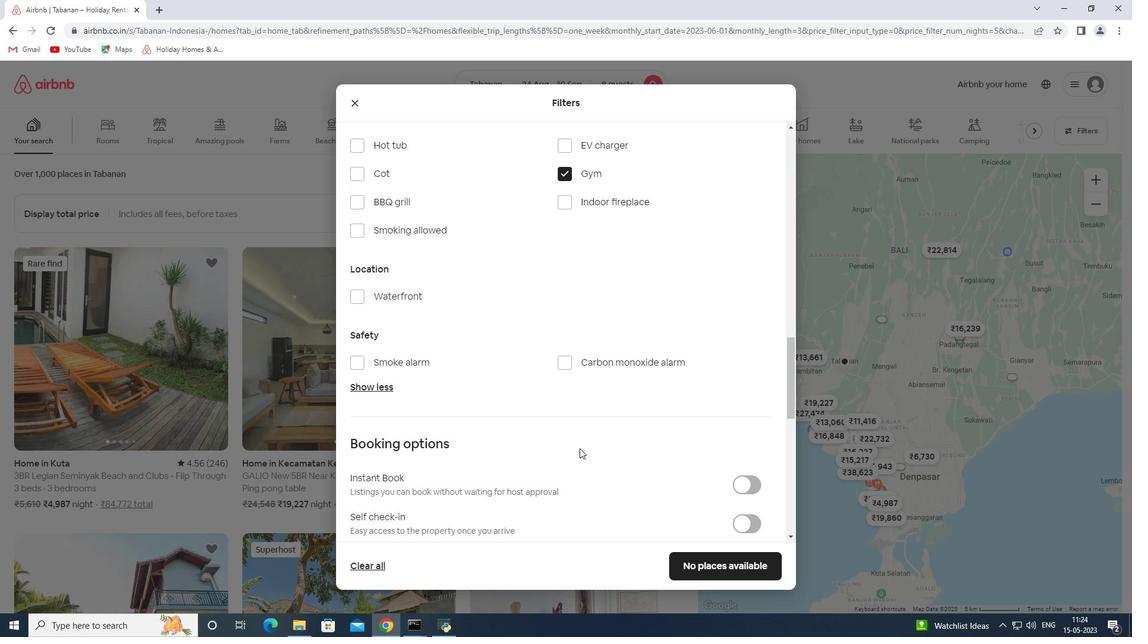 
Action: Mouse moved to (752, 286)
Screenshot: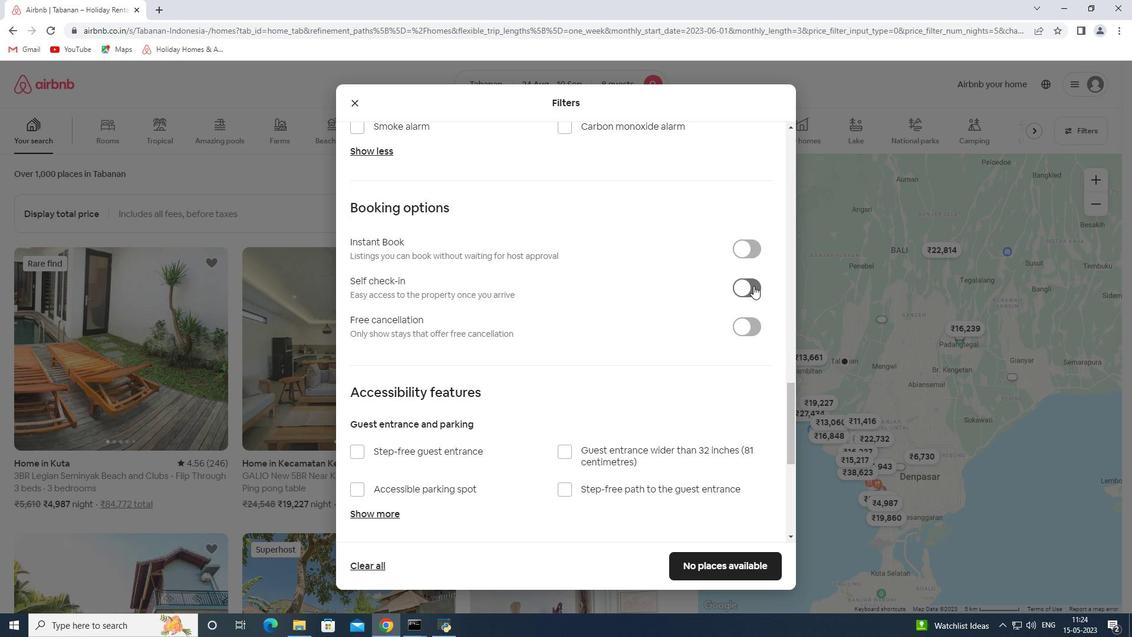 
Action: Mouse pressed left at (752, 286)
Screenshot: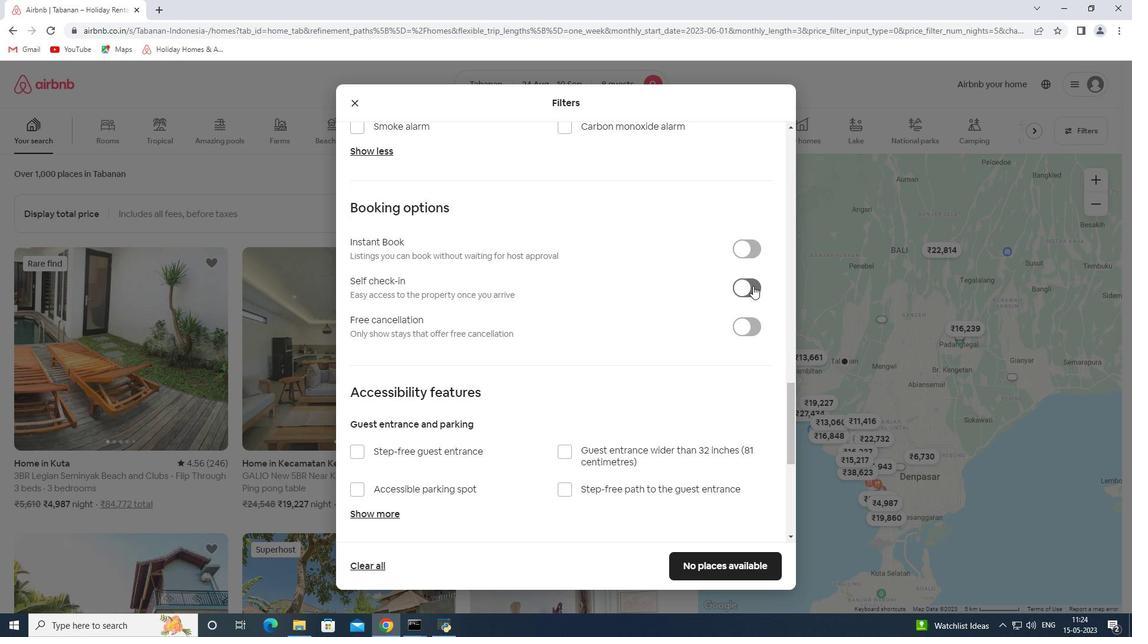 
Action: Mouse moved to (705, 348)
Screenshot: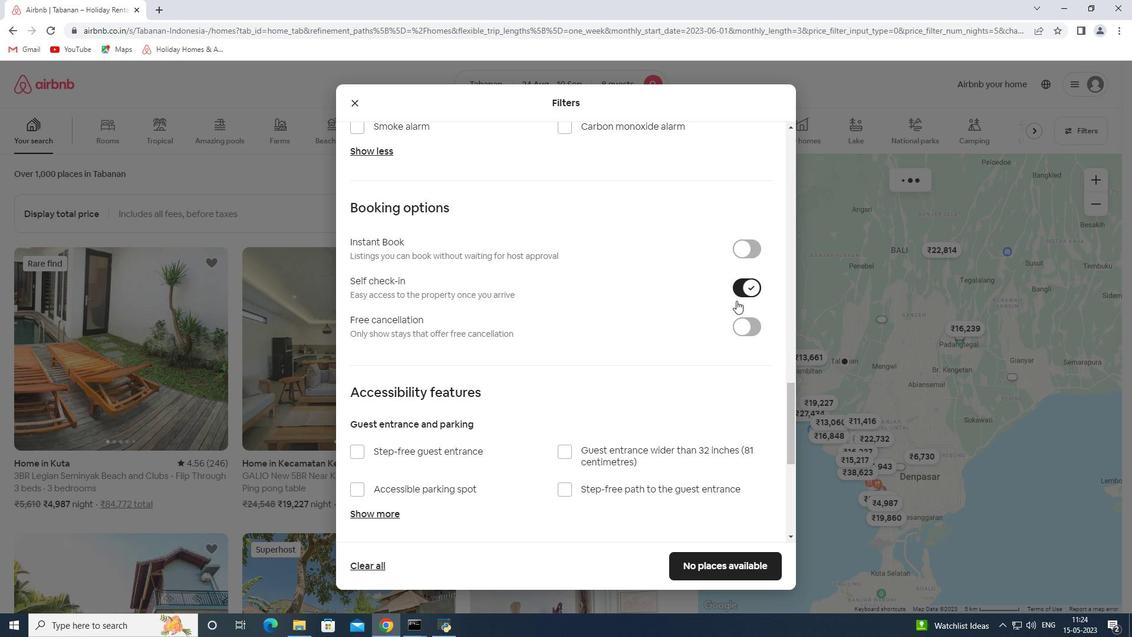 
Action: Mouse scrolled (705, 347) with delta (0, 0)
Screenshot: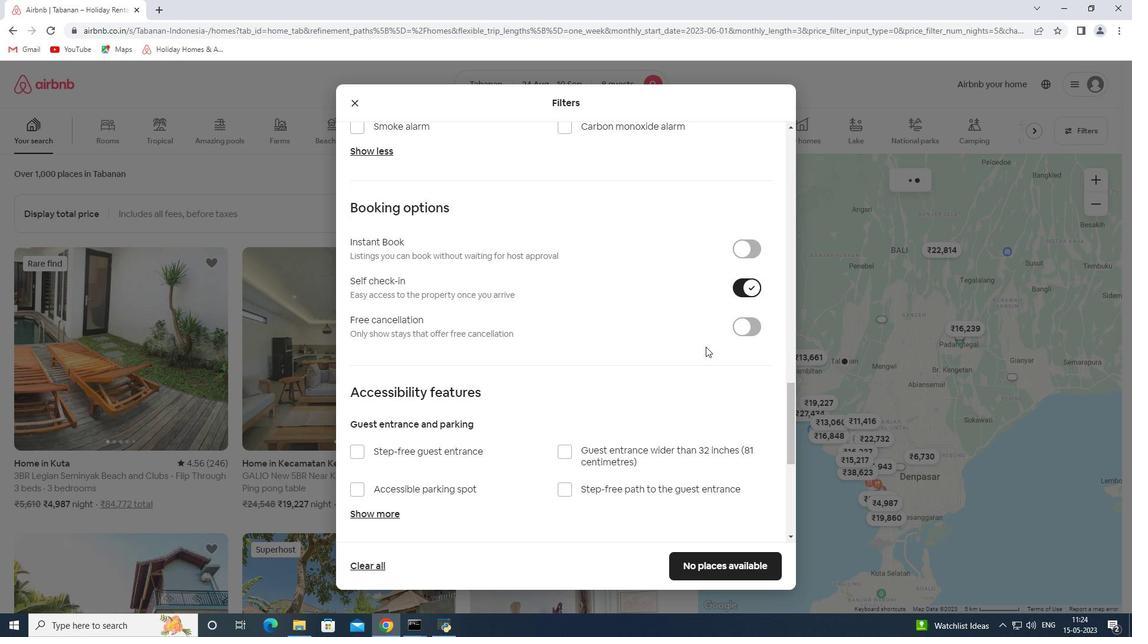 
Action: Mouse scrolled (705, 347) with delta (0, 0)
Screenshot: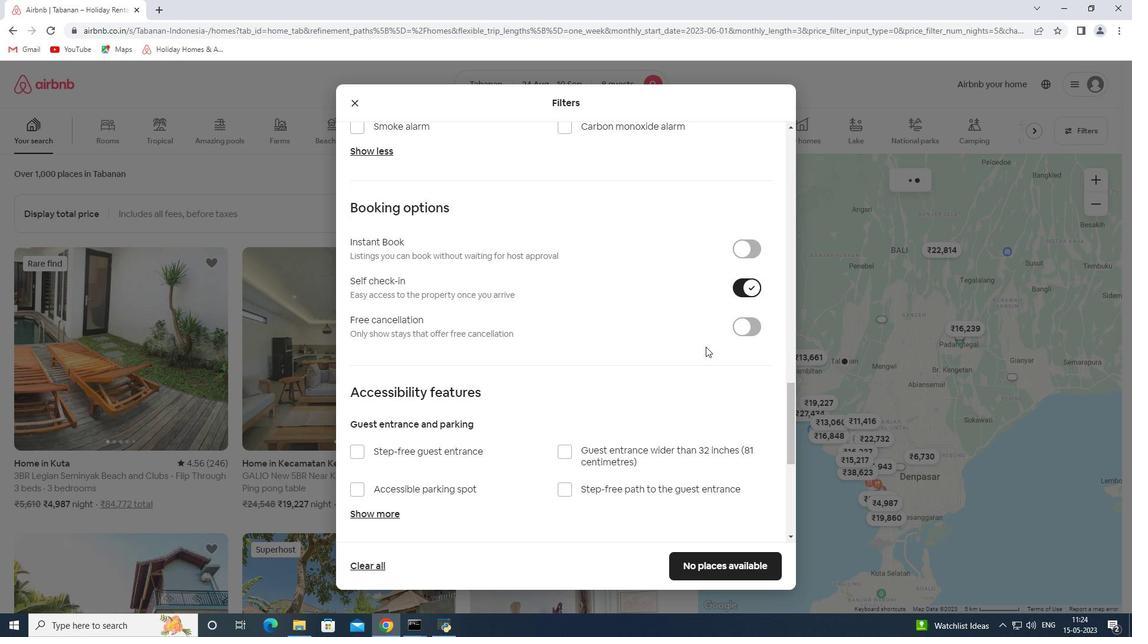 
Action: Mouse scrolled (705, 347) with delta (0, 0)
Screenshot: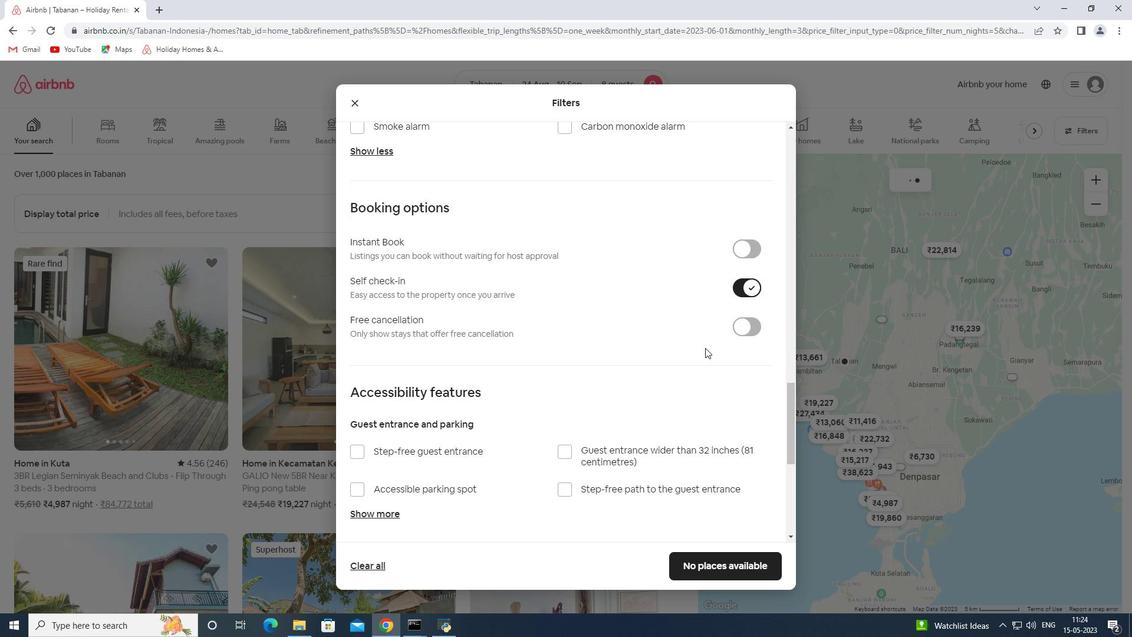 
Action: Mouse scrolled (705, 347) with delta (0, 0)
Screenshot: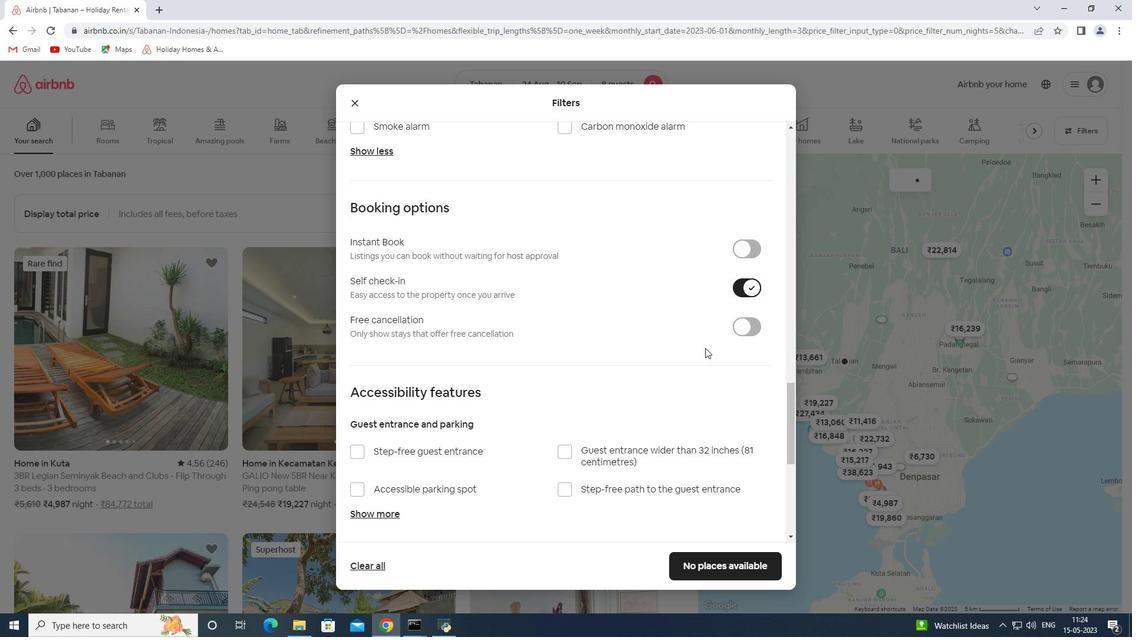 
Action: Mouse moved to (747, 436)
Screenshot: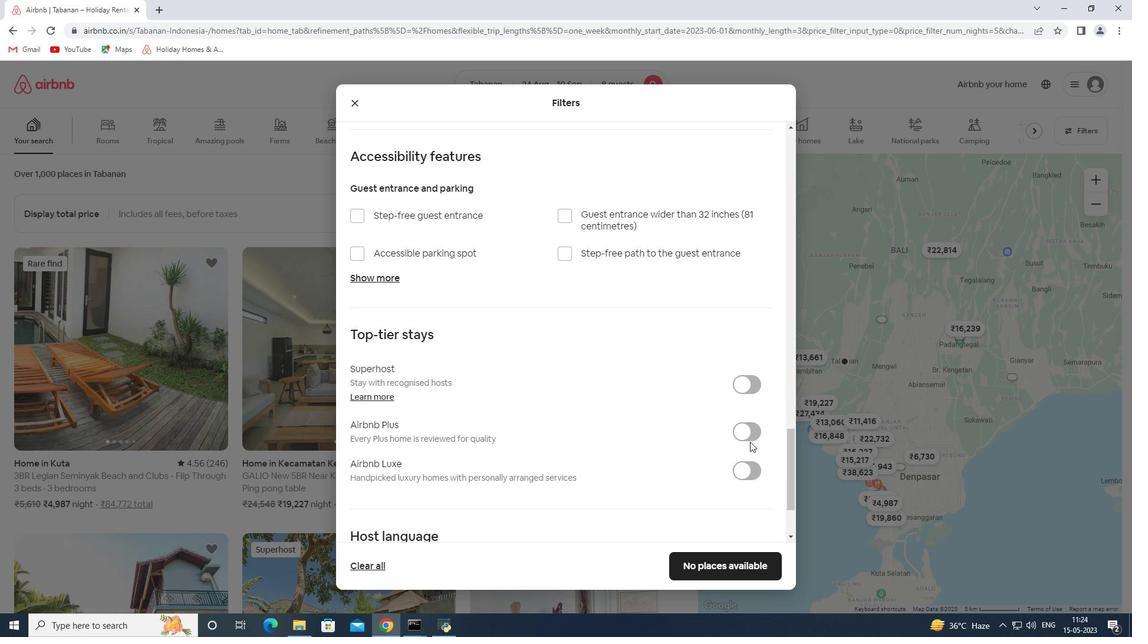 
Action: Mouse pressed left at (747, 436)
Screenshot: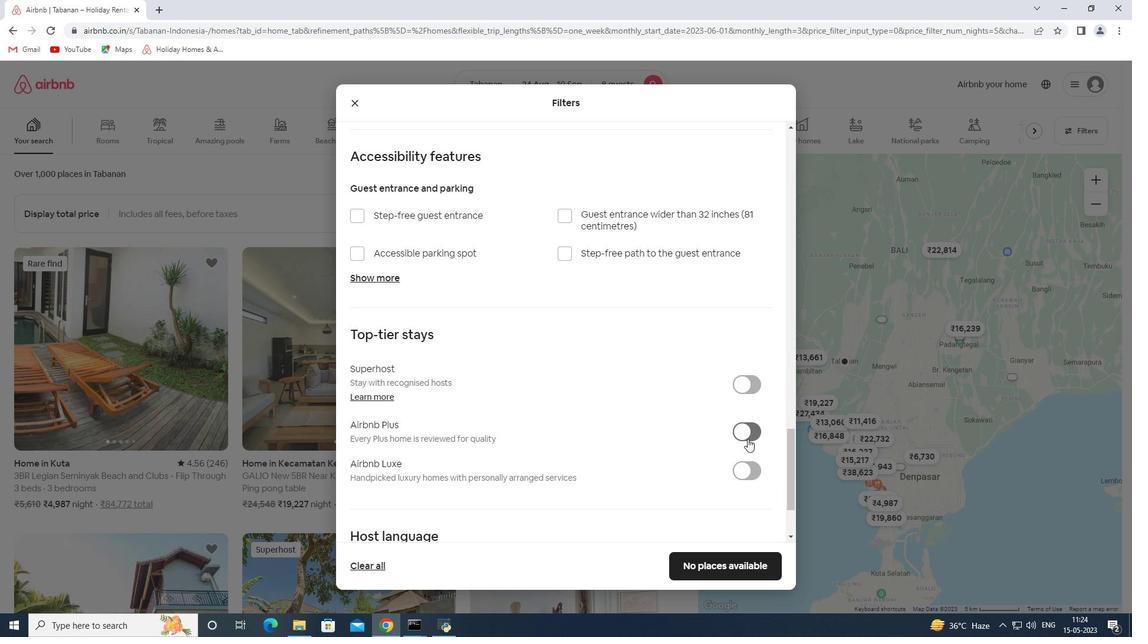 
Action: Mouse moved to (672, 456)
Screenshot: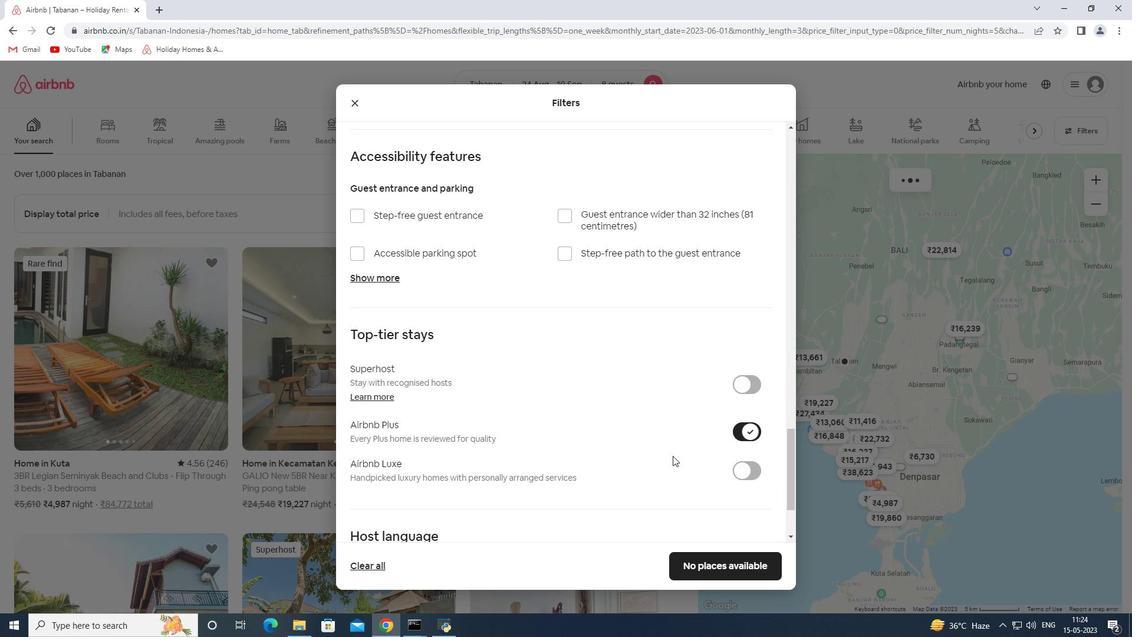 
Action: Mouse scrolled (672, 456) with delta (0, 0)
Screenshot: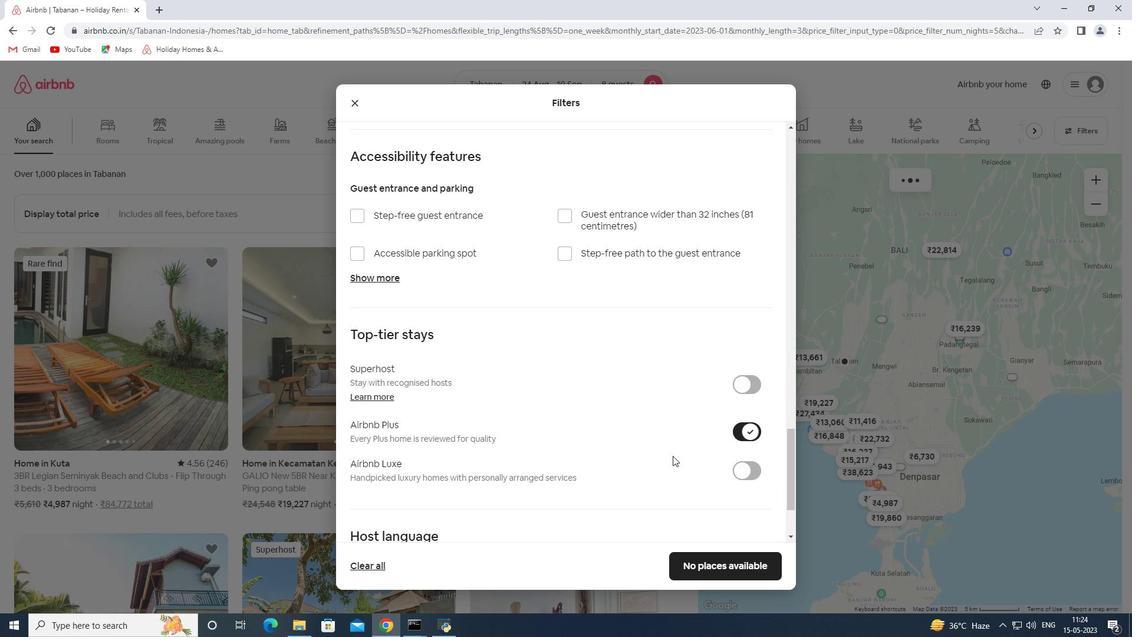 
Action: Mouse scrolled (672, 456) with delta (0, 0)
Screenshot: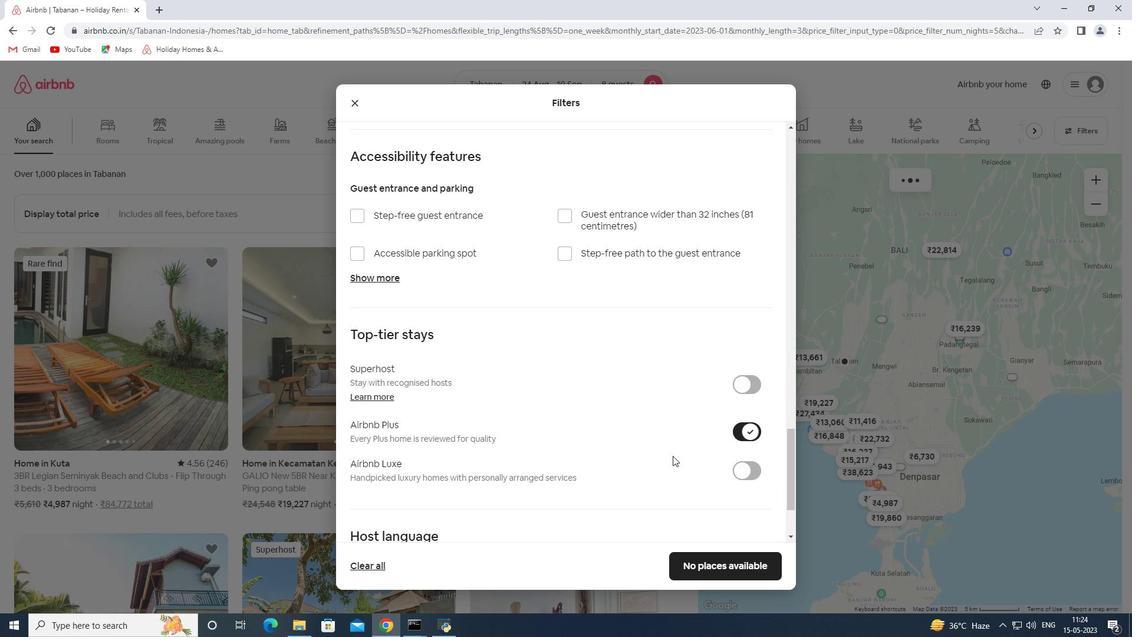 
Action: Mouse scrolled (672, 456) with delta (0, 0)
Screenshot: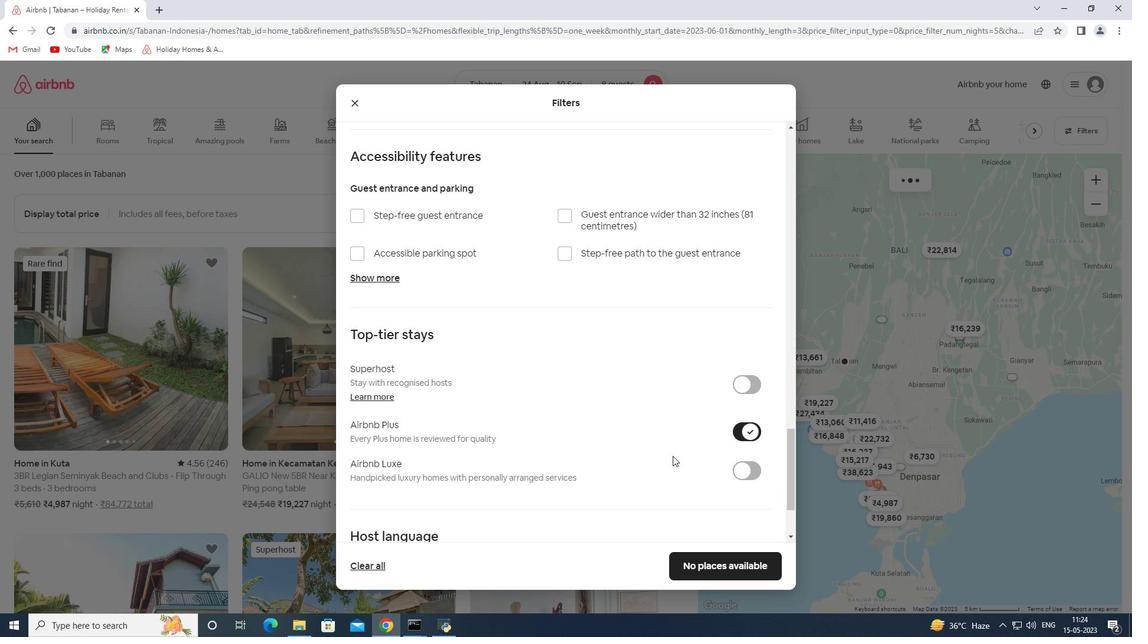
Action: Mouse scrolled (672, 456) with delta (0, 0)
Screenshot: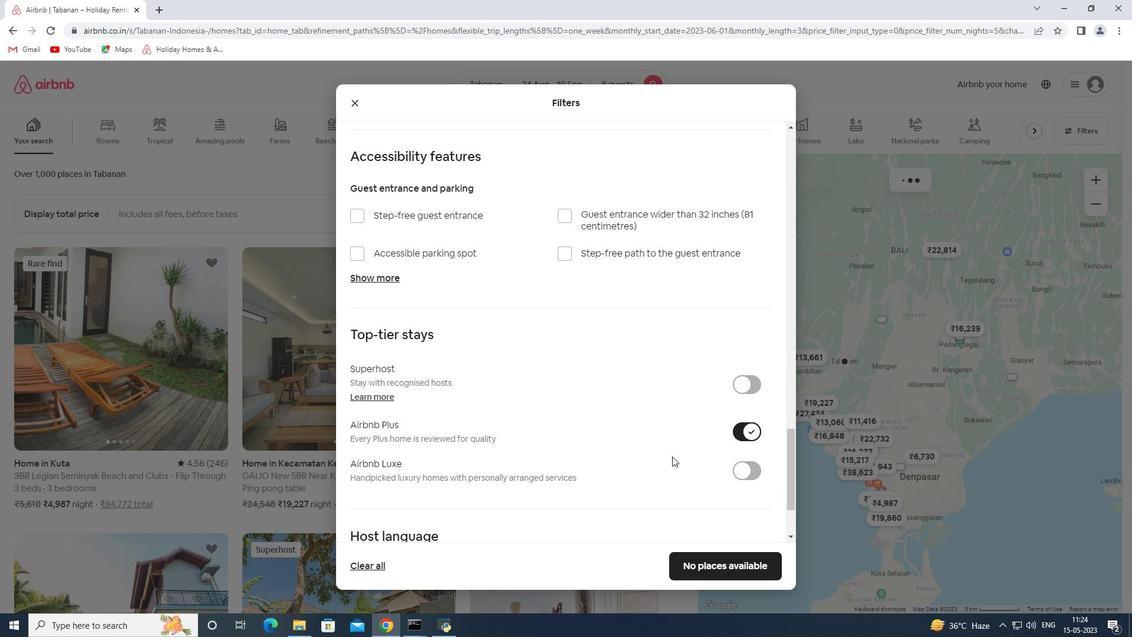 
Action: Mouse moved to (371, 459)
Screenshot: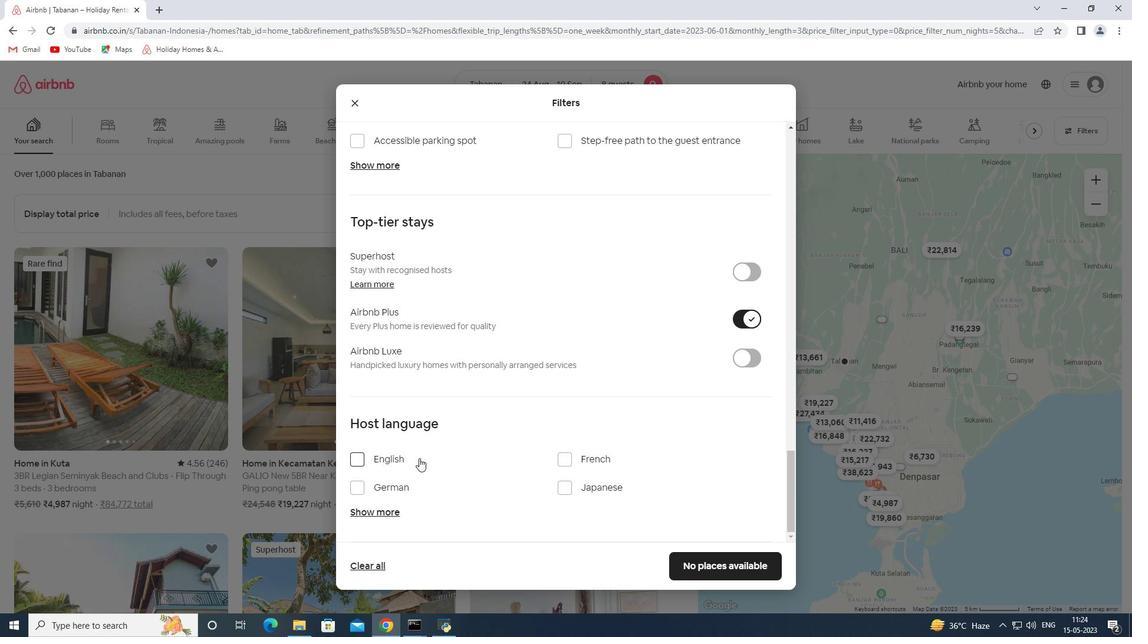 
Action: Mouse pressed left at (371, 459)
Screenshot: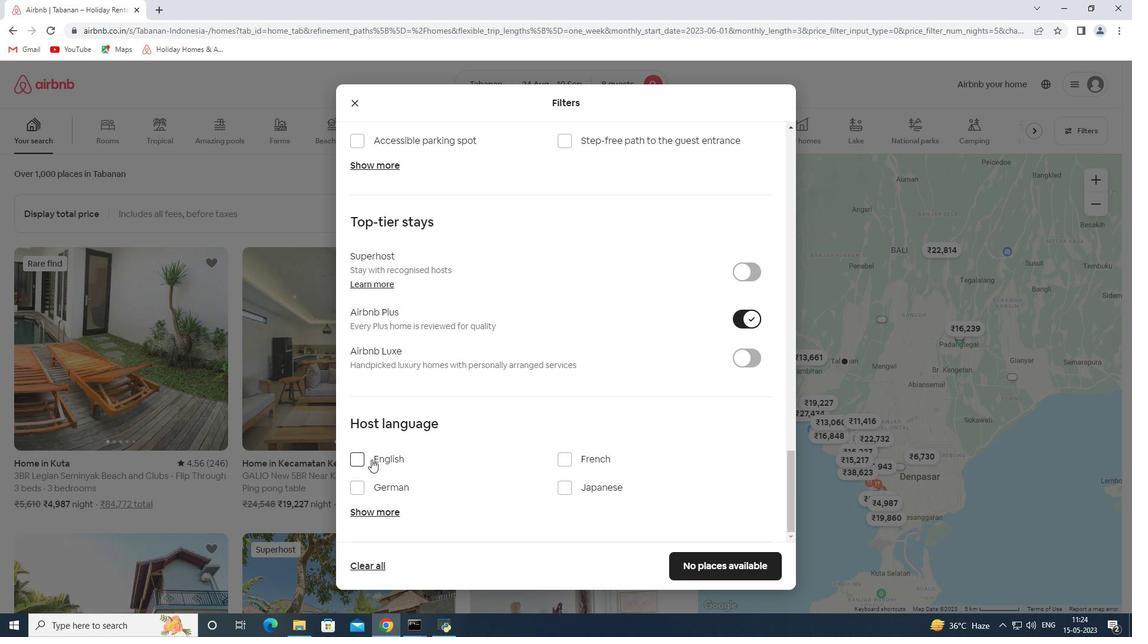 
Action: Mouse moved to (693, 566)
Screenshot: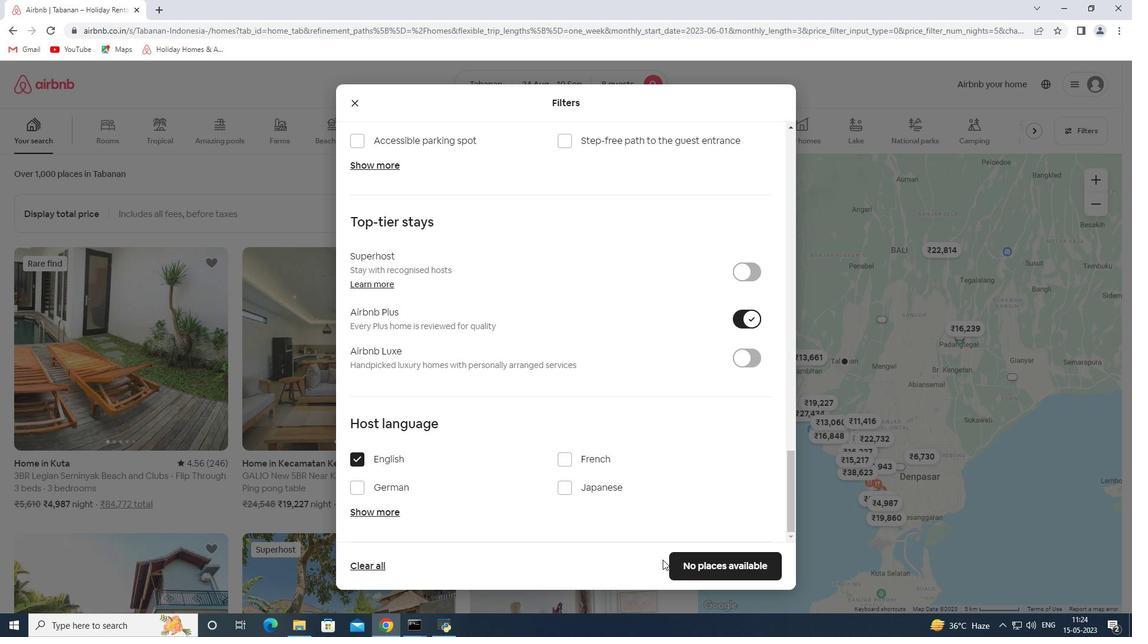 
Action: Mouse pressed left at (693, 566)
Screenshot: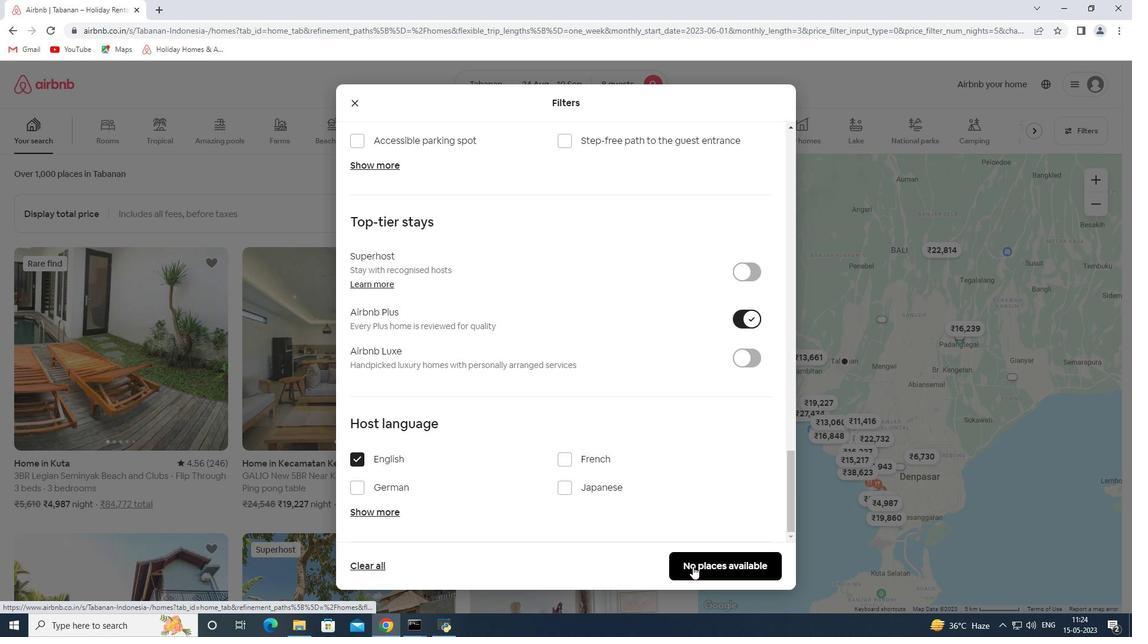 
Action: Mouse moved to (662, 577)
Screenshot: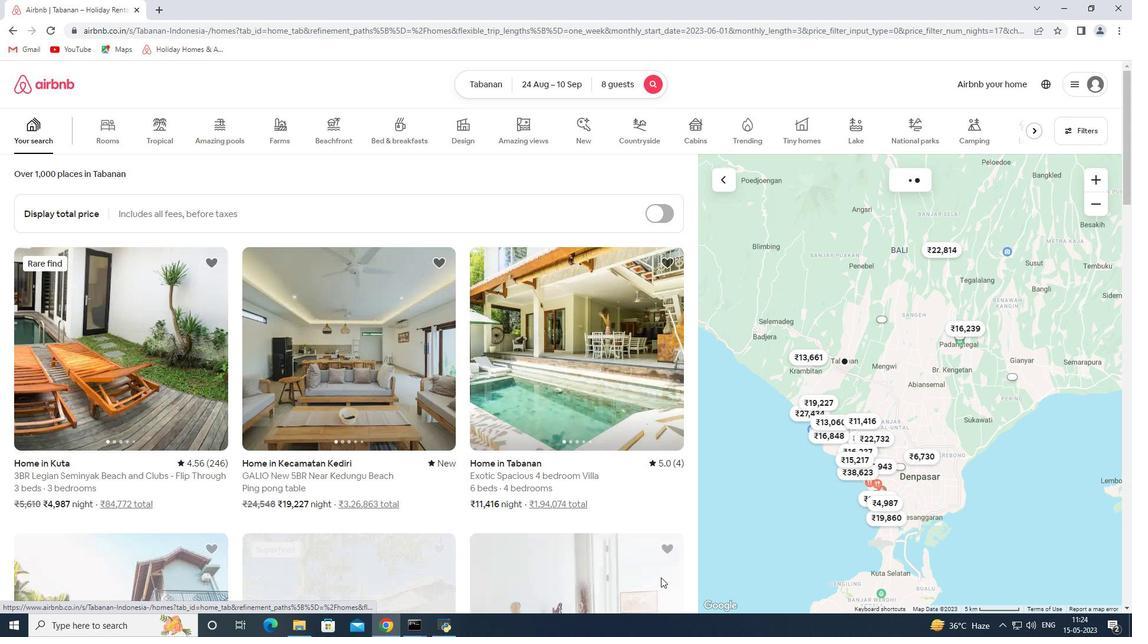 
